 Task: Create reports for Purchase order object.
Action: Mouse moved to (27, 115)
Screenshot: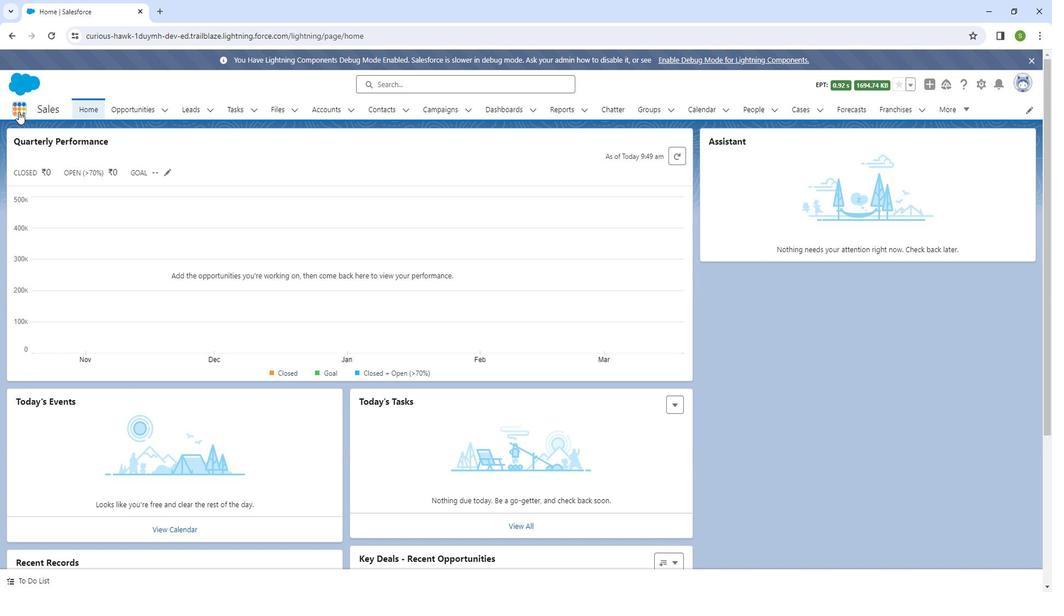 
Action: Mouse pressed left at (27, 115)
Screenshot: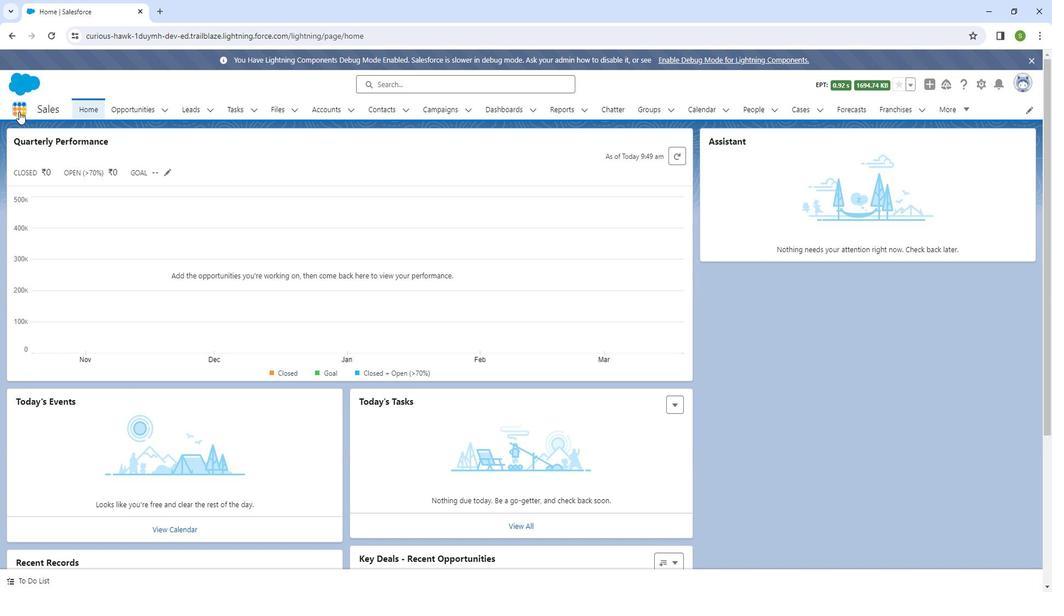 
Action: Mouse moved to (39, 307)
Screenshot: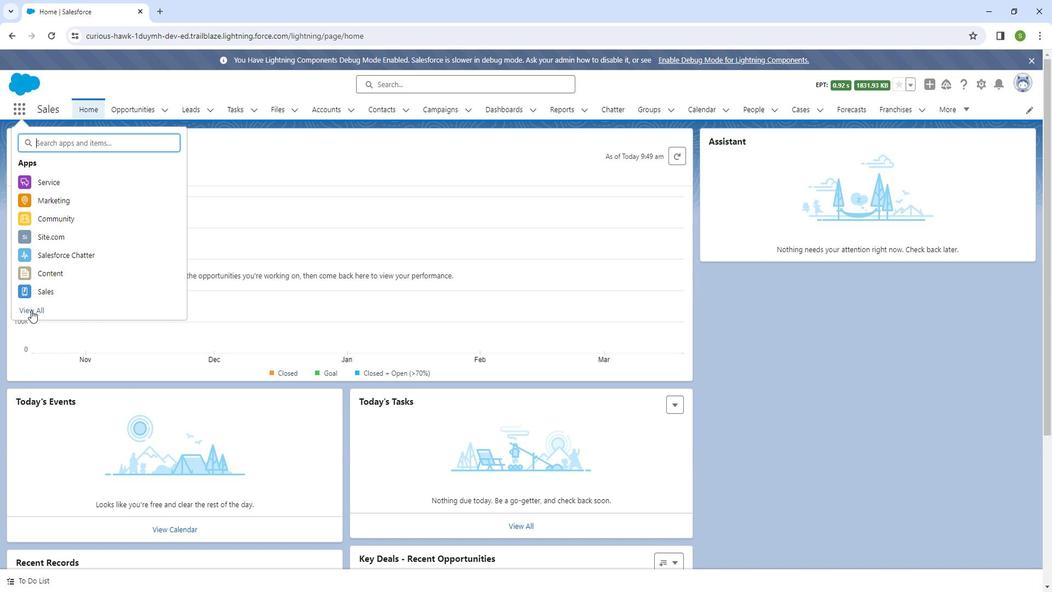 
Action: Mouse pressed left at (39, 307)
Screenshot: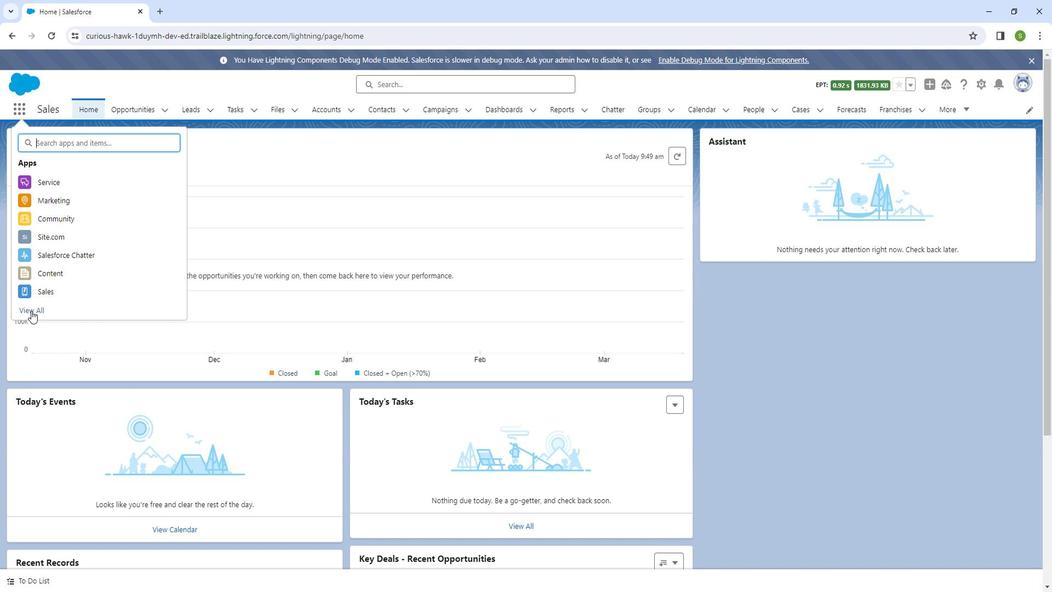 
Action: Mouse moved to (158, 462)
Screenshot: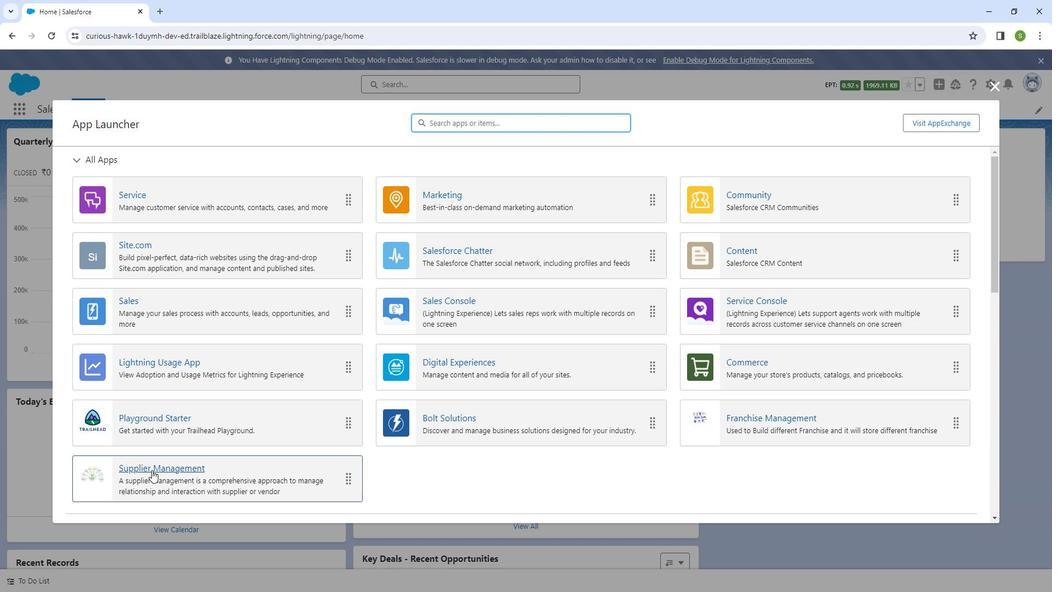 
Action: Mouse pressed left at (158, 462)
Screenshot: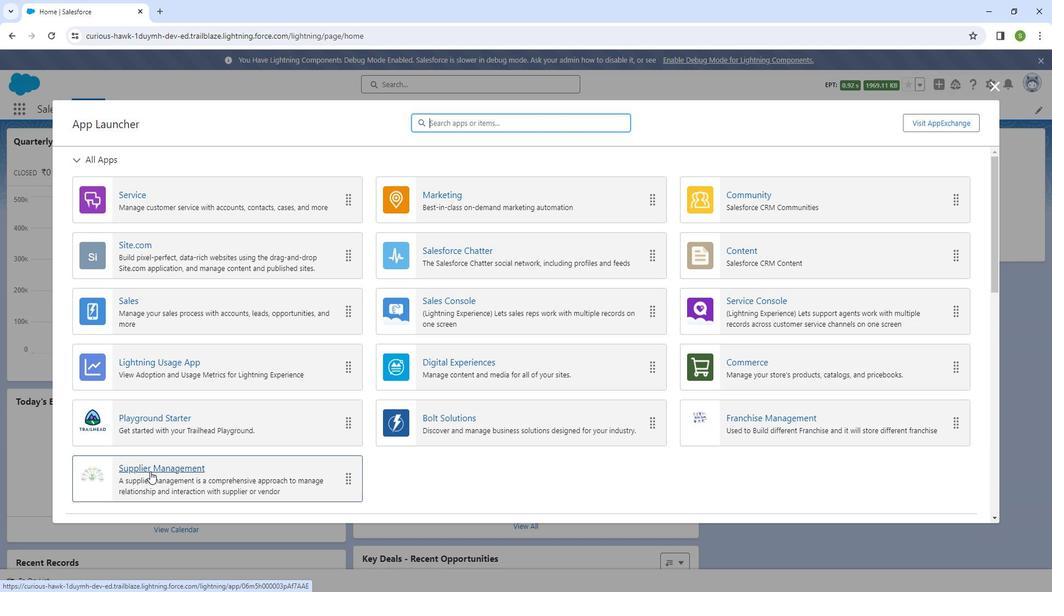 
Action: Mouse moved to (29, 115)
Screenshot: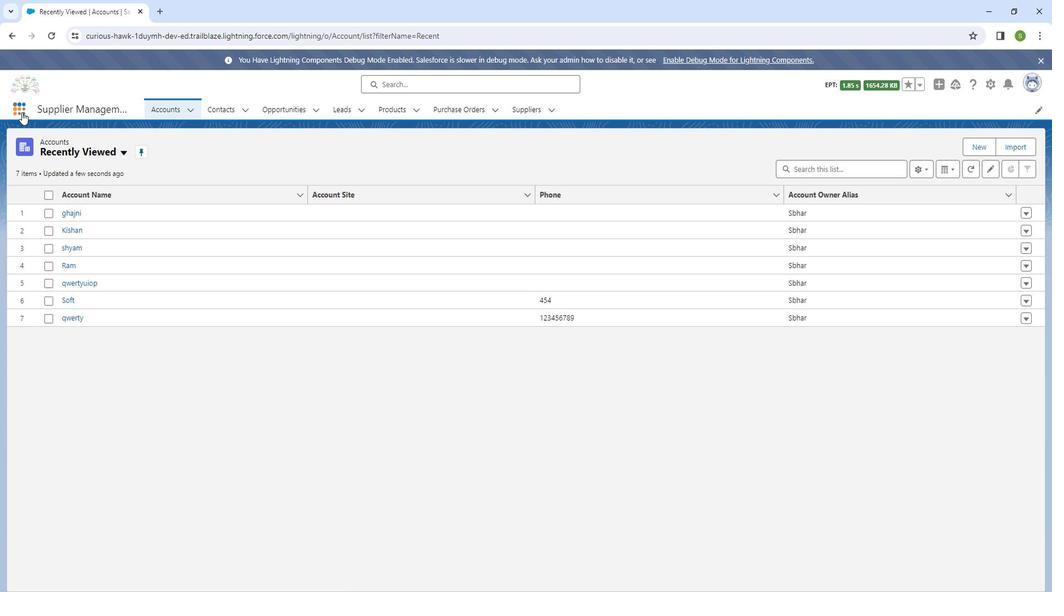 
Action: Mouse pressed left at (29, 115)
Screenshot: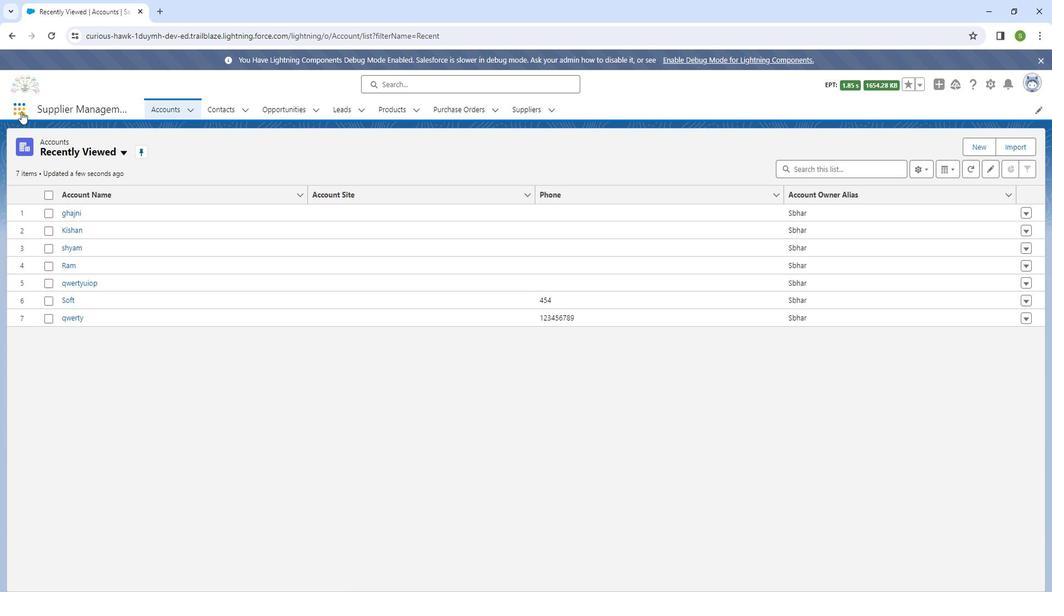 
Action: Mouse moved to (55, 146)
Screenshot: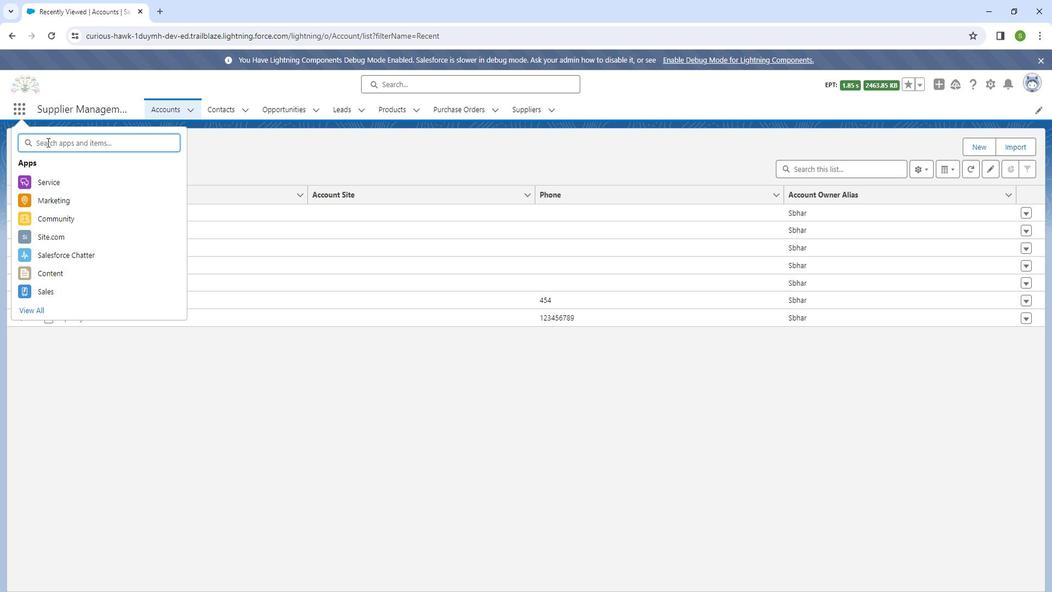 
Action: Mouse pressed left at (55, 146)
Screenshot: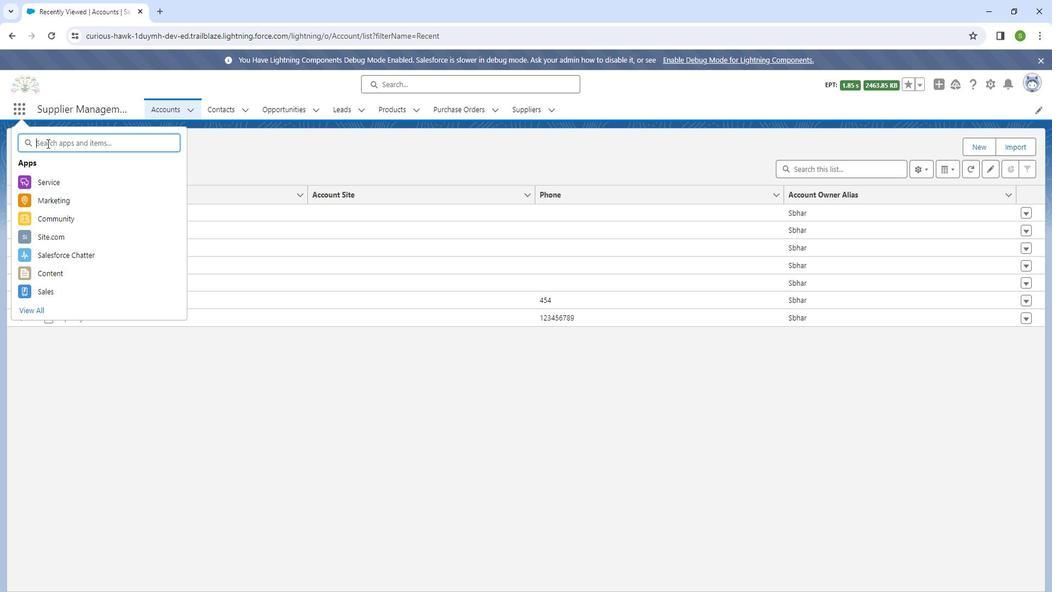 
Action: Mouse moved to (55, 146)
Screenshot: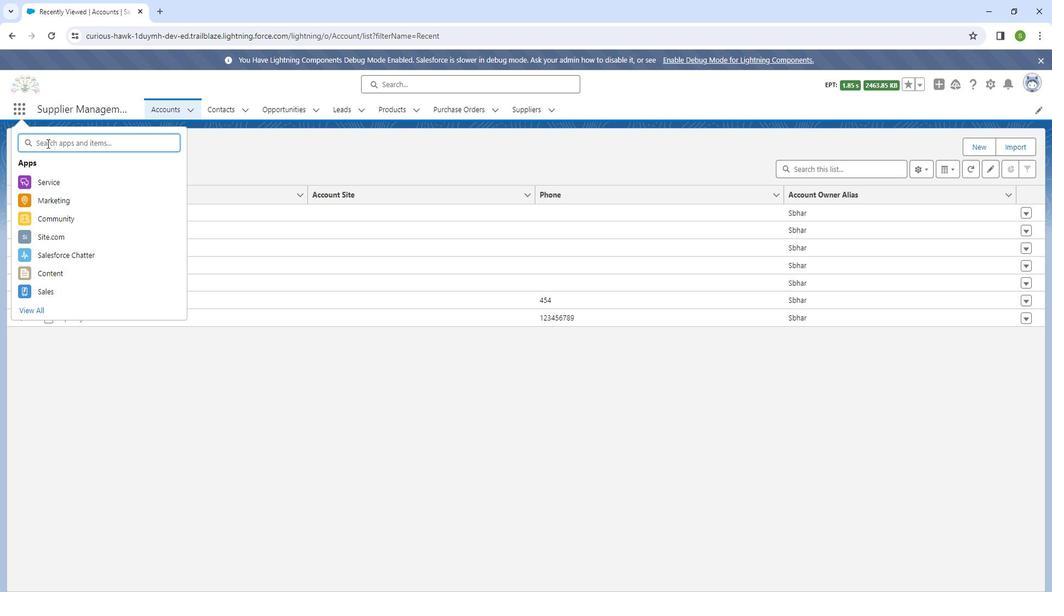 
Action: Key pressed repo
Screenshot: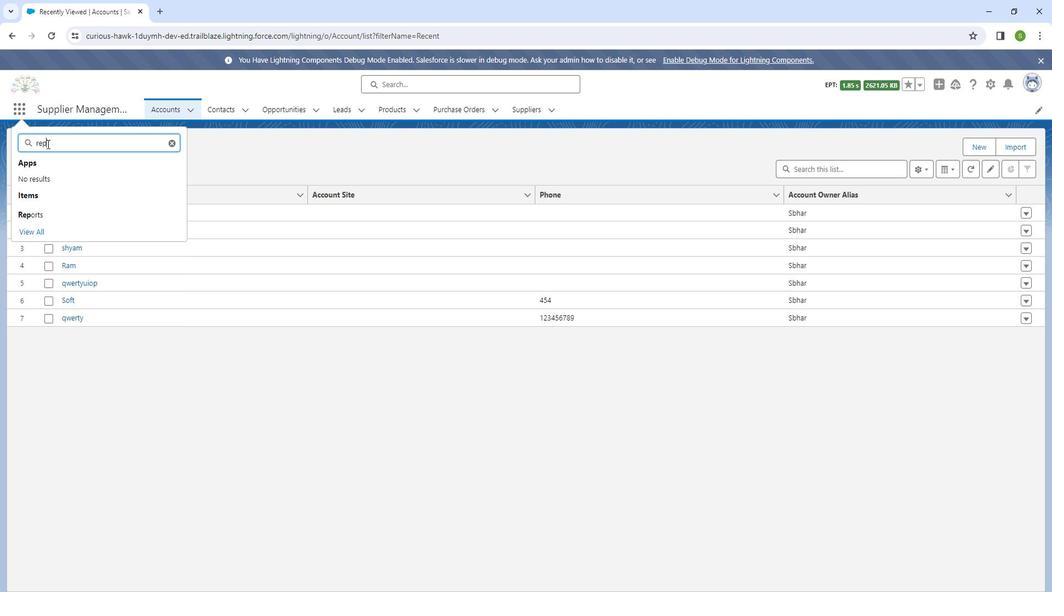 
Action: Mouse moved to (55, 149)
Screenshot: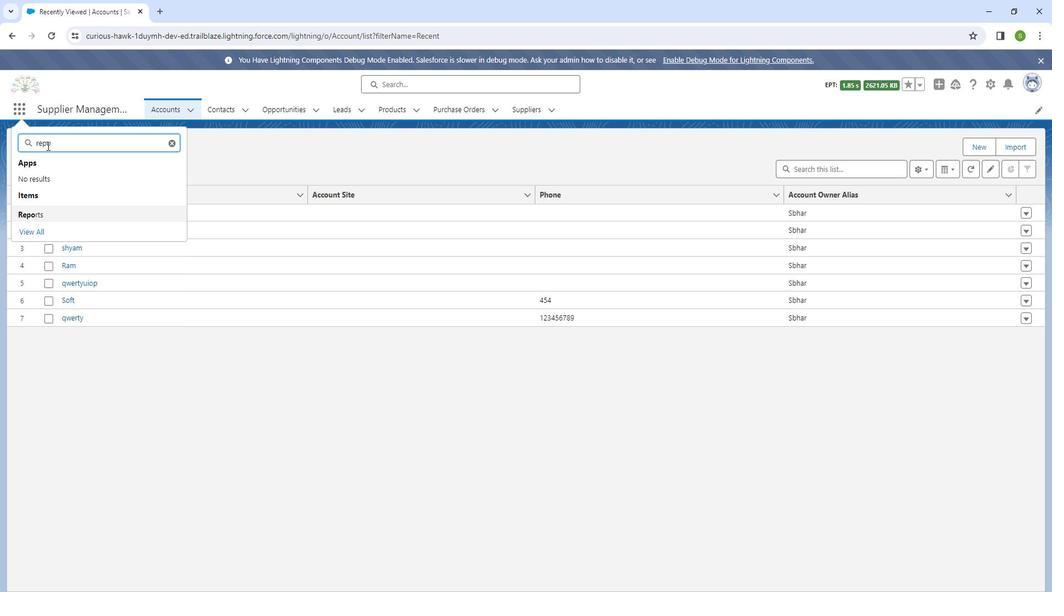 
Action: Key pressed rt
Screenshot: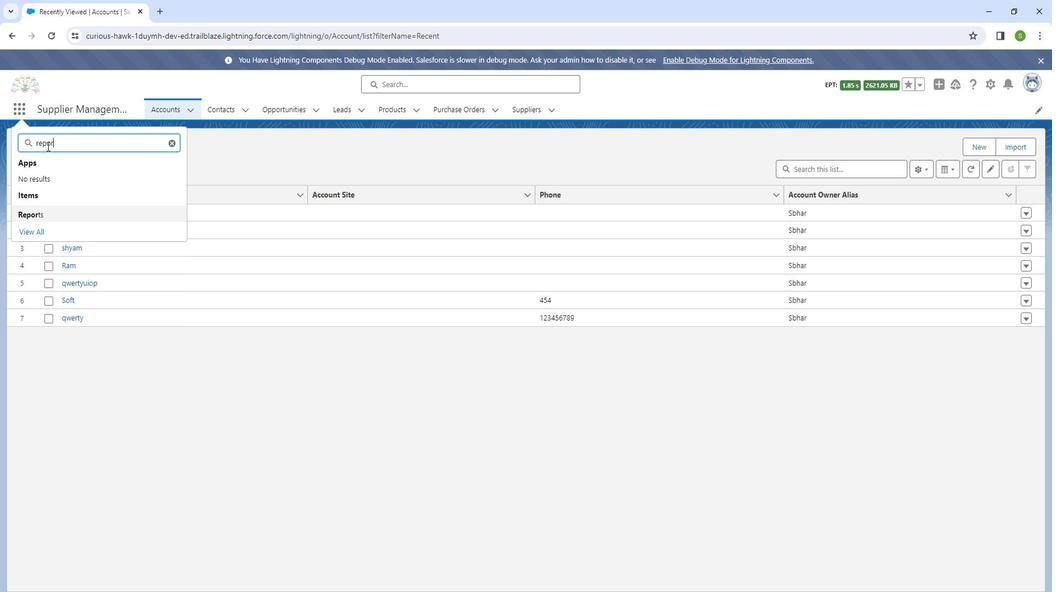 
Action: Mouse moved to (38, 215)
Screenshot: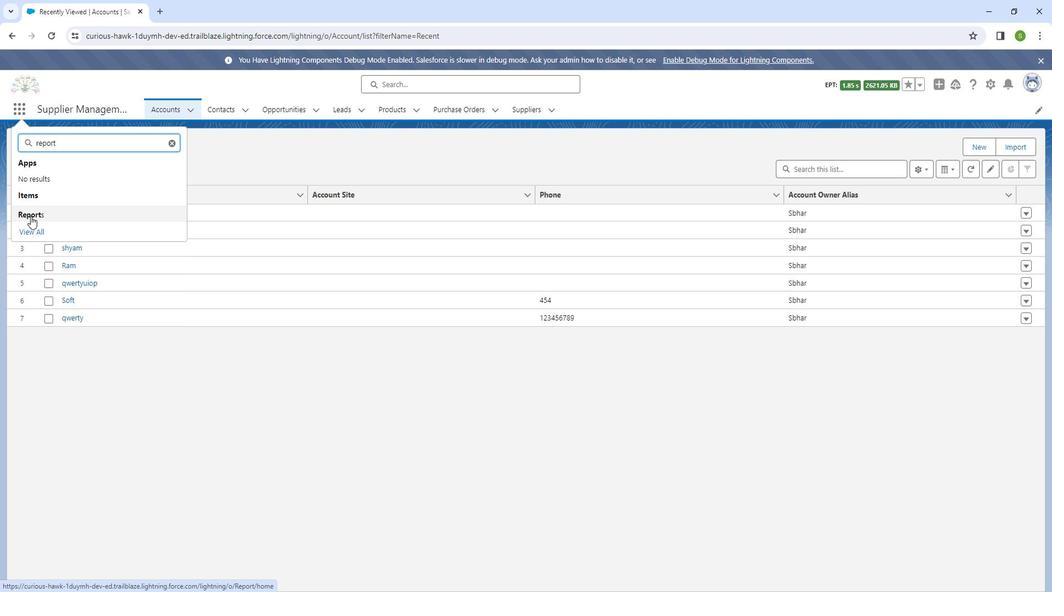
Action: Mouse pressed left at (38, 215)
Screenshot: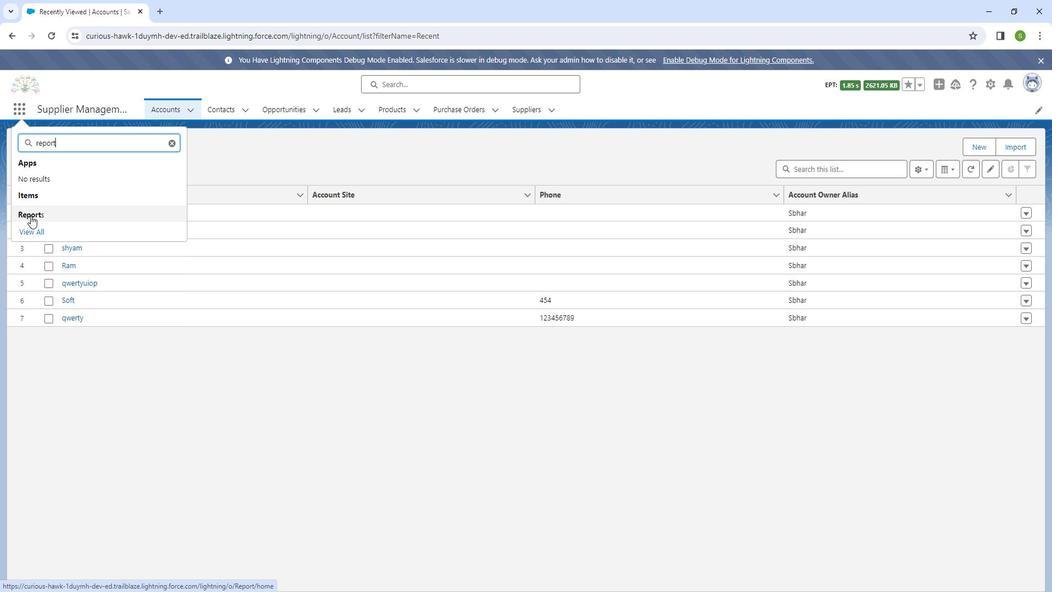 
Action: Mouse moved to (939, 157)
Screenshot: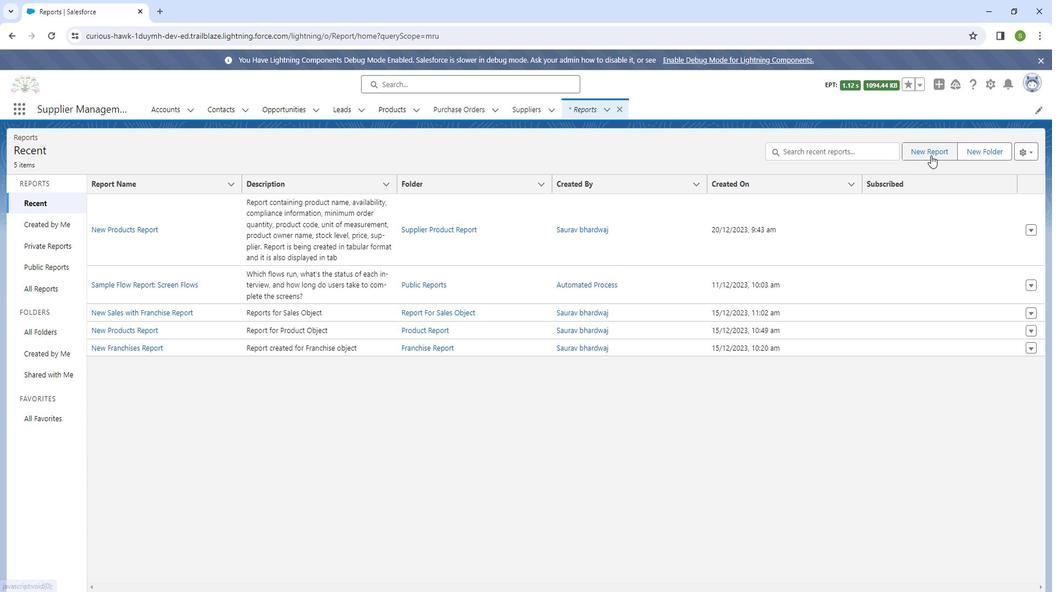 
Action: Mouse pressed left at (939, 157)
Screenshot: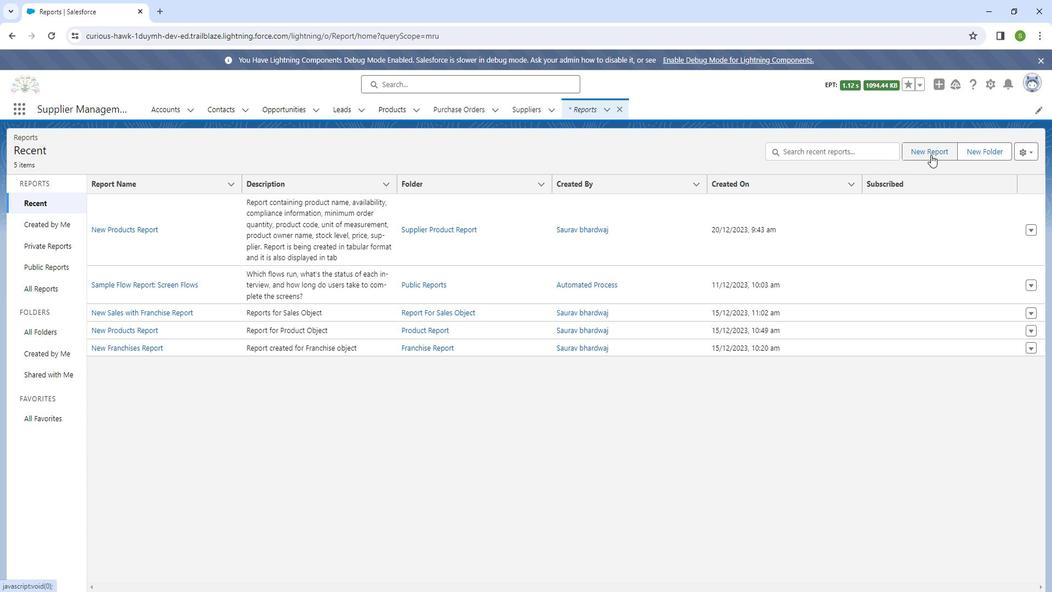 
Action: Mouse moved to (386, 217)
Screenshot: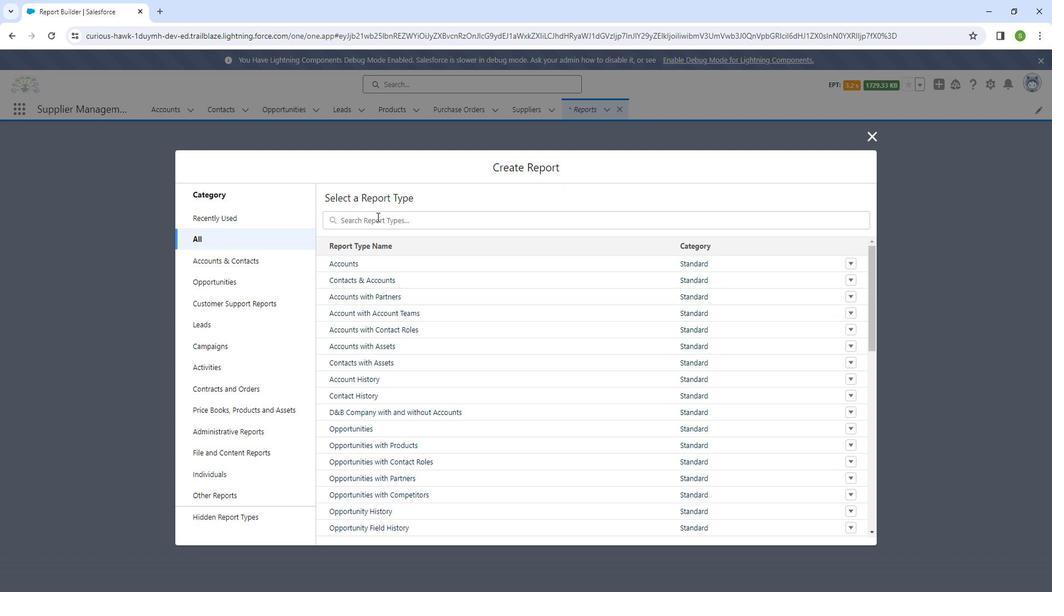 
Action: Mouse pressed left at (386, 217)
Screenshot: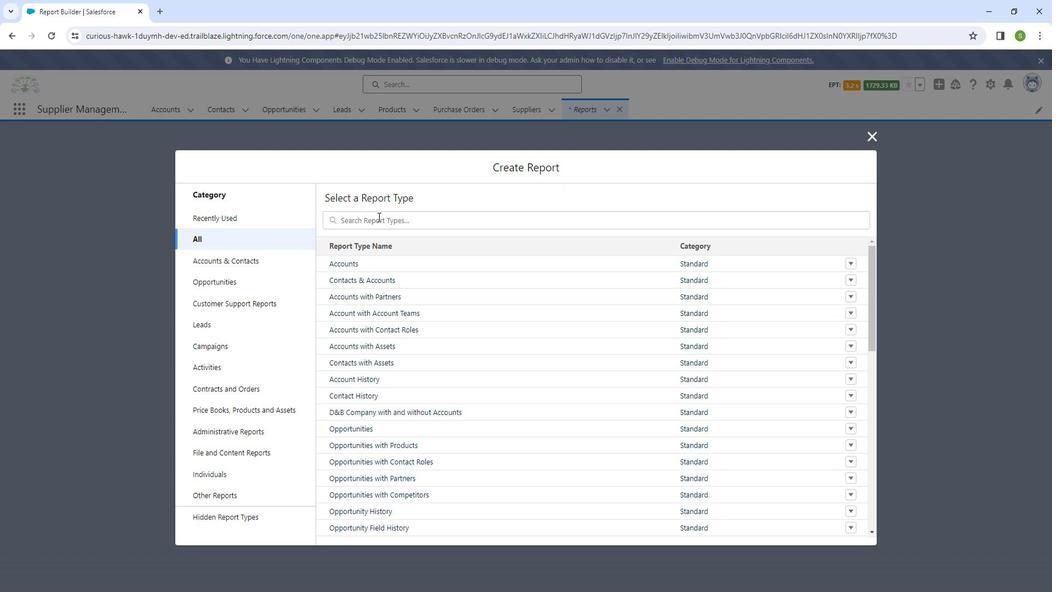 
Action: Key pressed p
Screenshot: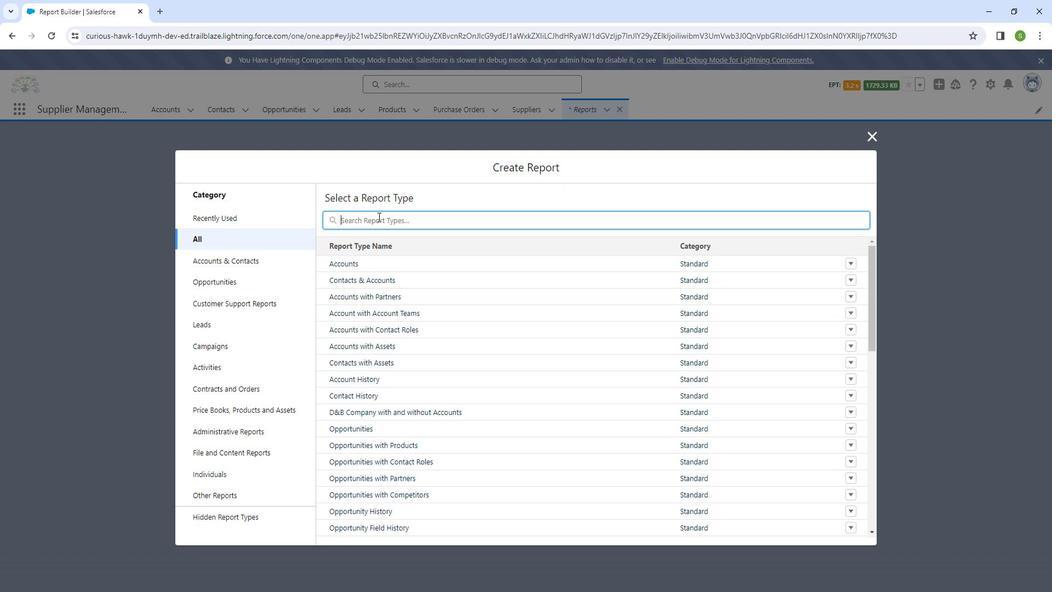 
Action: Mouse moved to (386, 215)
Screenshot: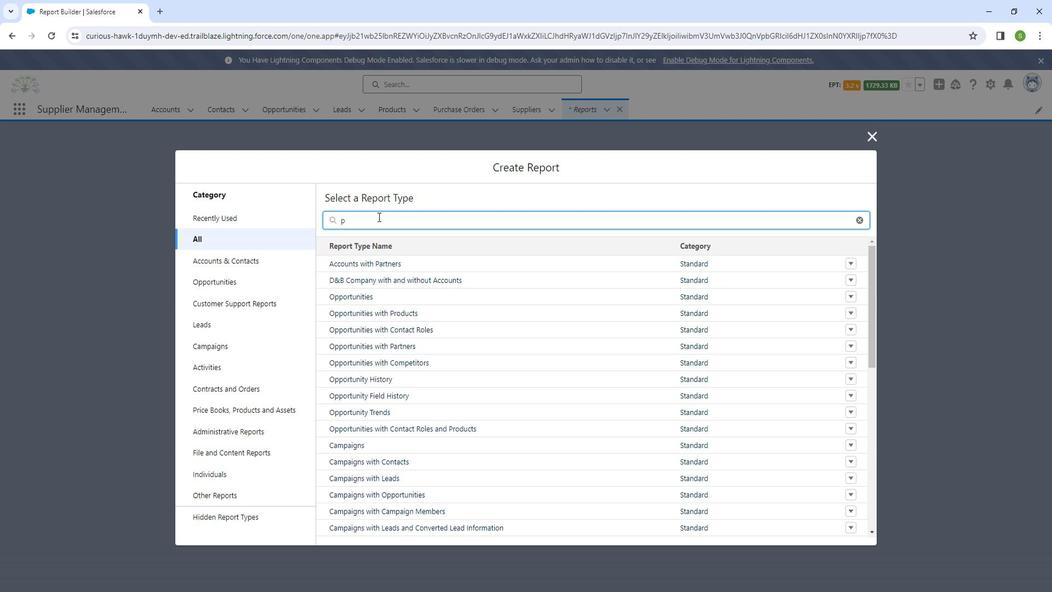 
Action: Key pressed u
Screenshot: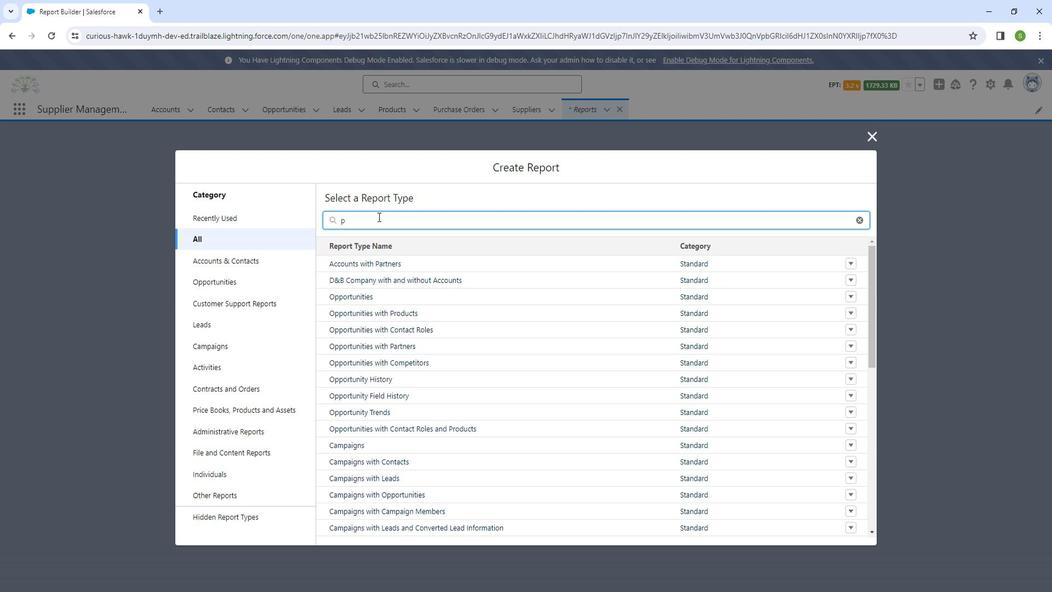 
Action: Mouse moved to (386, 214)
Screenshot: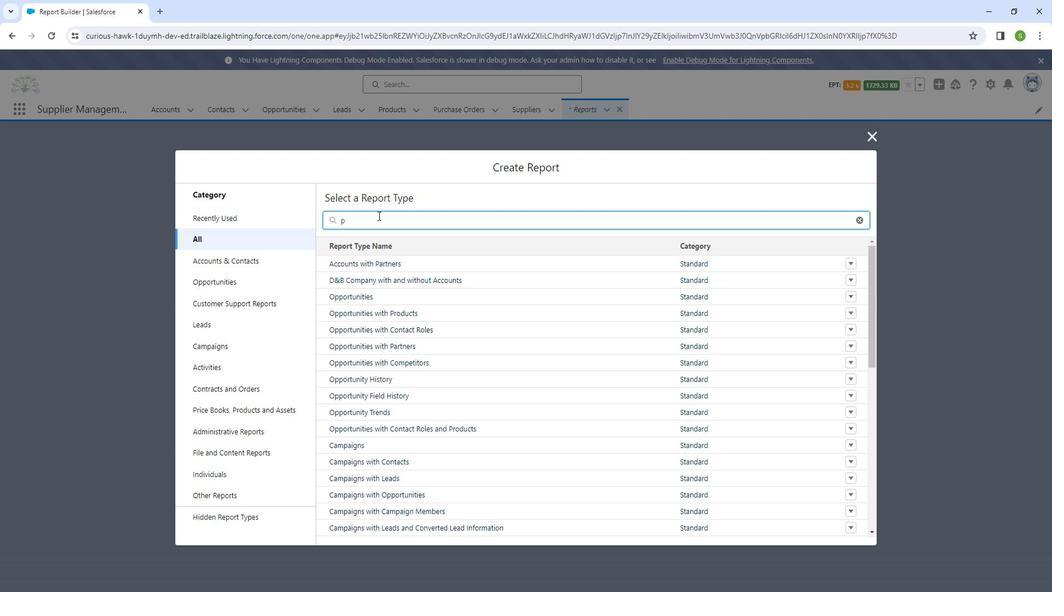 
Action: Key pressed rc
Screenshot: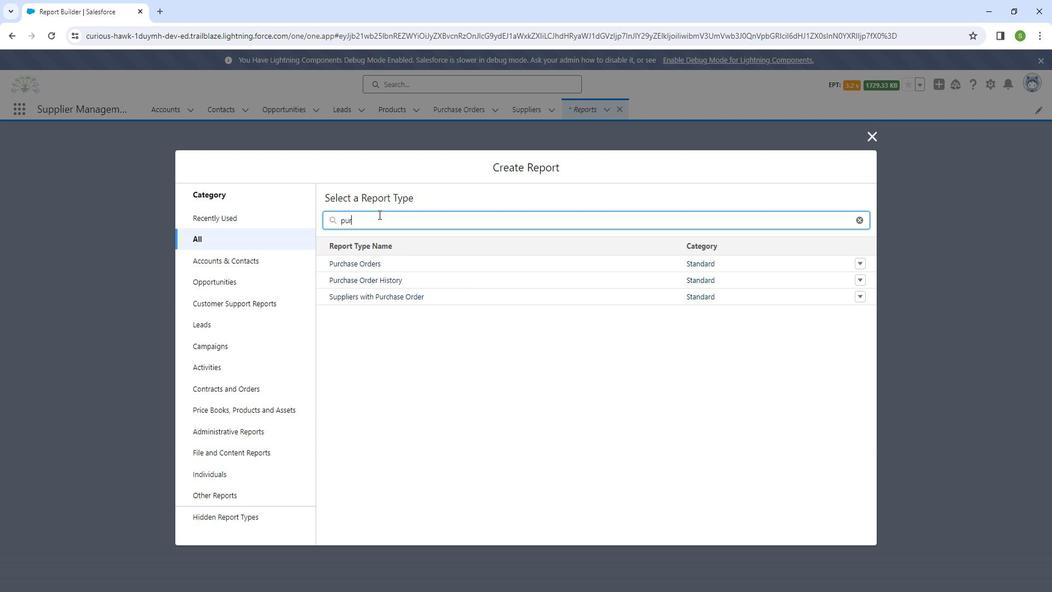 
Action: Mouse moved to (386, 214)
Screenshot: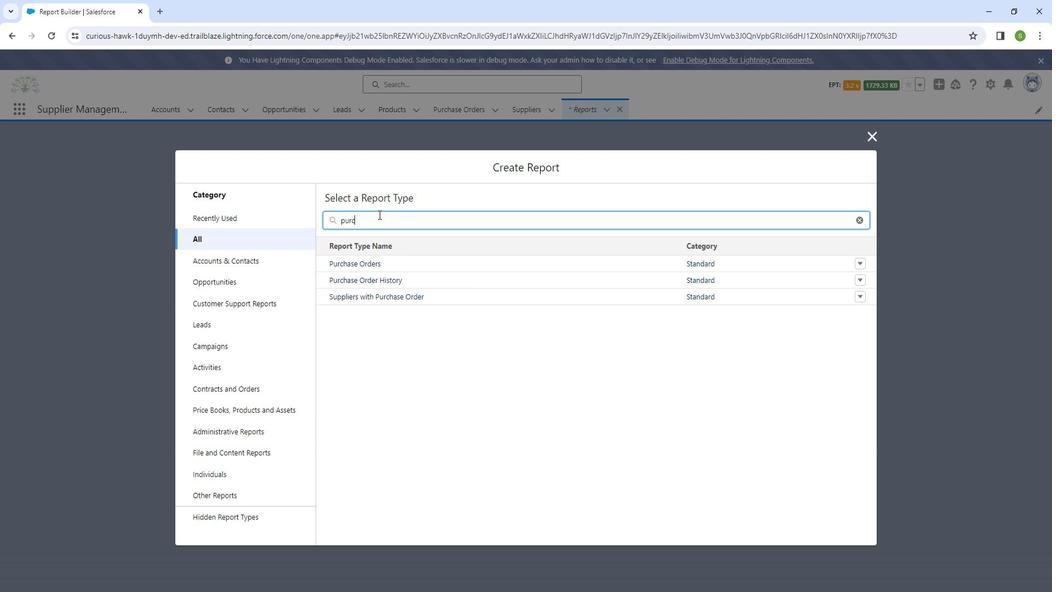 
Action: Key pressed h
Screenshot: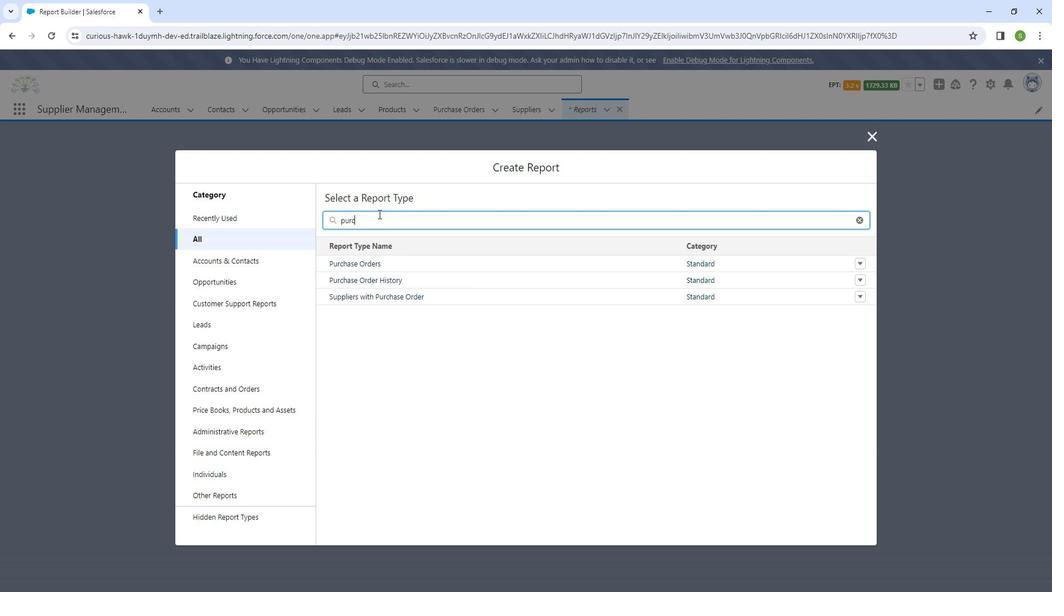 
Action: Mouse moved to (373, 260)
Screenshot: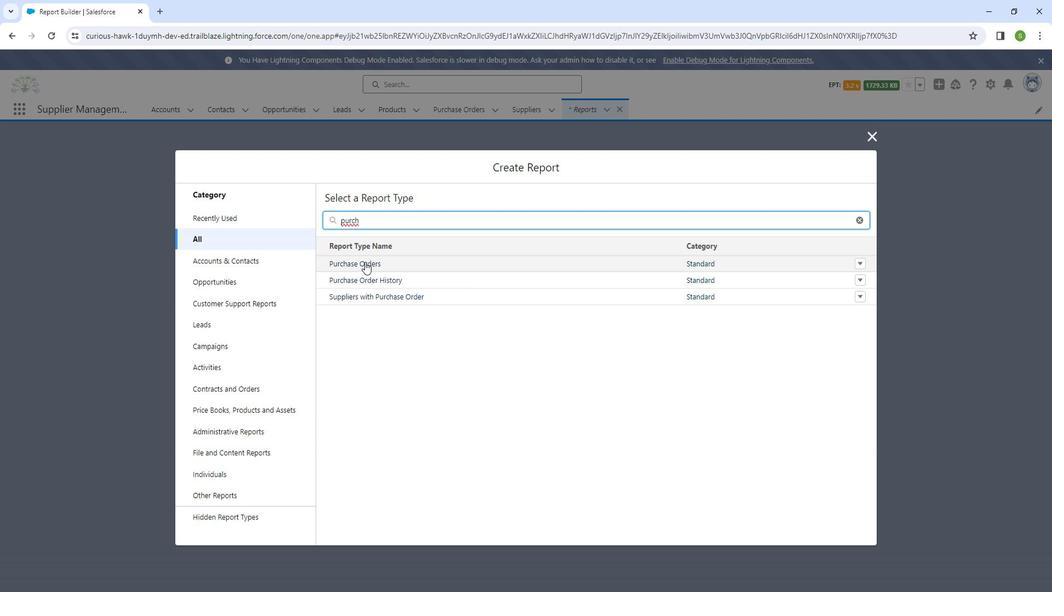 
Action: Mouse pressed left at (373, 260)
Screenshot: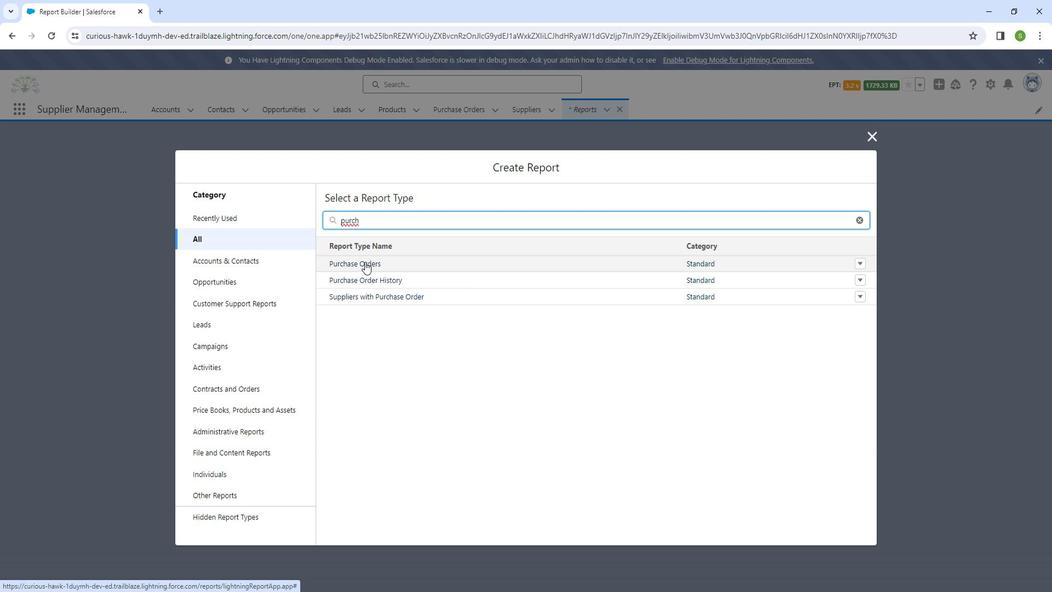 
Action: Mouse moved to (737, 260)
Screenshot: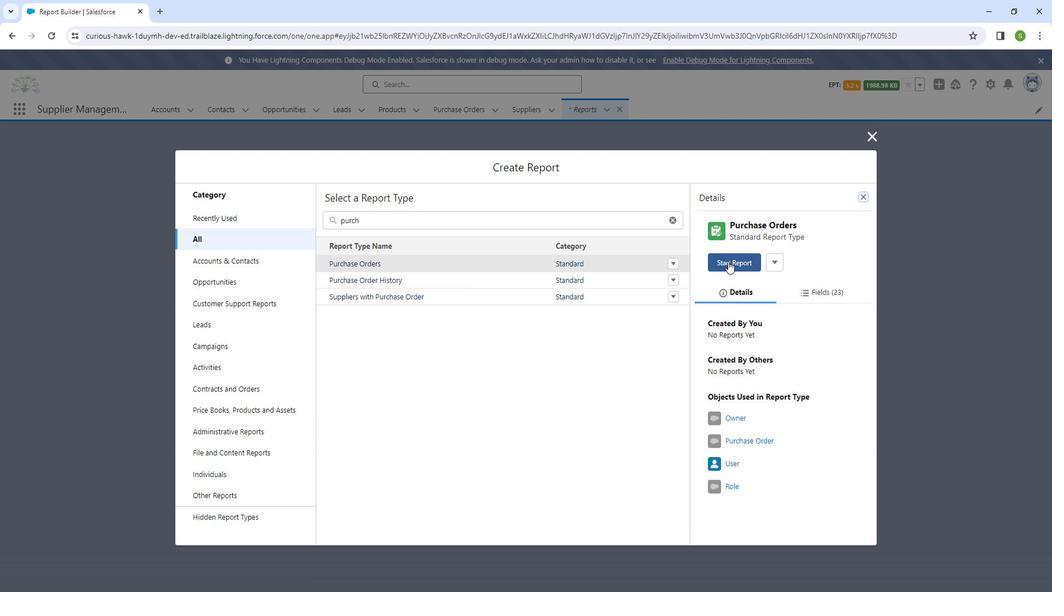 
Action: Mouse pressed left at (737, 260)
Screenshot: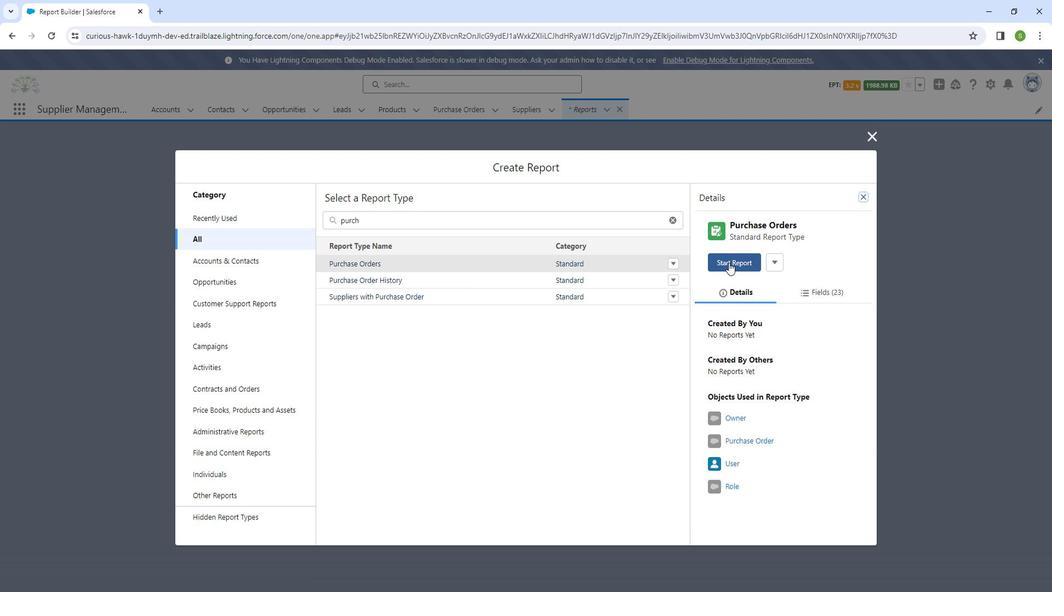 
Action: Mouse moved to (95, 292)
Screenshot: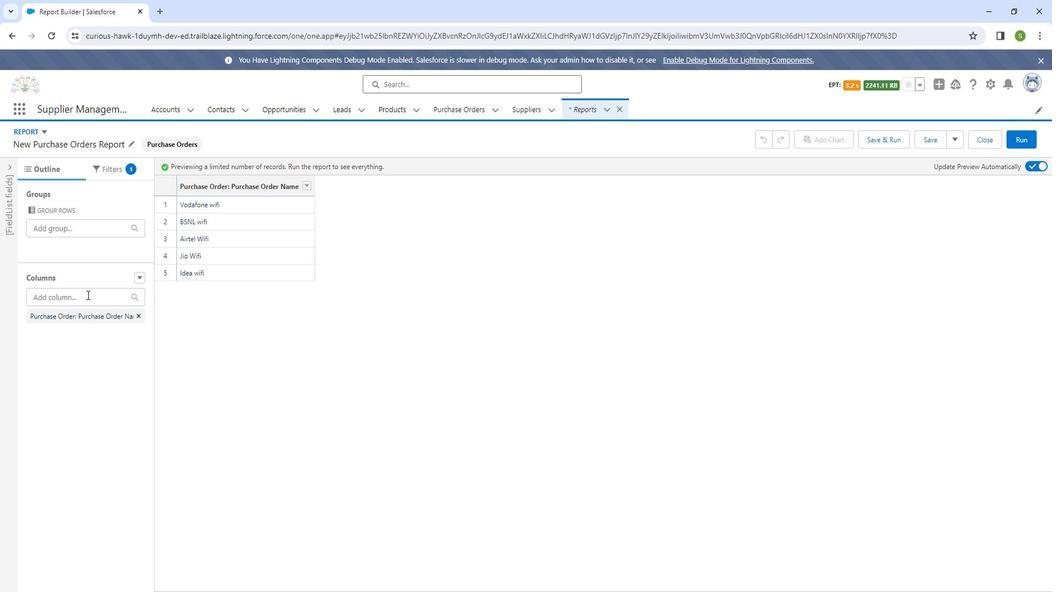 
Action: Mouse pressed left at (95, 292)
Screenshot: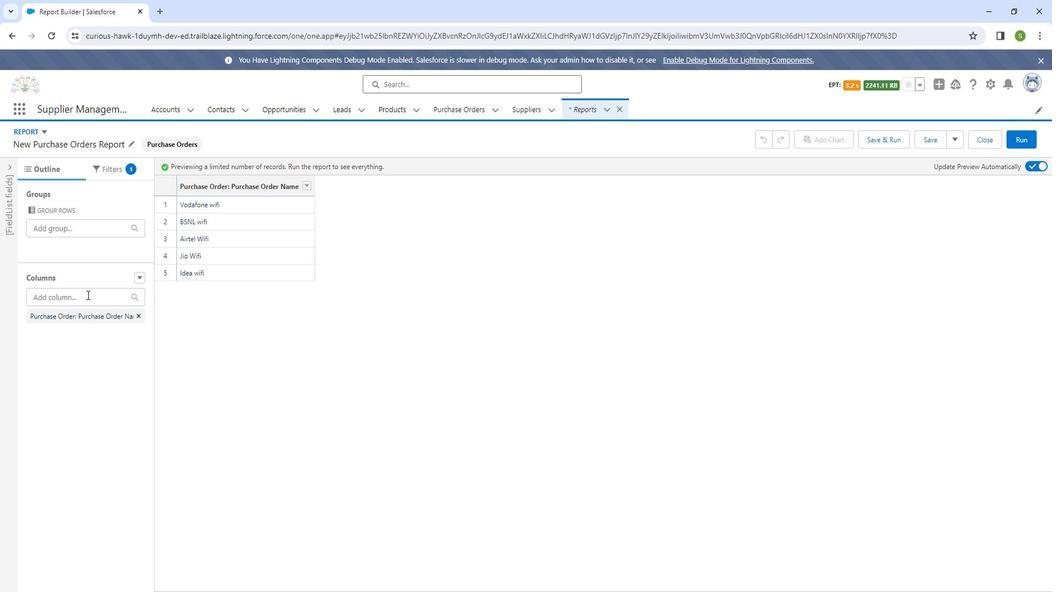 
Action: Mouse moved to (90, 371)
Screenshot: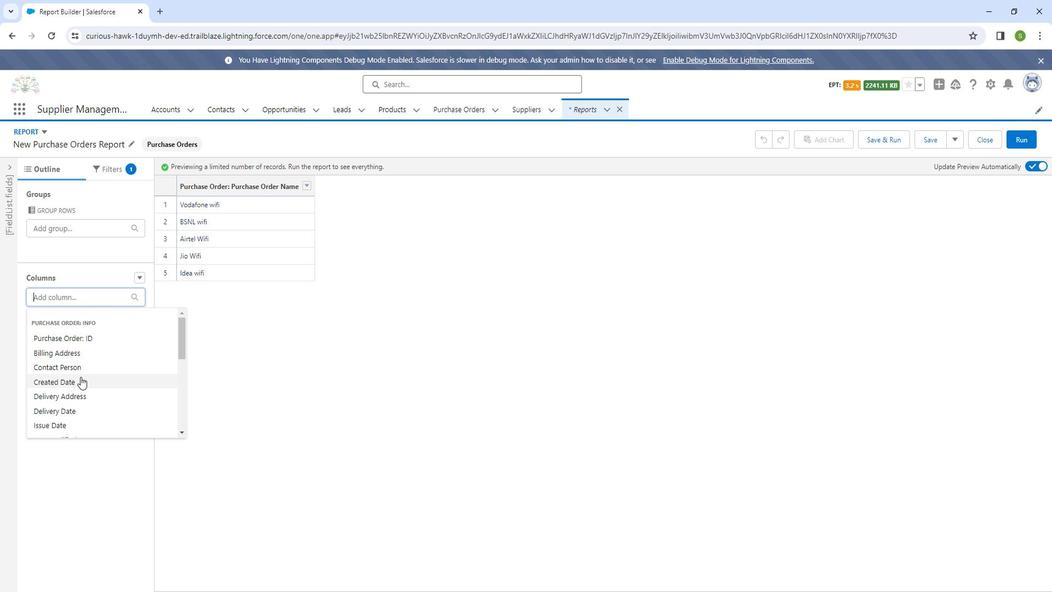 
Action: Mouse scrolled (90, 370) with delta (0, 0)
Screenshot: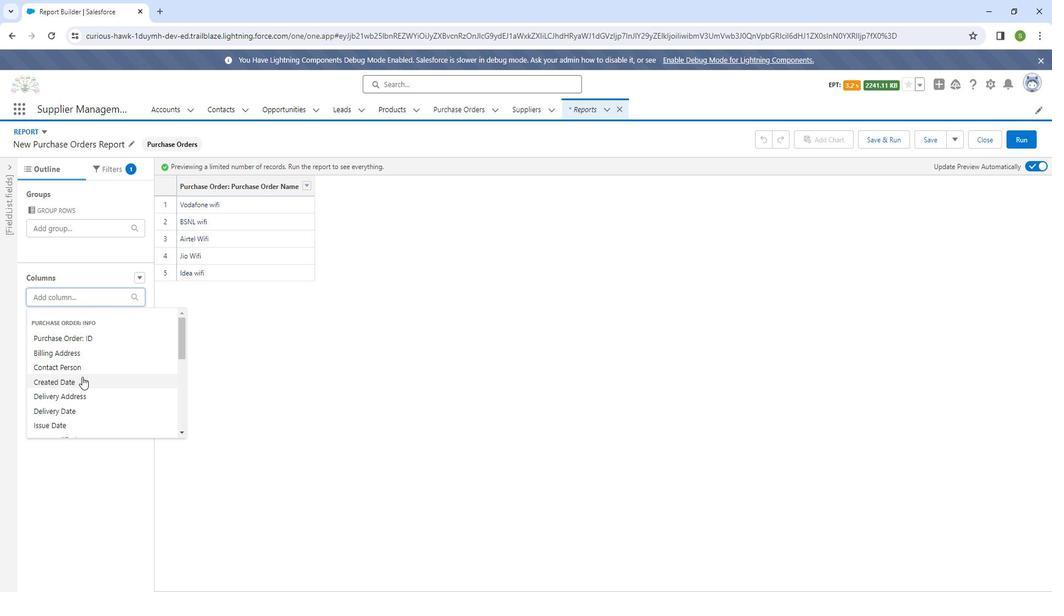 
Action: Mouse moved to (90, 371)
Screenshot: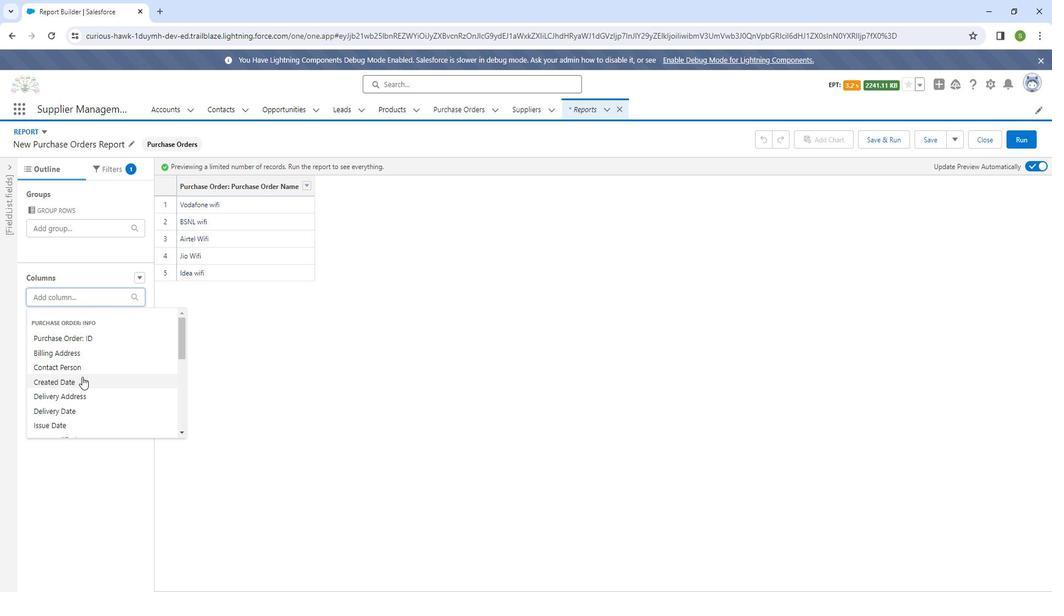 
Action: Mouse scrolled (90, 371) with delta (0, 0)
Screenshot: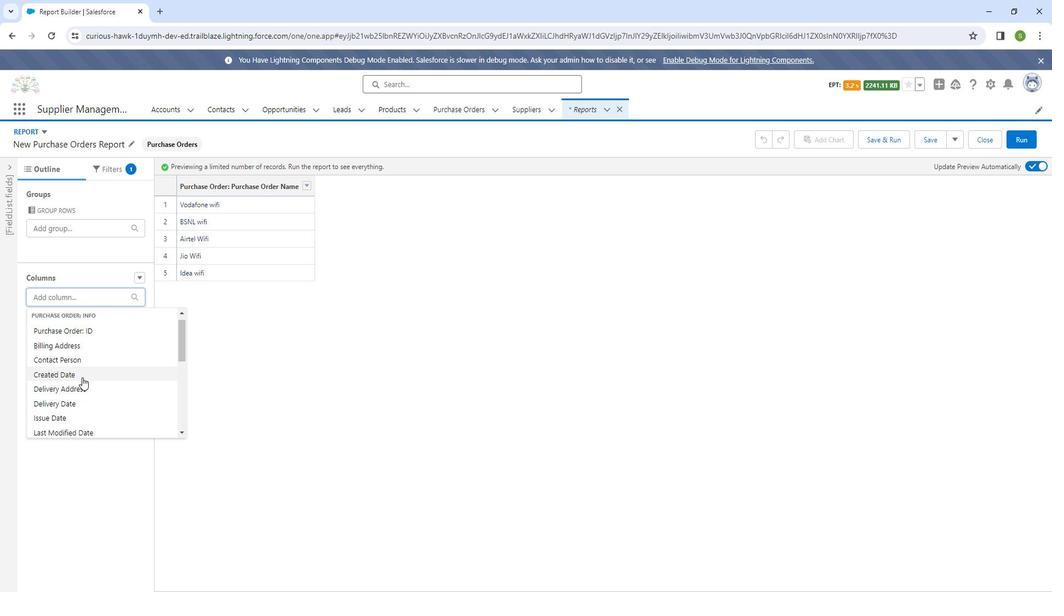 
Action: Mouse moved to (90, 372)
Screenshot: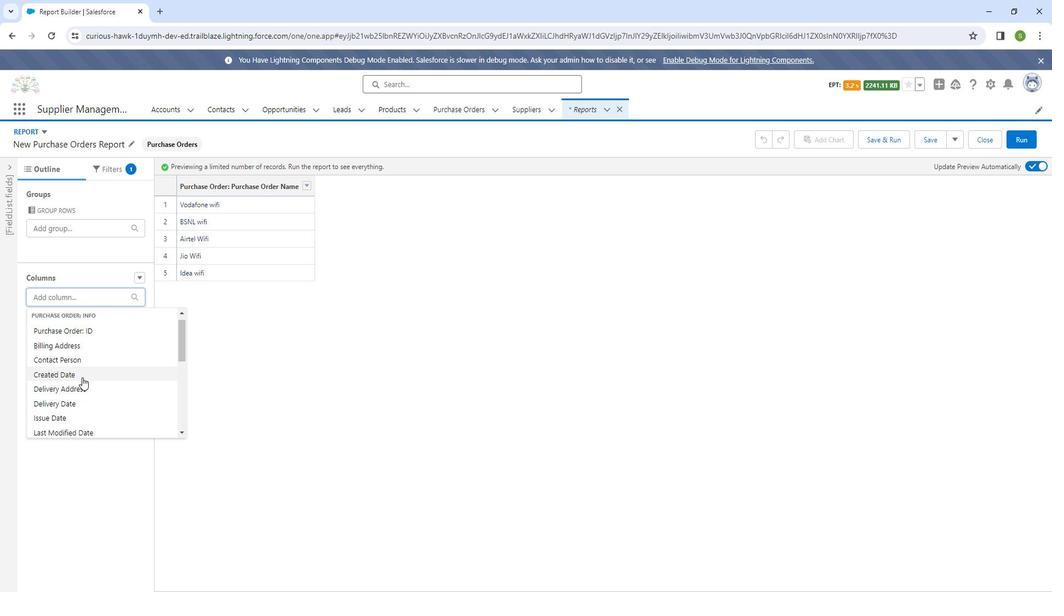 
Action: Mouse scrolled (90, 371) with delta (0, 0)
Screenshot: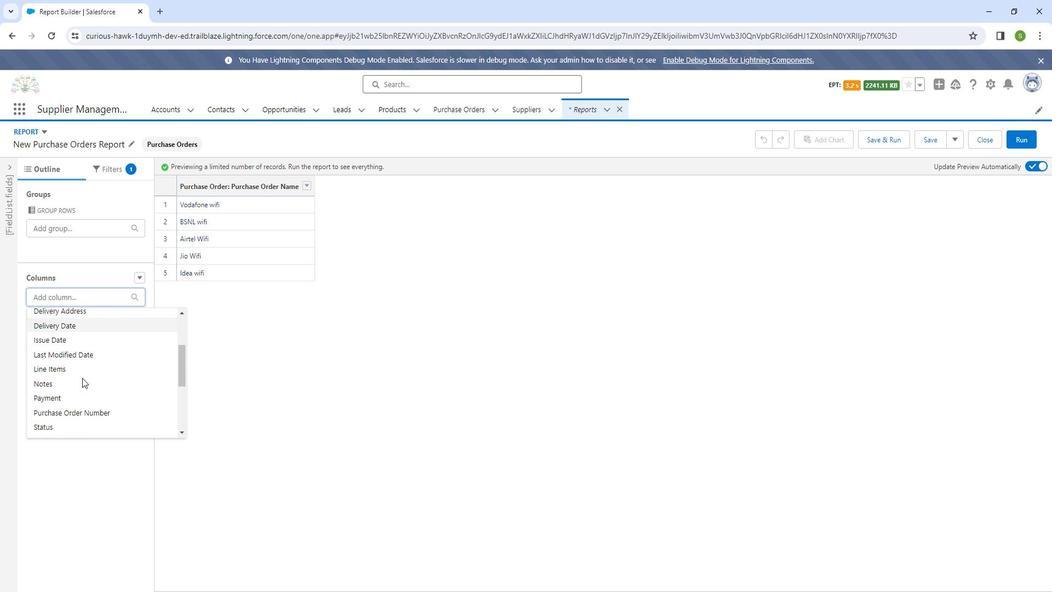 
Action: Mouse moved to (82, 338)
Screenshot: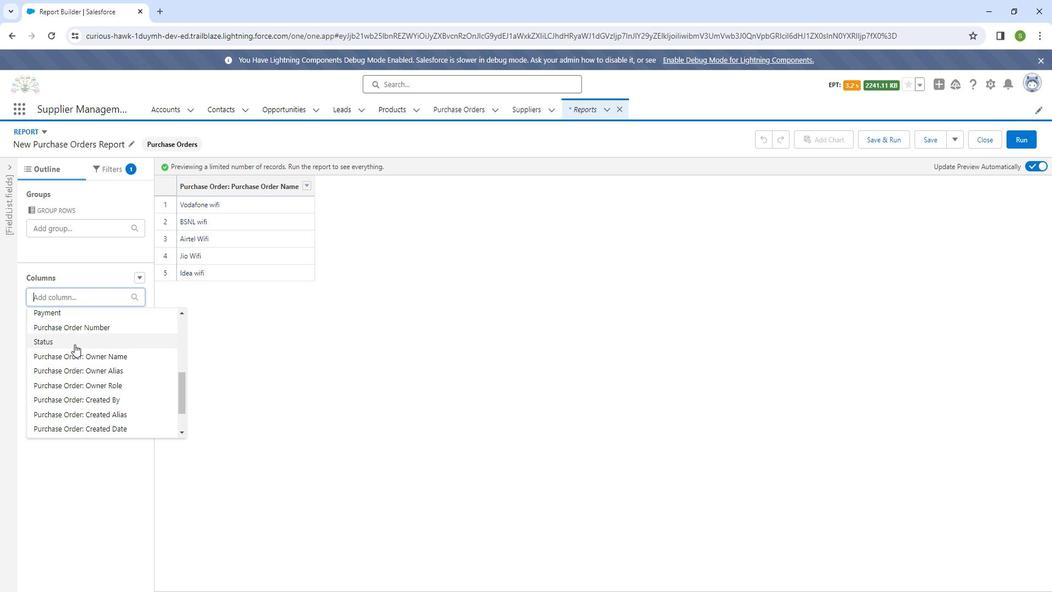 
Action: Mouse pressed left at (82, 338)
Screenshot: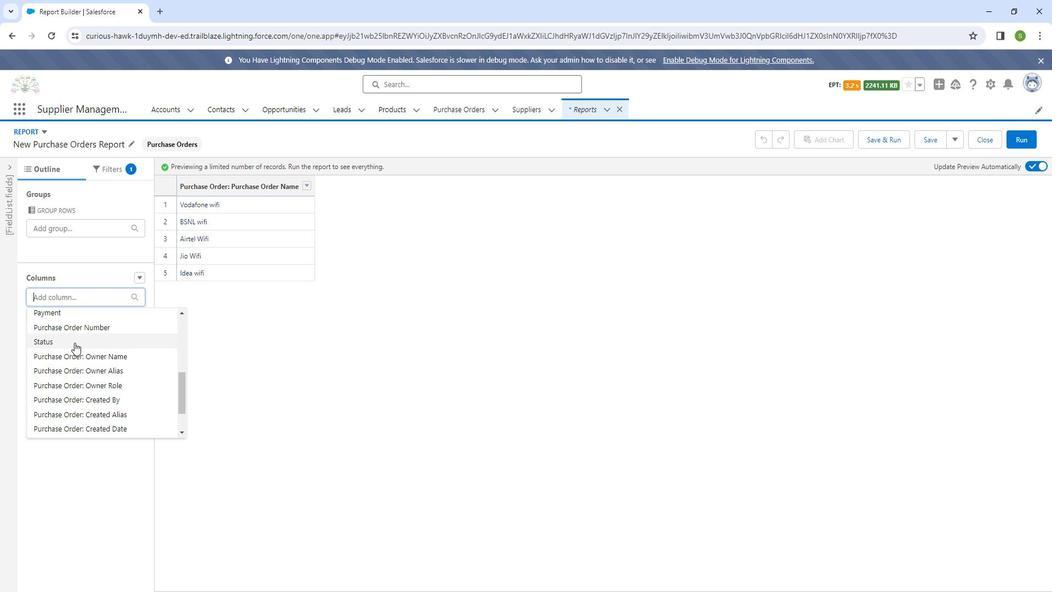 
Action: Mouse moved to (101, 289)
Screenshot: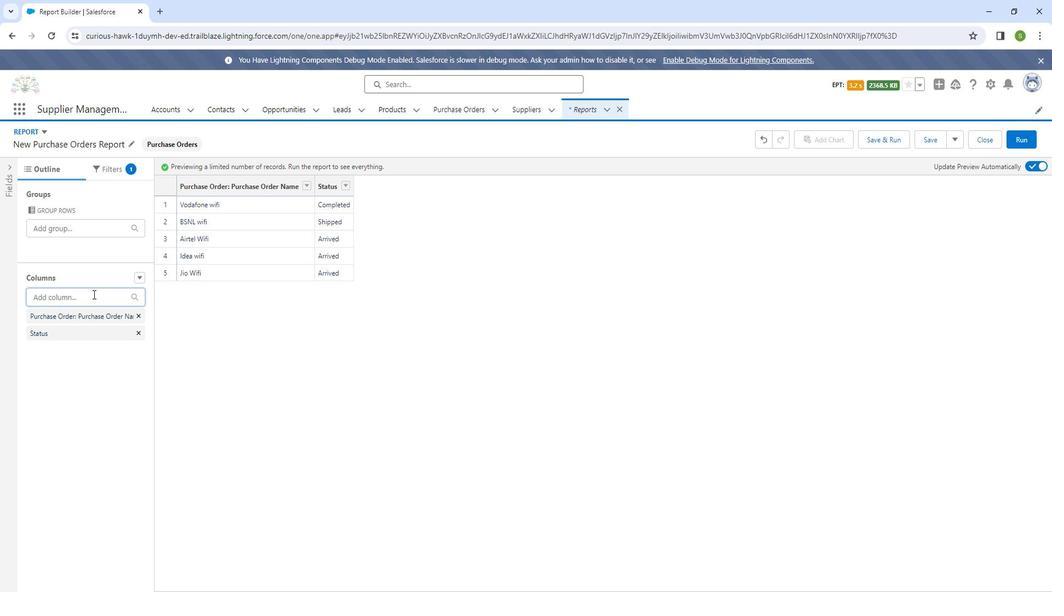 
Action: Mouse pressed left at (101, 289)
Screenshot: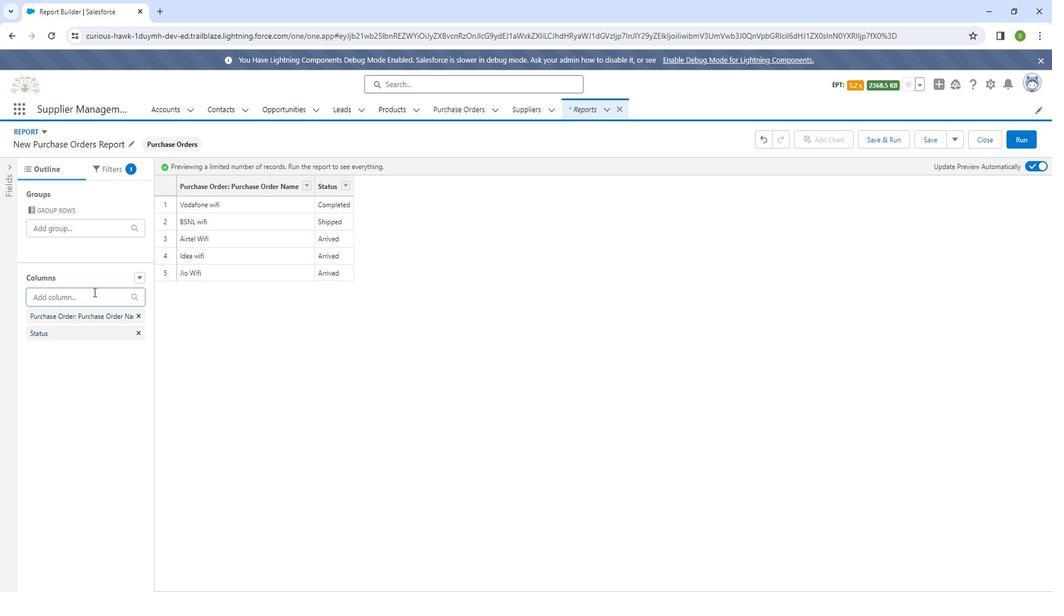 
Action: Mouse moved to (98, 338)
Screenshot: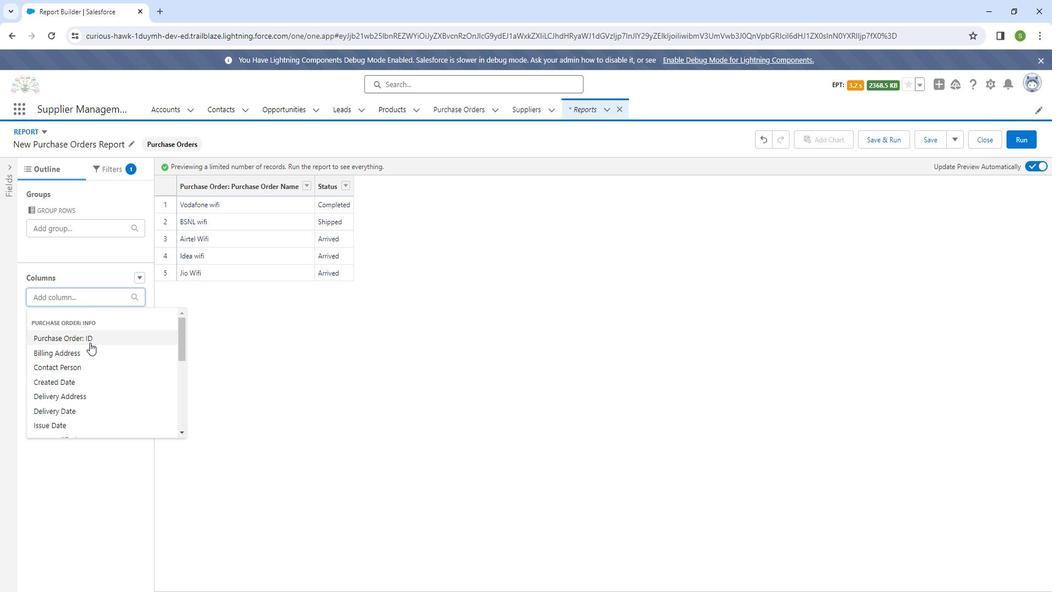 
Action: Mouse scrolled (98, 339) with delta (0, 0)
Screenshot: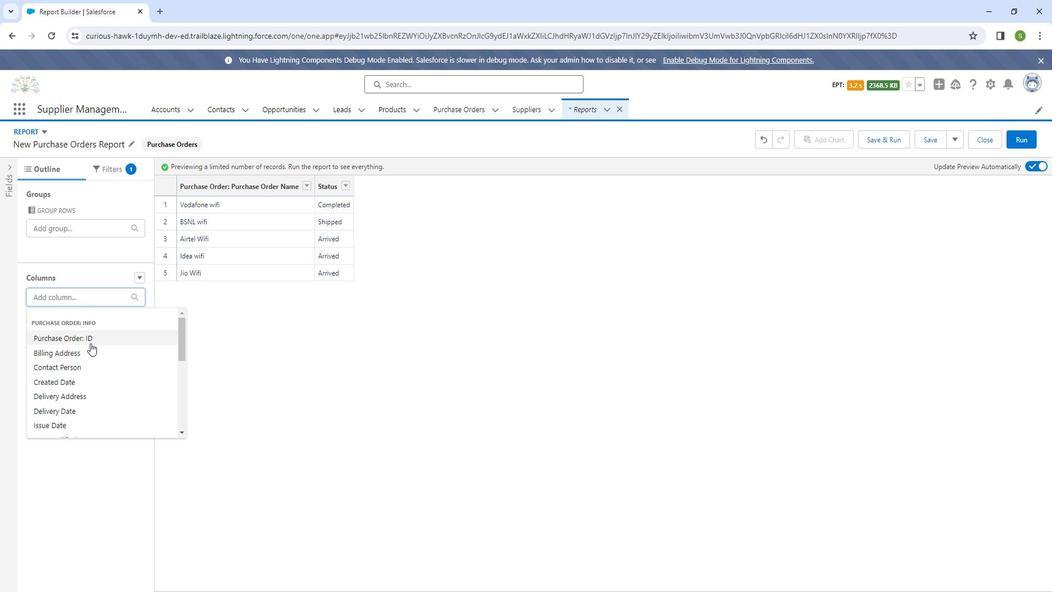 
Action: Mouse moved to (93, 361)
Screenshot: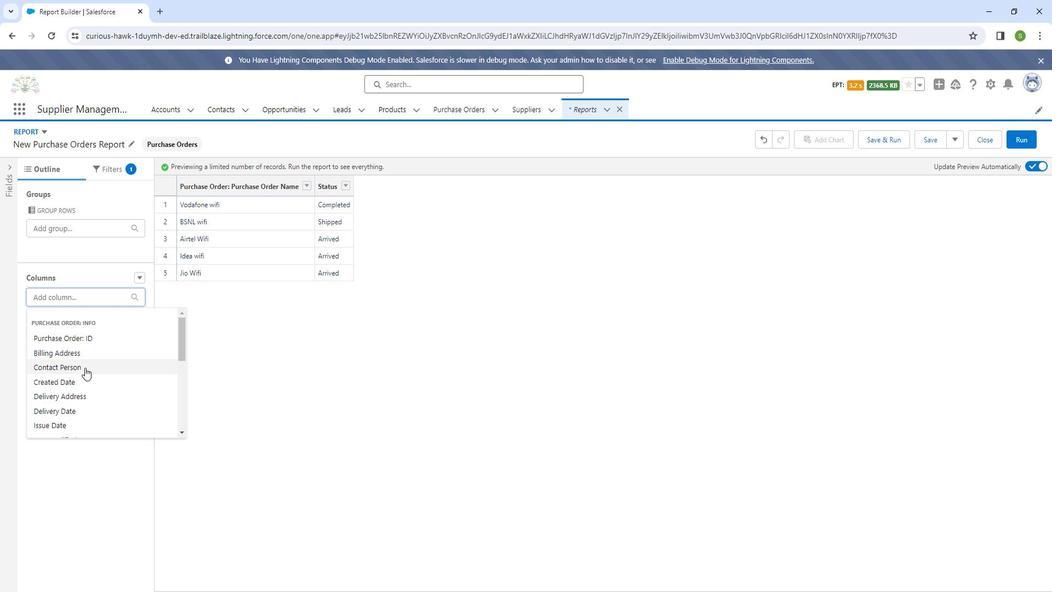
Action: Mouse pressed left at (93, 361)
Screenshot: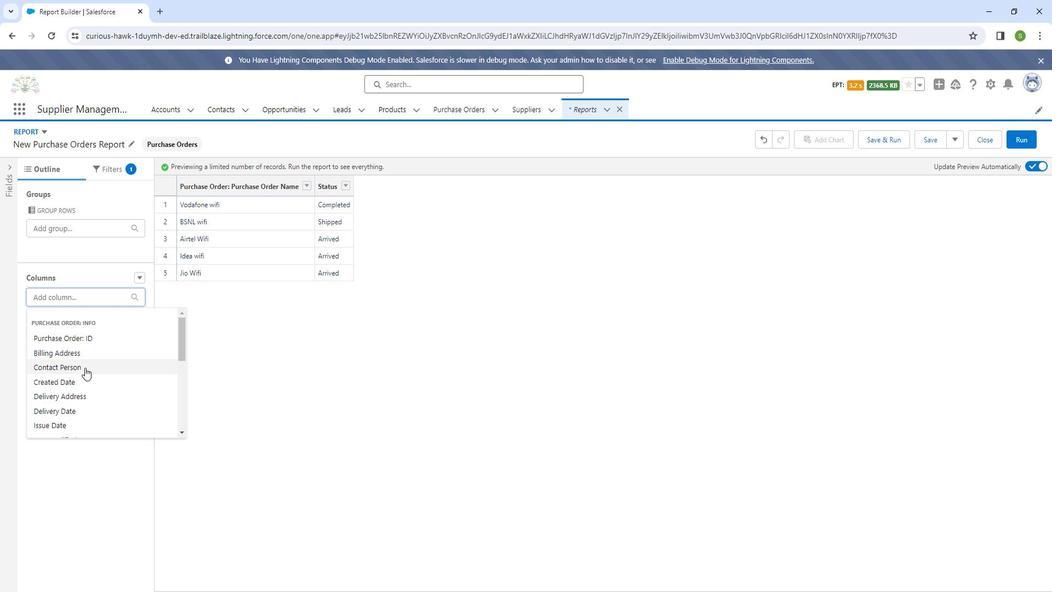 
Action: Mouse moved to (101, 293)
Screenshot: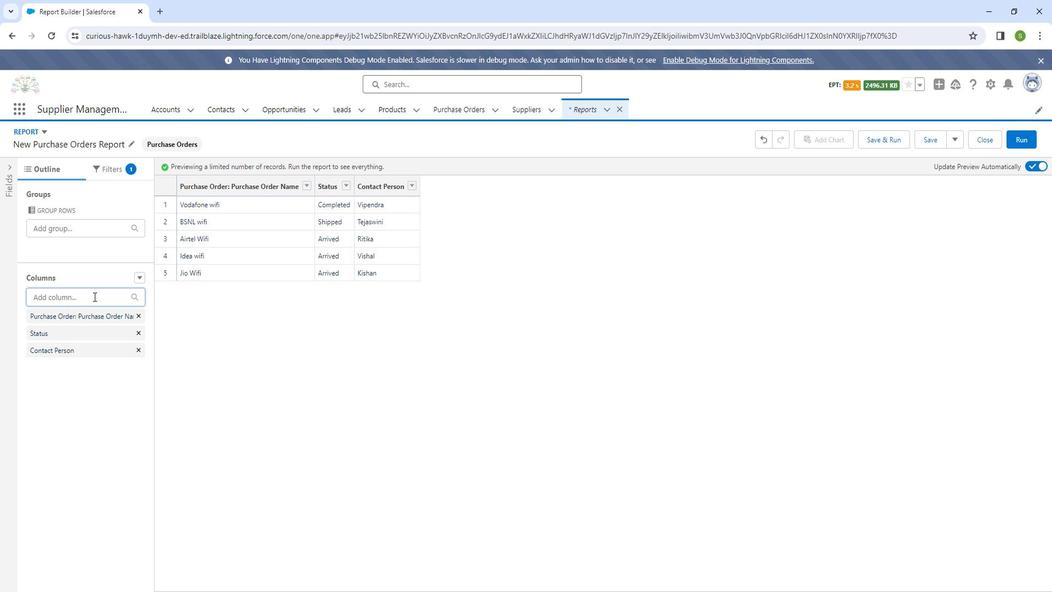 
Action: Mouse pressed left at (101, 293)
Screenshot: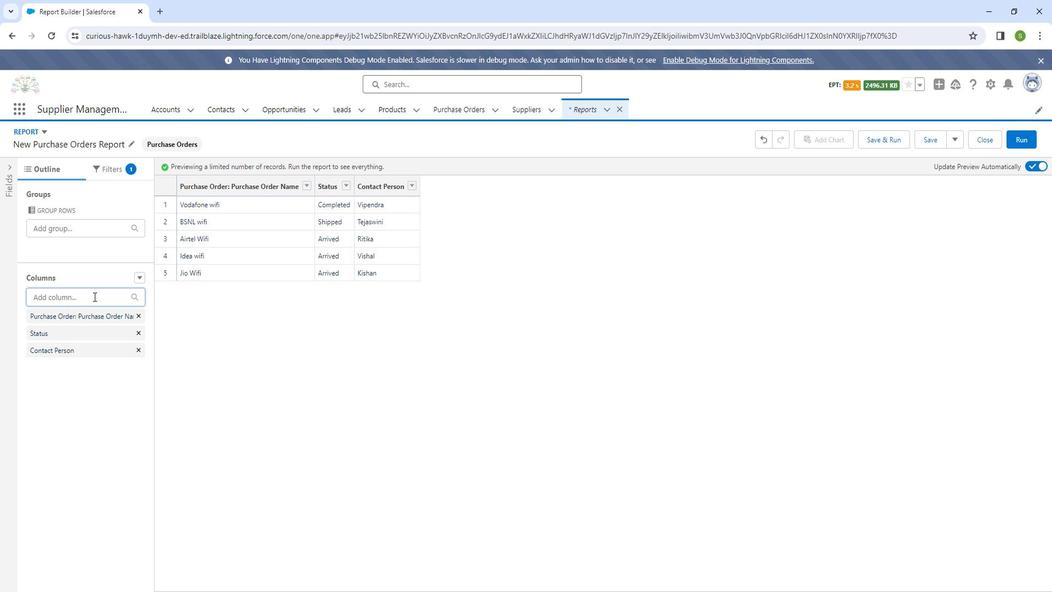 
Action: Mouse moved to (97, 335)
Screenshot: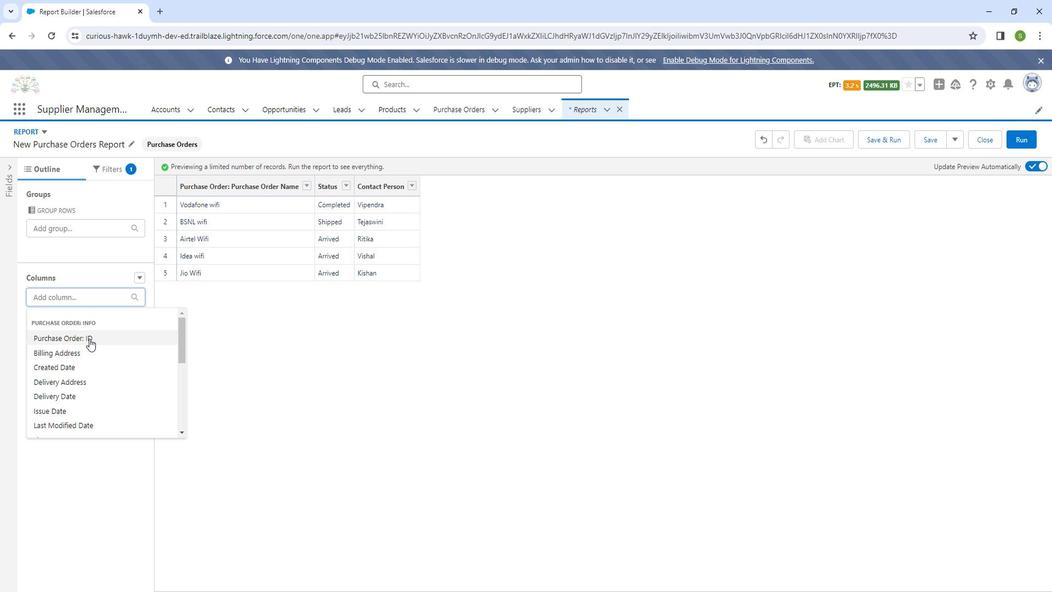 
Action: Mouse pressed left at (97, 335)
Screenshot: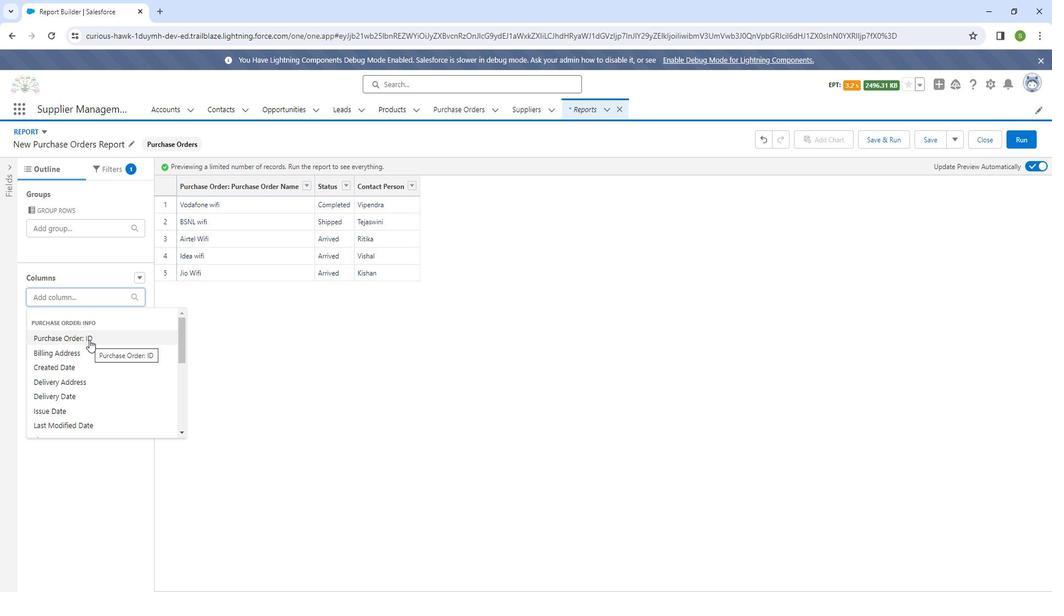 
Action: Mouse moved to (81, 294)
Screenshot: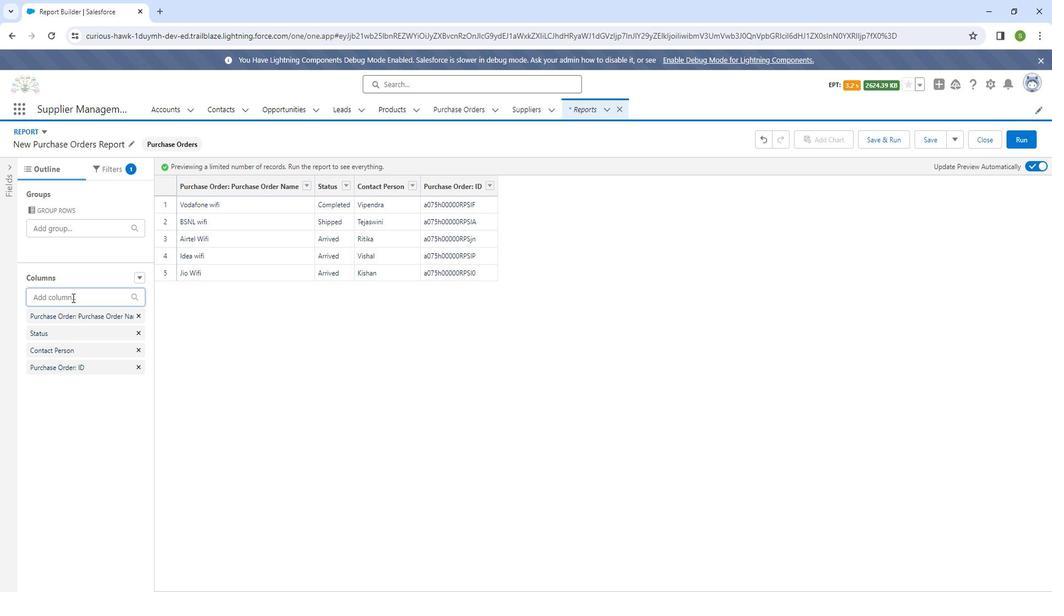
Action: Mouse pressed left at (81, 294)
Screenshot: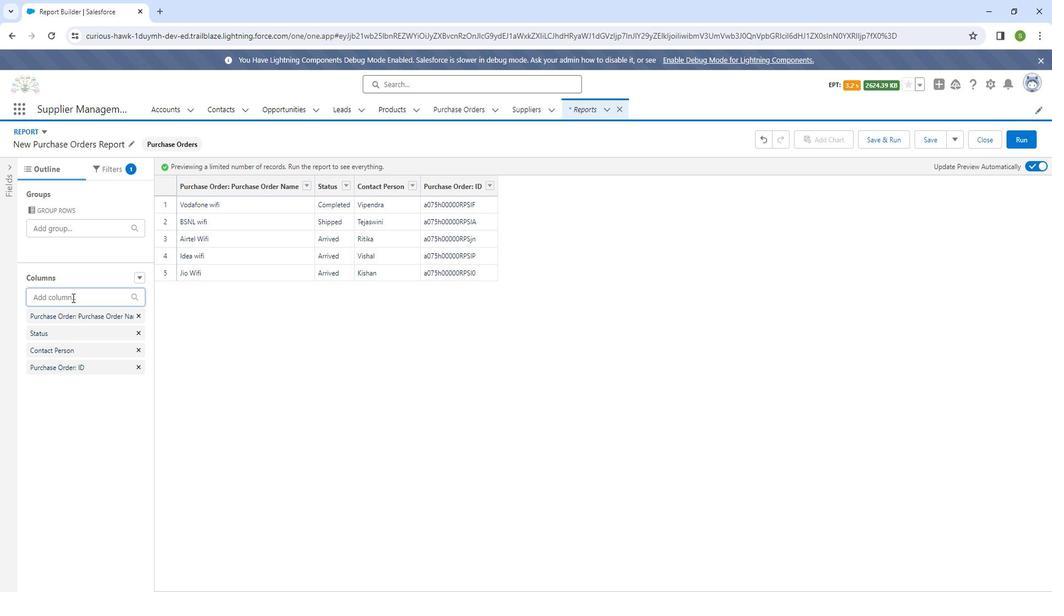 
Action: Mouse moved to (82, 344)
Screenshot: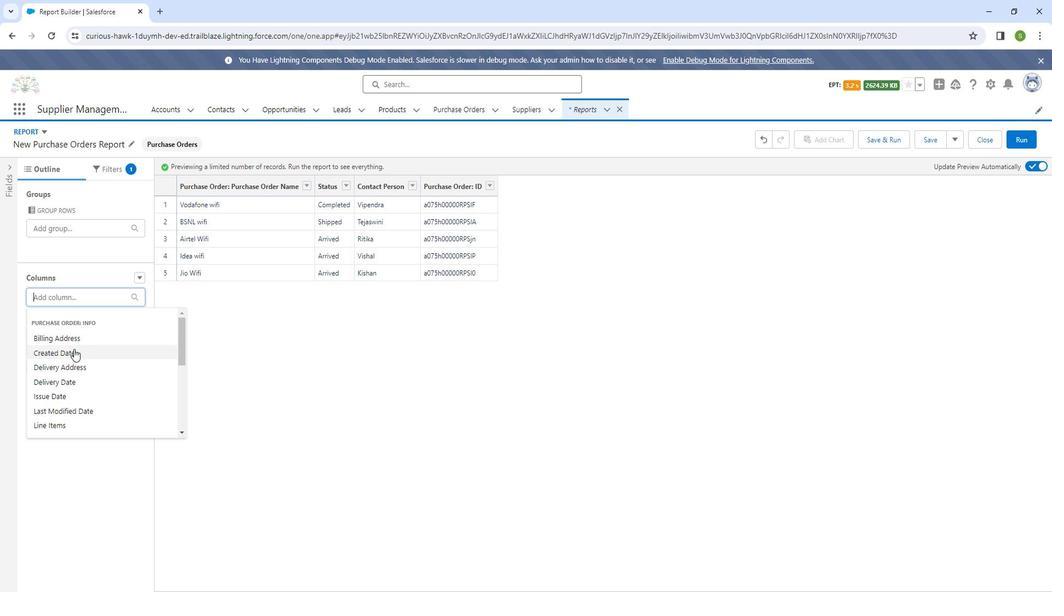 
Action: Mouse pressed left at (82, 344)
Screenshot: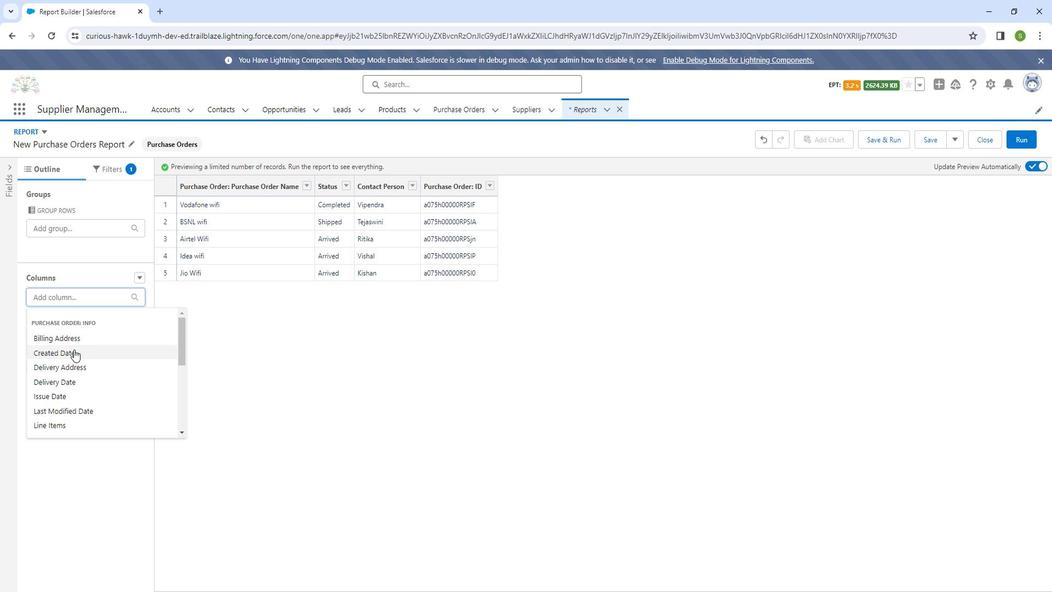 
Action: Mouse moved to (92, 296)
Screenshot: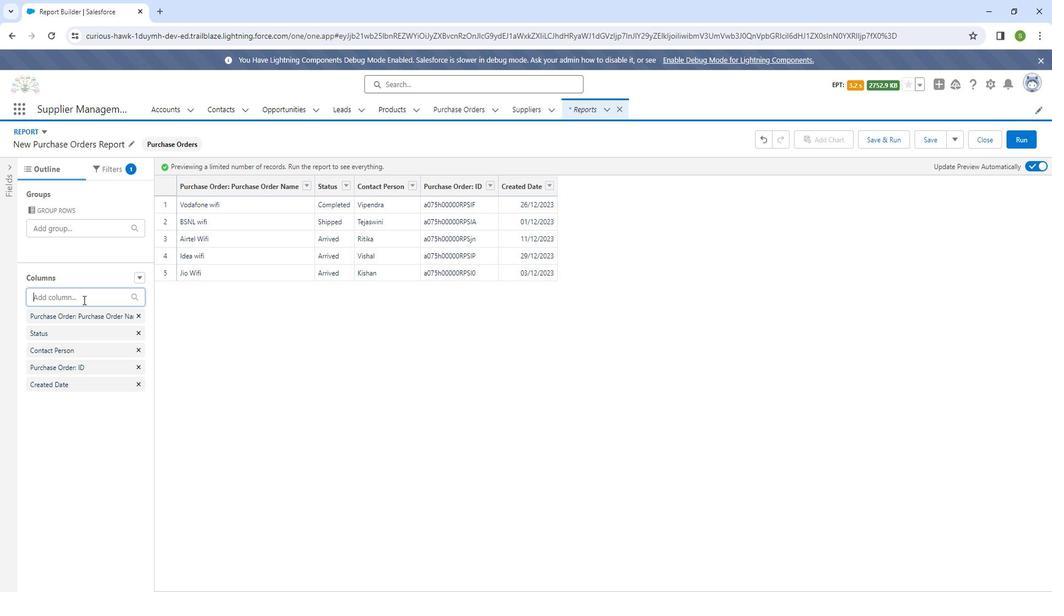 
Action: Mouse pressed left at (92, 296)
Screenshot: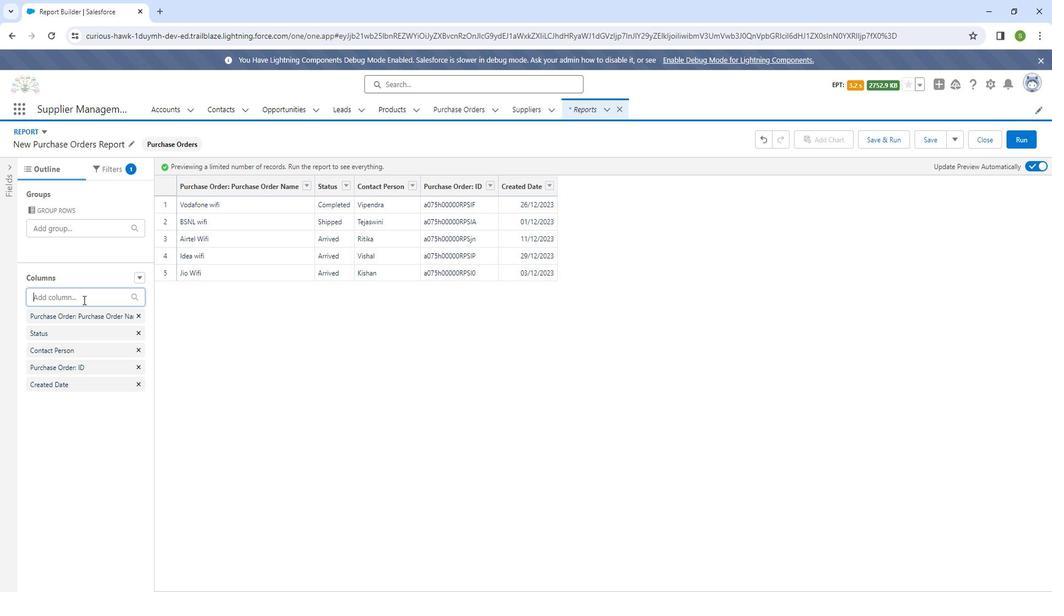 
Action: Mouse moved to (80, 358)
Screenshot: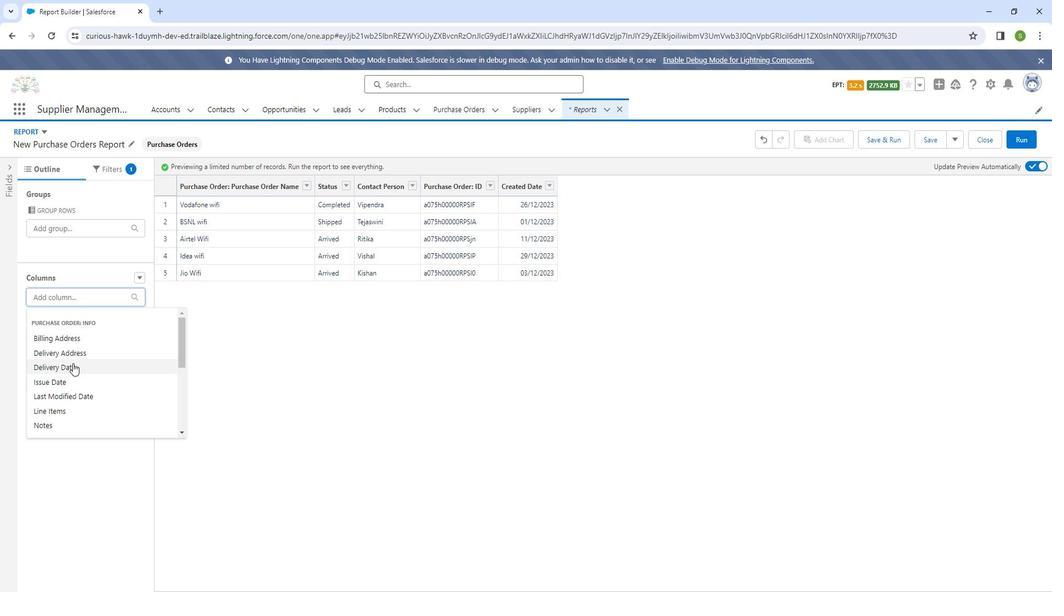 
Action: Mouse pressed left at (80, 358)
Screenshot: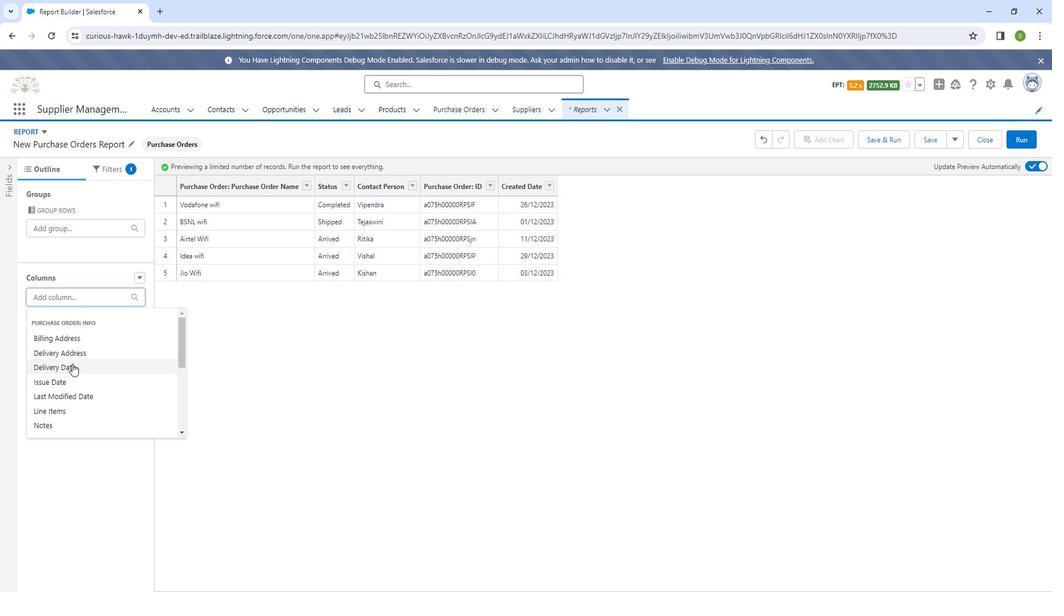 
Action: Mouse moved to (88, 299)
Screenshot: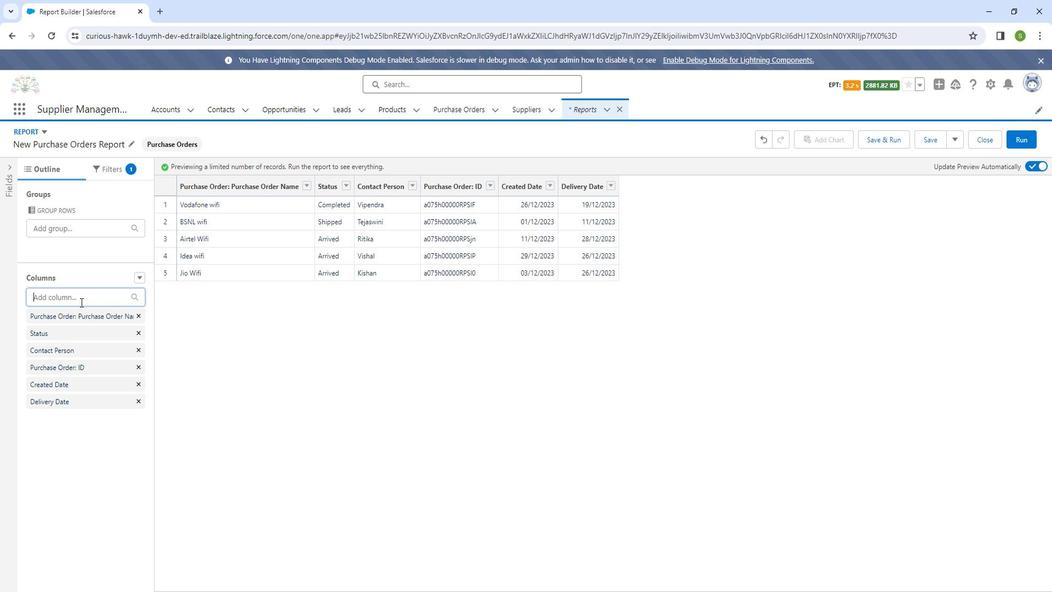 
Action: Mouse pressed left at (88, 299)
Screenshot: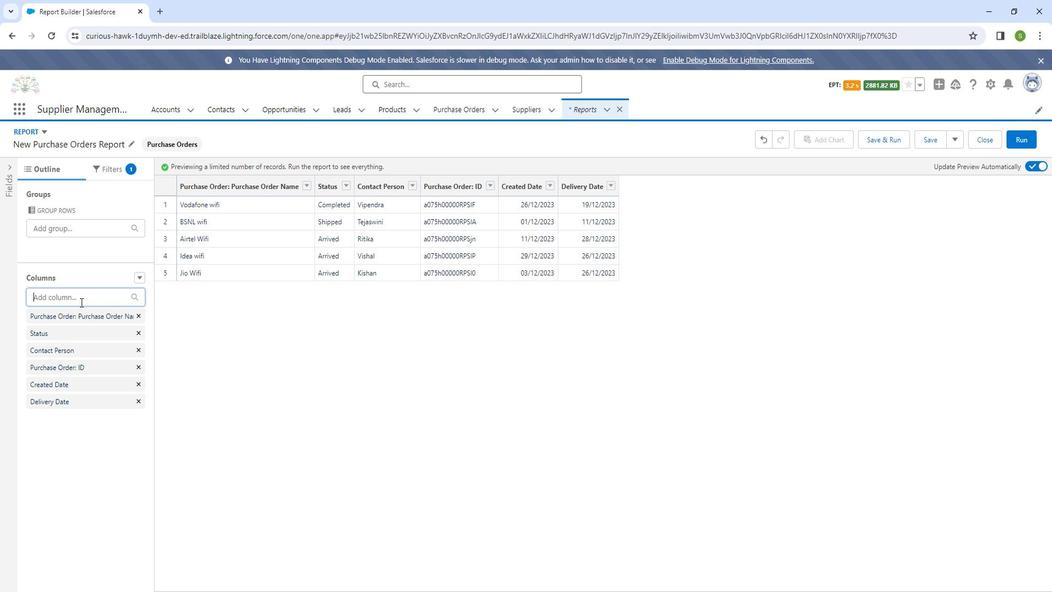 
Action: Mouse moved to (86, 334)
Screenshot: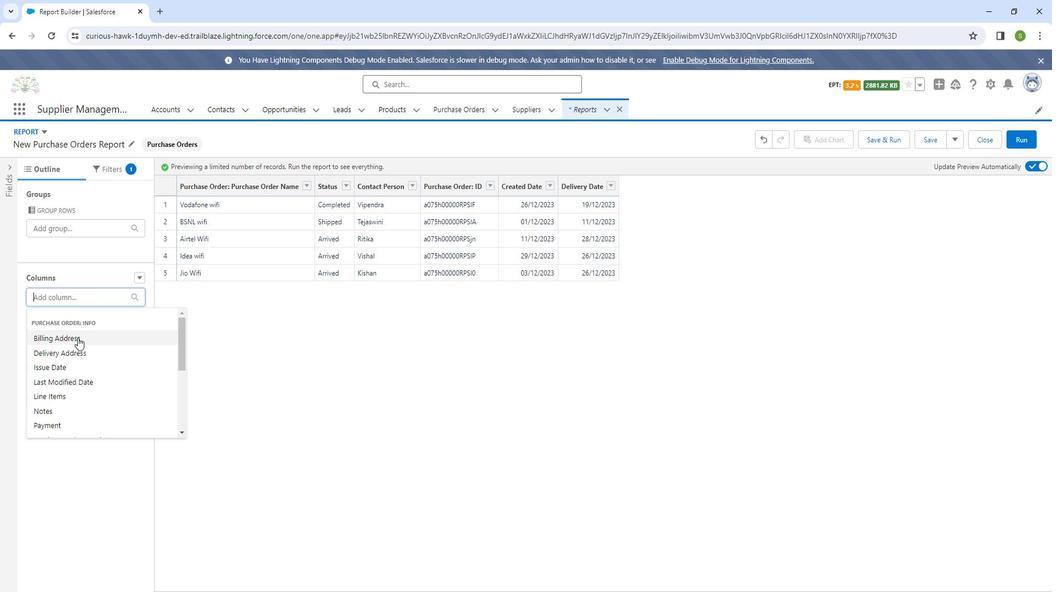 
Action: Mouse pressed left at (86, 334)
Screenshot: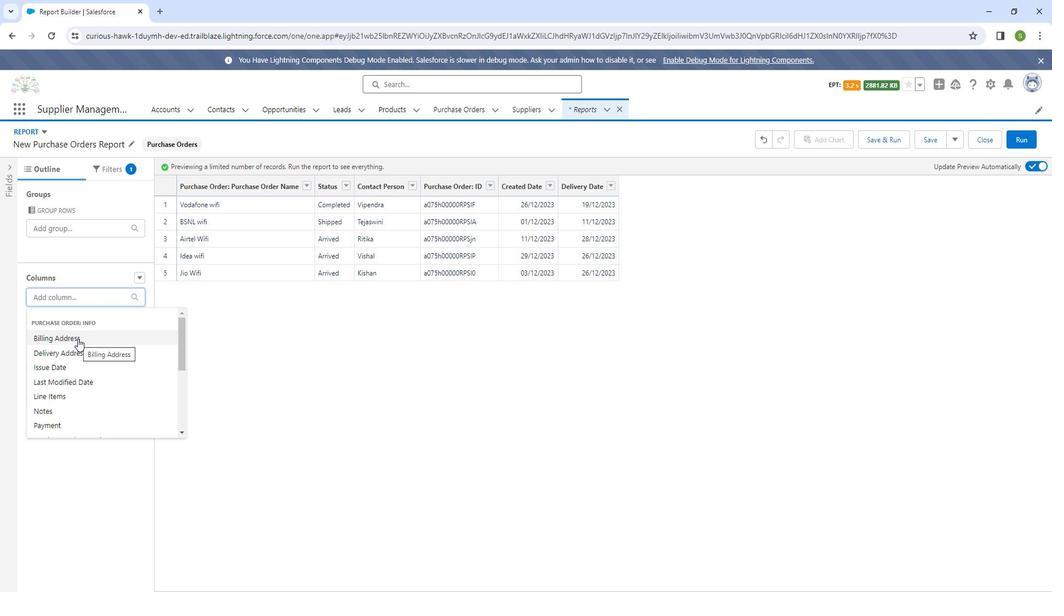 
Action: Mouse moved to (99, 292)
Screenshot: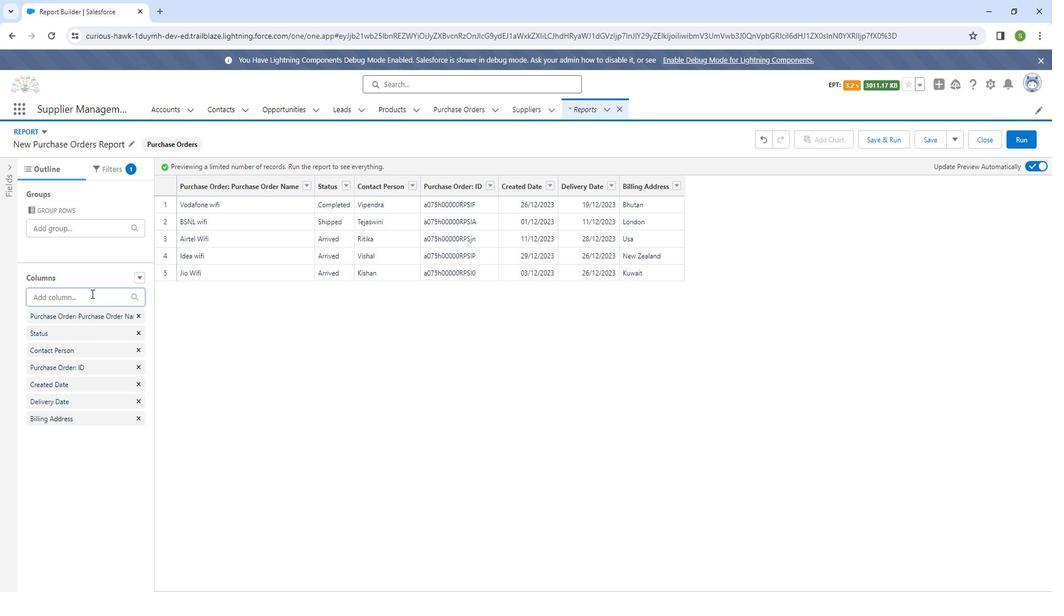 
Action: Mouse pressed left at (99, 291)
Screenshot: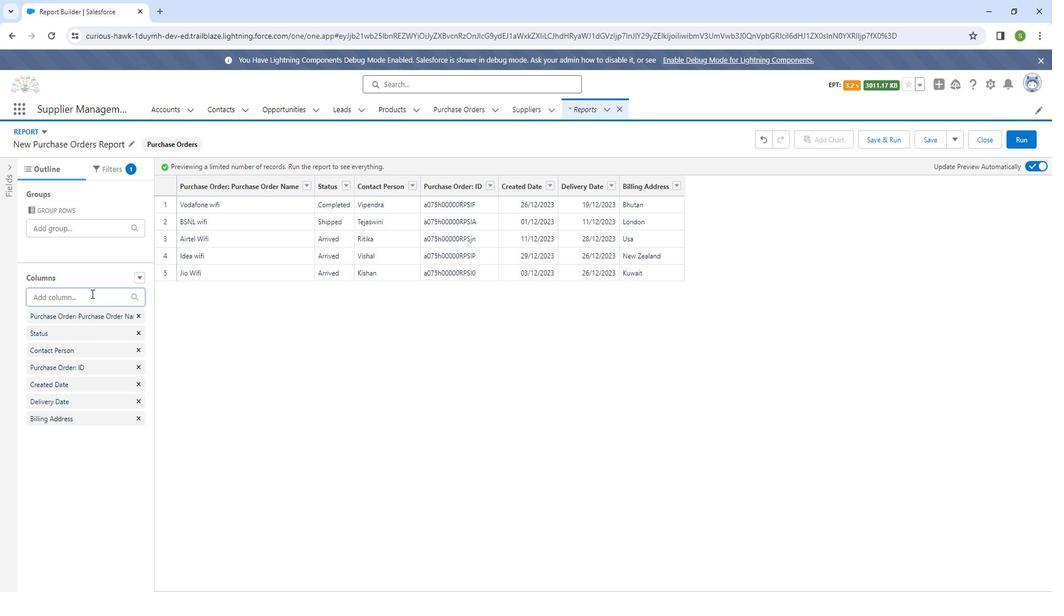
Action: Mouse moved to (84, 373)
Screenshot: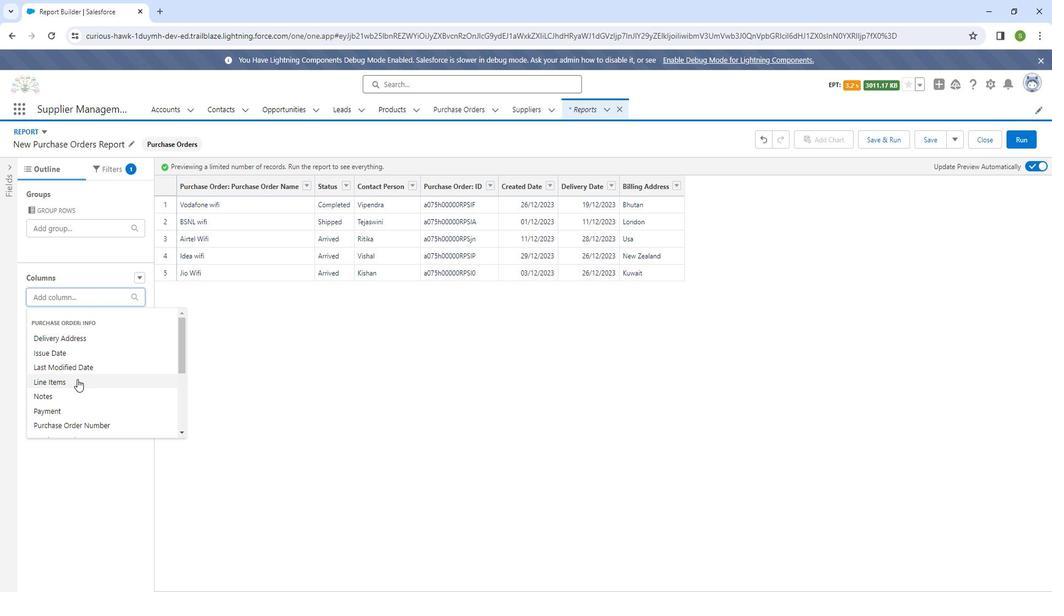 
Action: Mouse pressed left at (84, 373)
Screenshot: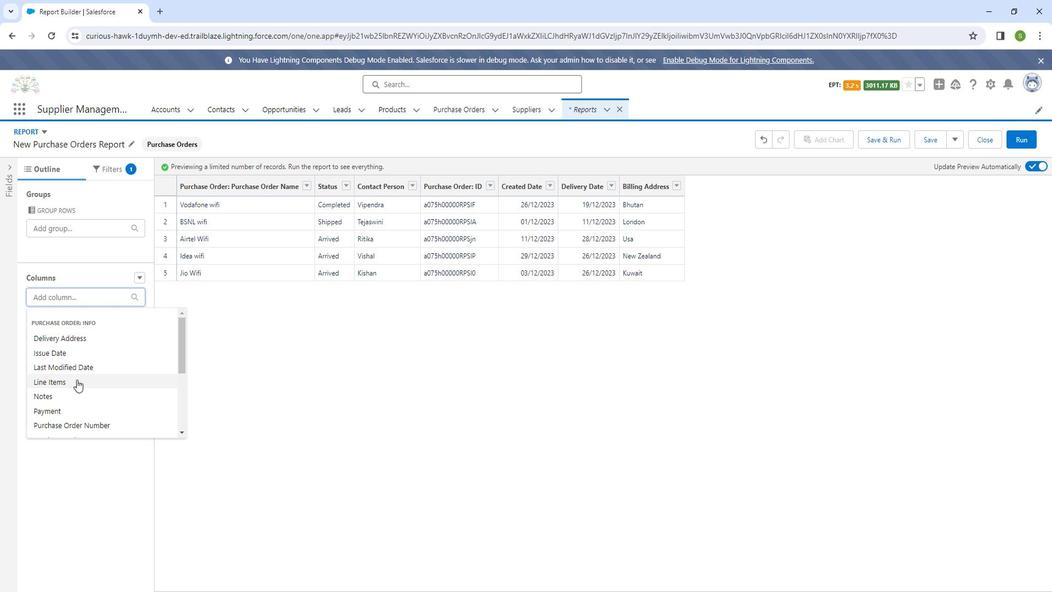 
Action: Mouse moved to (95, 297)
Screenshot: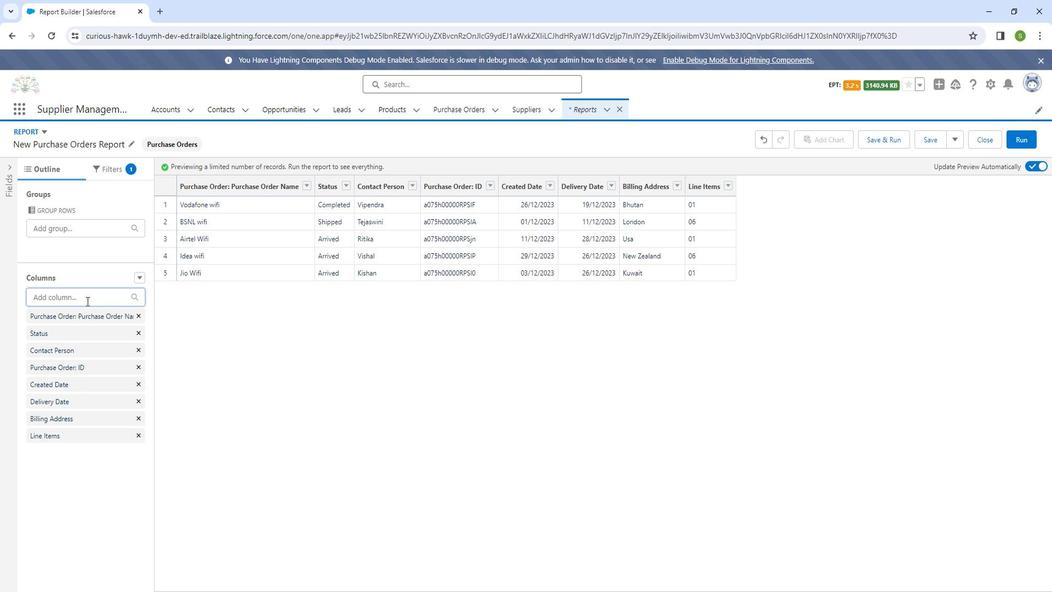 
Action: Mouse pressed left at (95, 297)
Screenshot: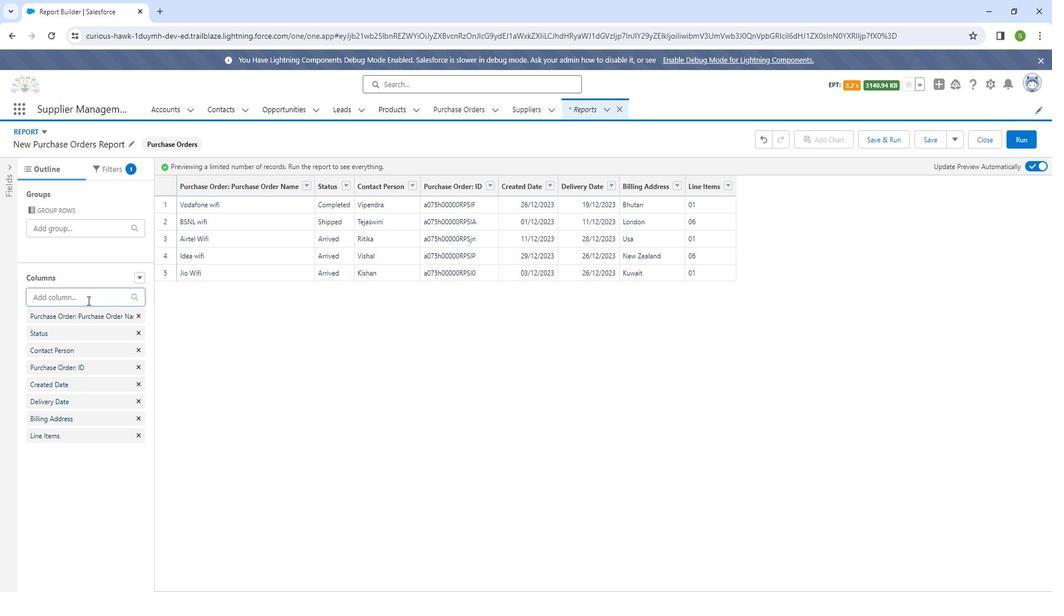 
Action: Mouse moved to (85, 337)
Screenshot: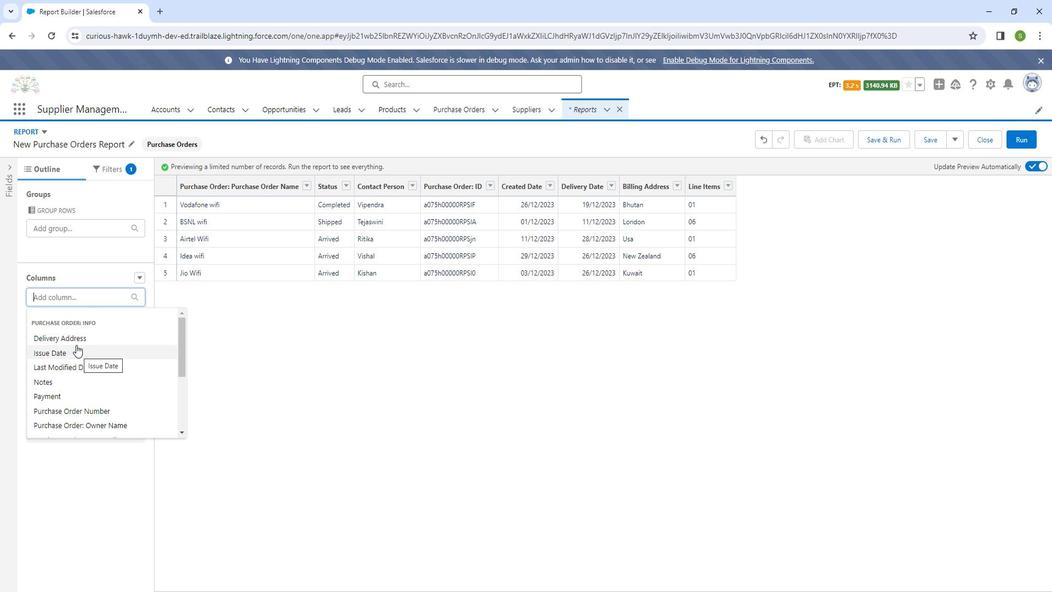 
Action: Mouse pressed left at (85, 337)
Screenshot: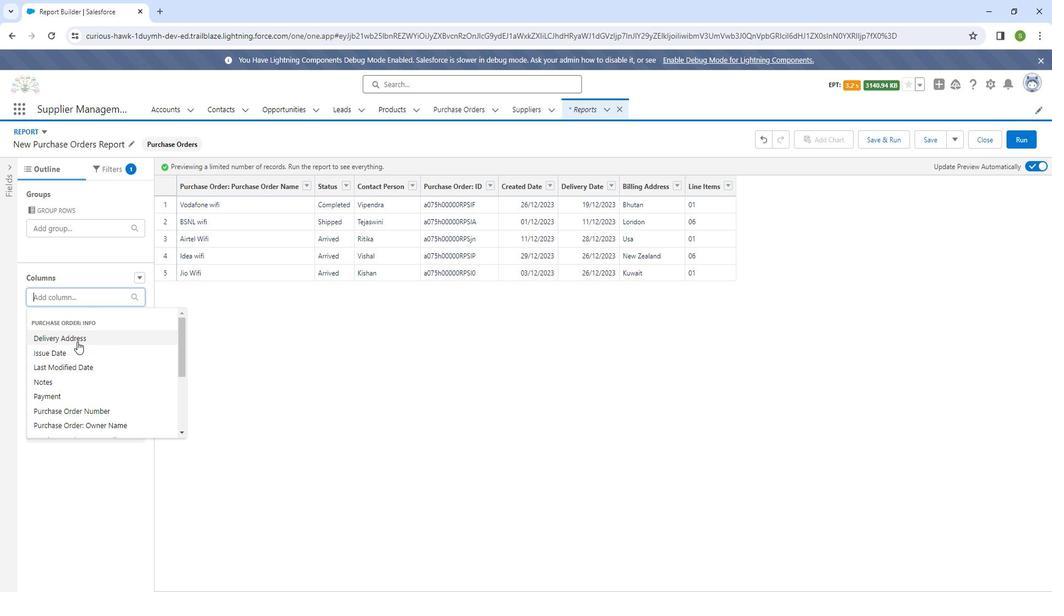 
Action: Mouse moved to (93, 299)
Screenshot: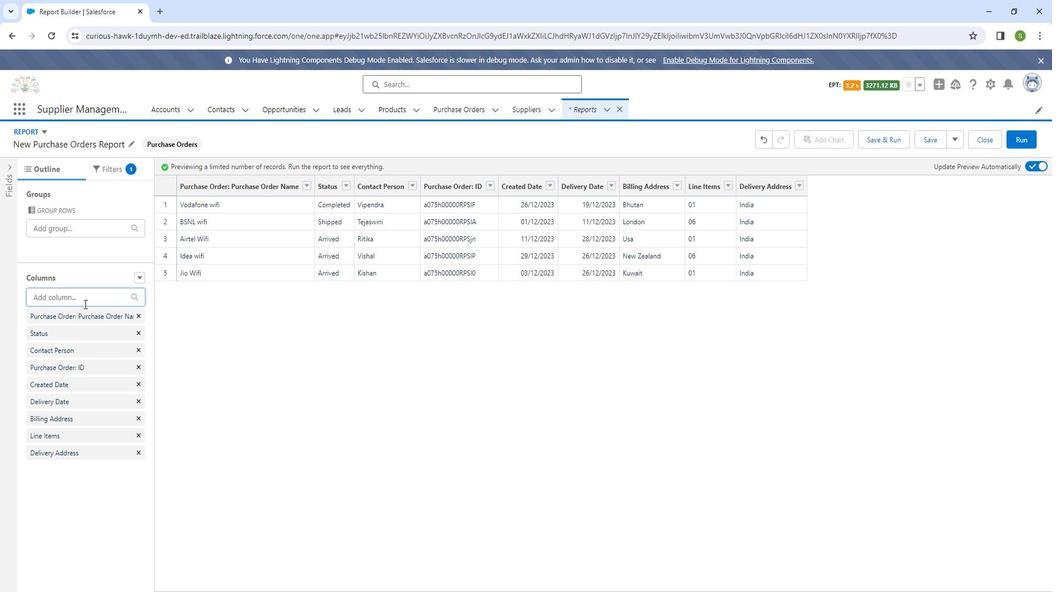 
Action: Mouse pressed left at (93, 299)
Screenshot: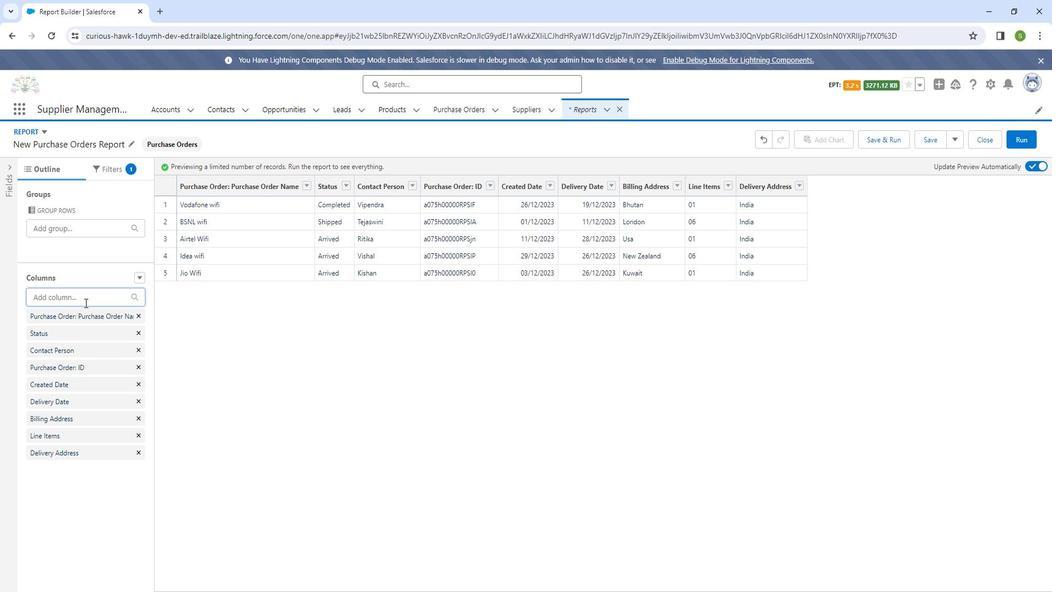 
Action: Mouse moved to (93, 389)
Screenshot: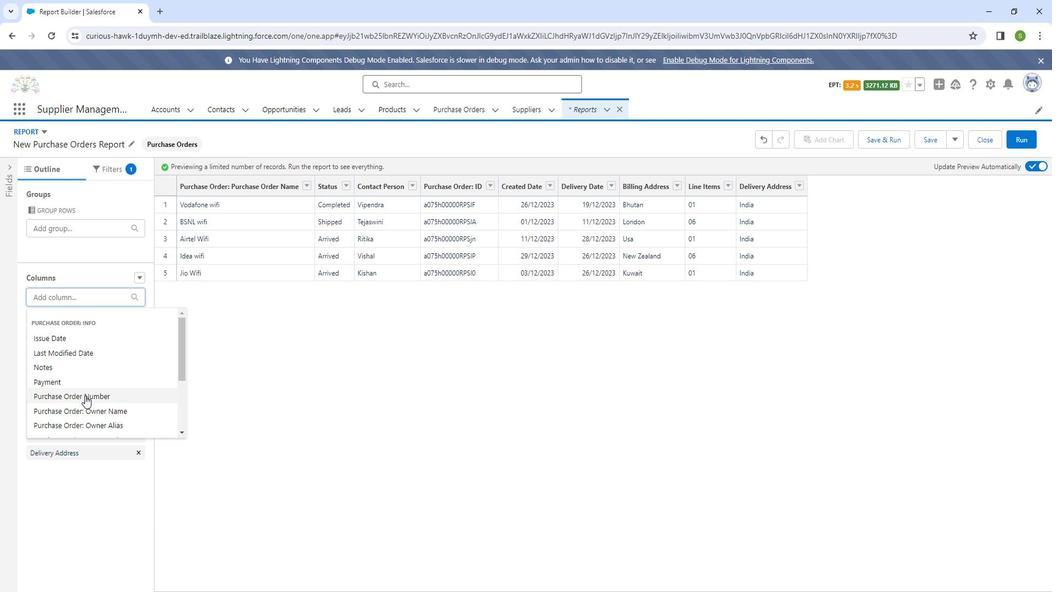 
Action: Mouse pressed left at (93, 389)
Screenshot: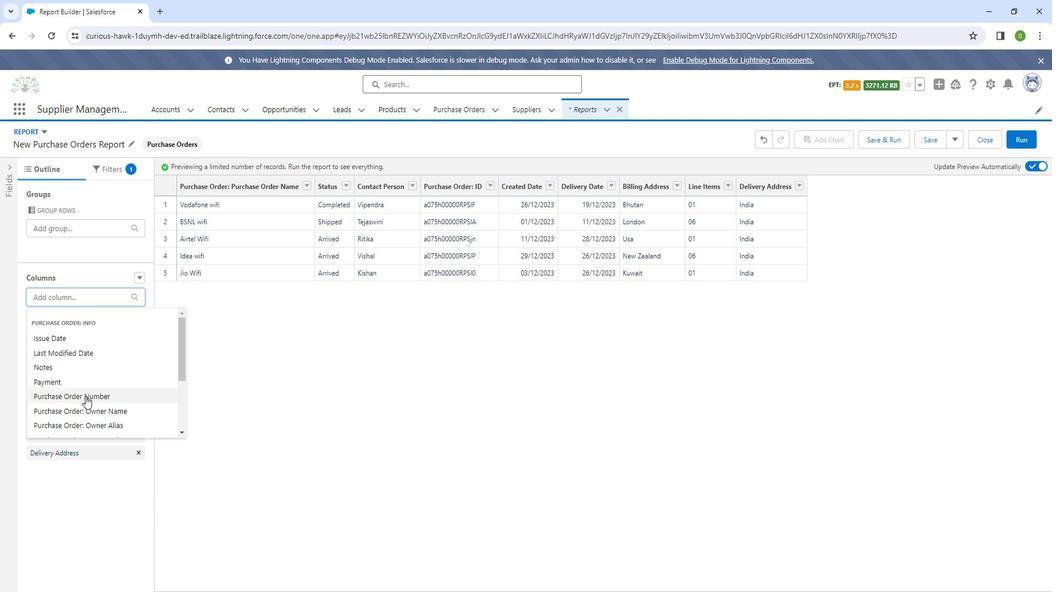 
Action: Mouse moved to (110, 293)
Screenshot: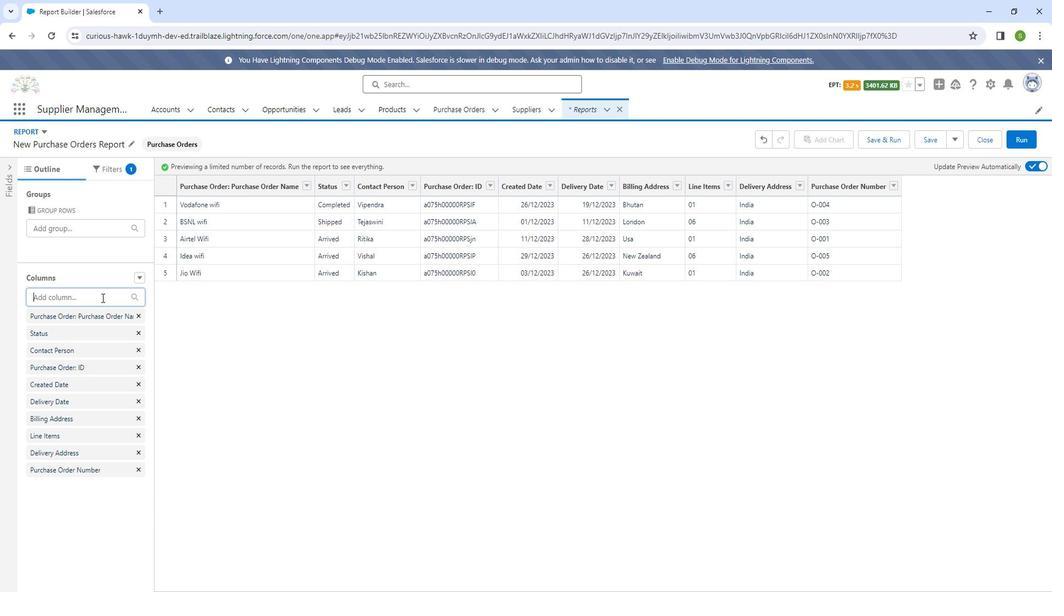 
Action: Mouse pressed left at (110, 293)
Screenshot: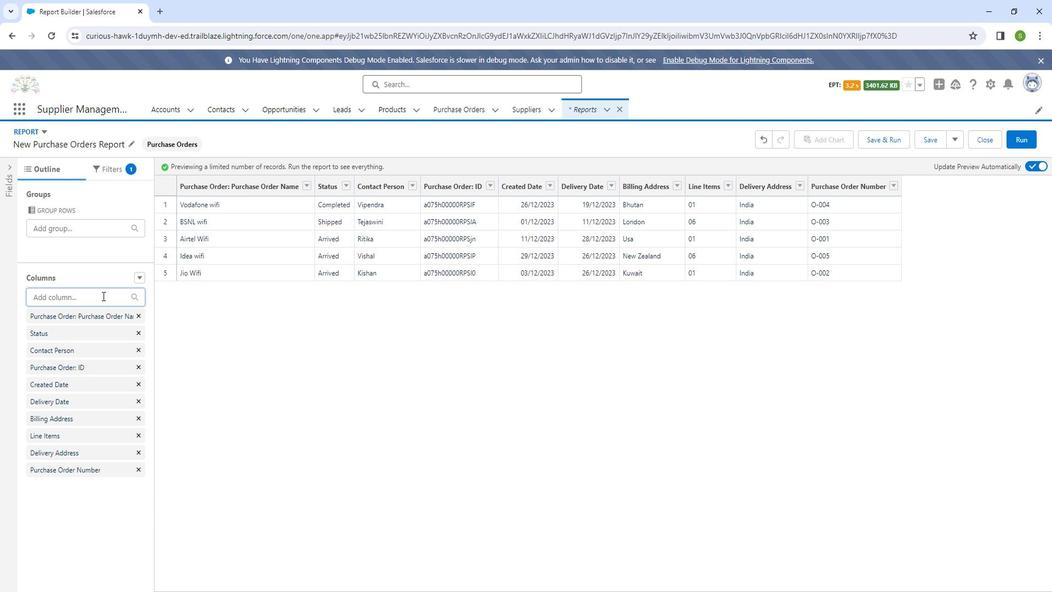 
Action: Mouse moved to (81, 375)
Screenshot: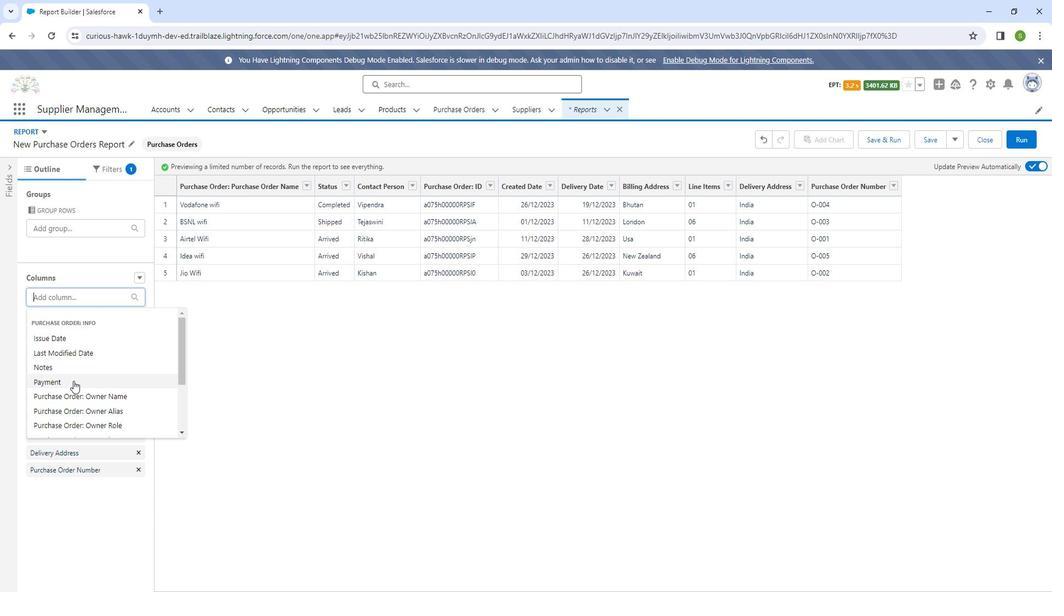 
Action: Mouse pressed left at (81, 375)
Screenshot: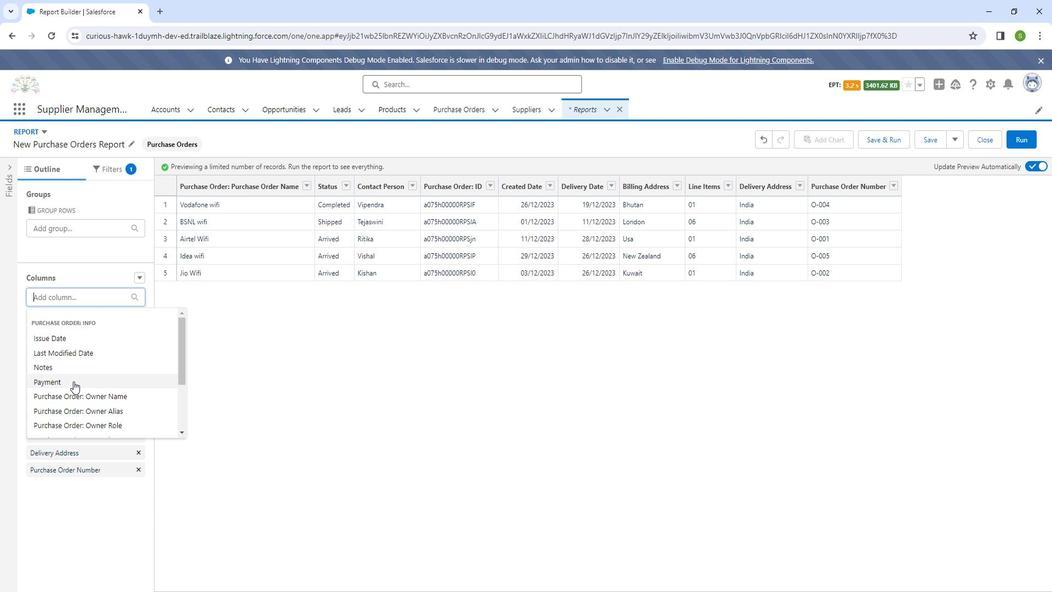 
Action: Mouse moved to (105, 293)
Screenshot: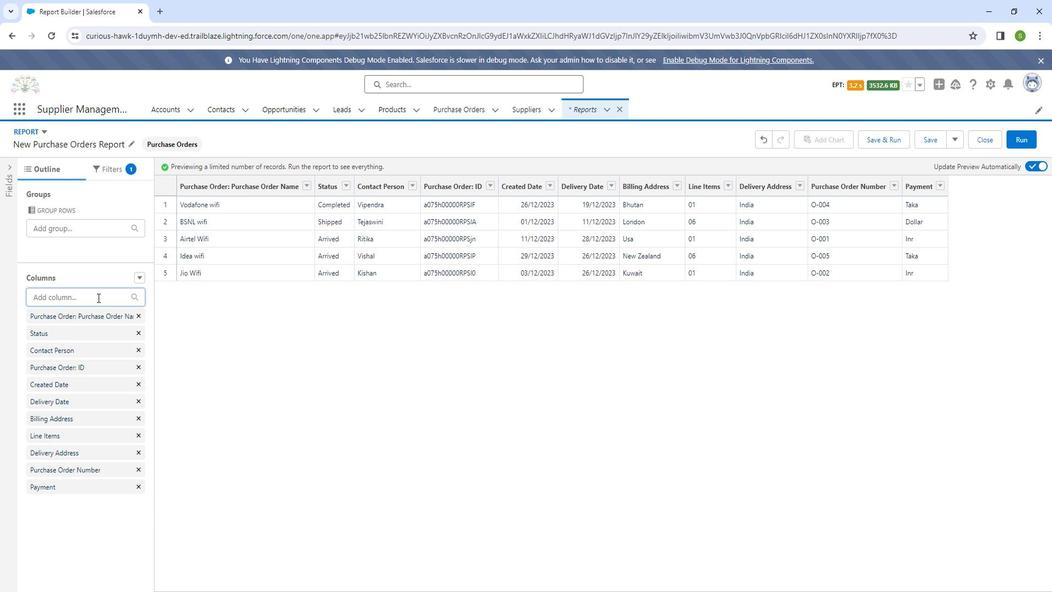 
Action: Mouse pressed left at (105, 293)
Screenshot: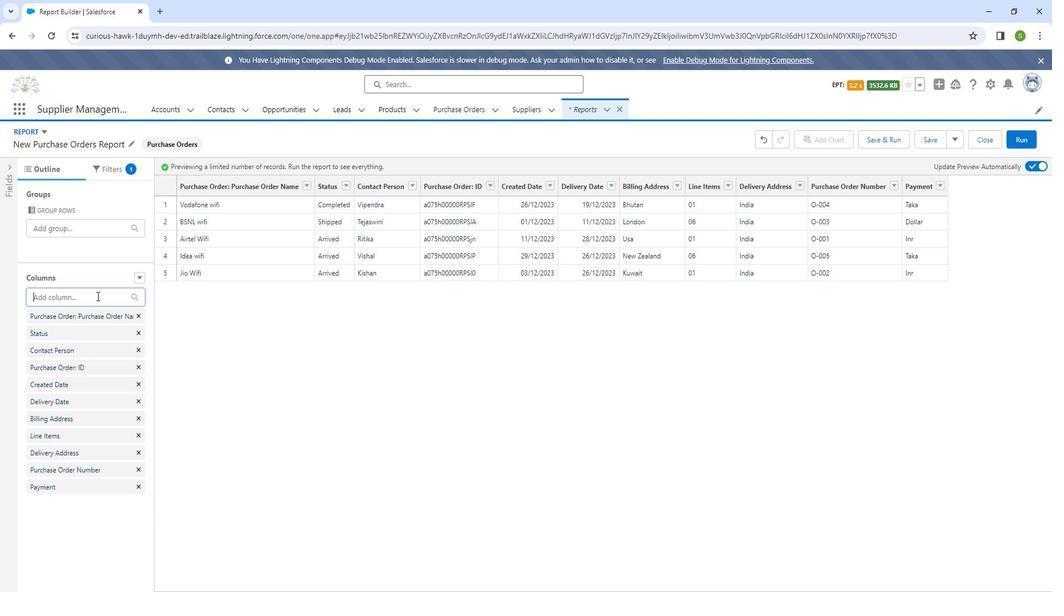
Action: Mouse moved to (77, 333)
Screenshot: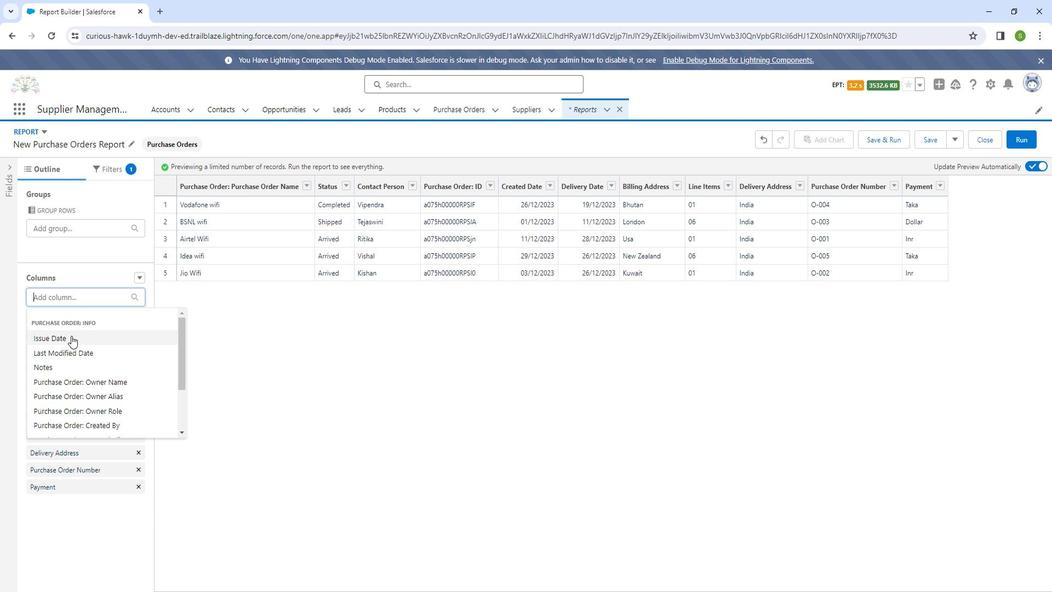 
Action: Mouse pressed left at (77, 333)
Screenshot: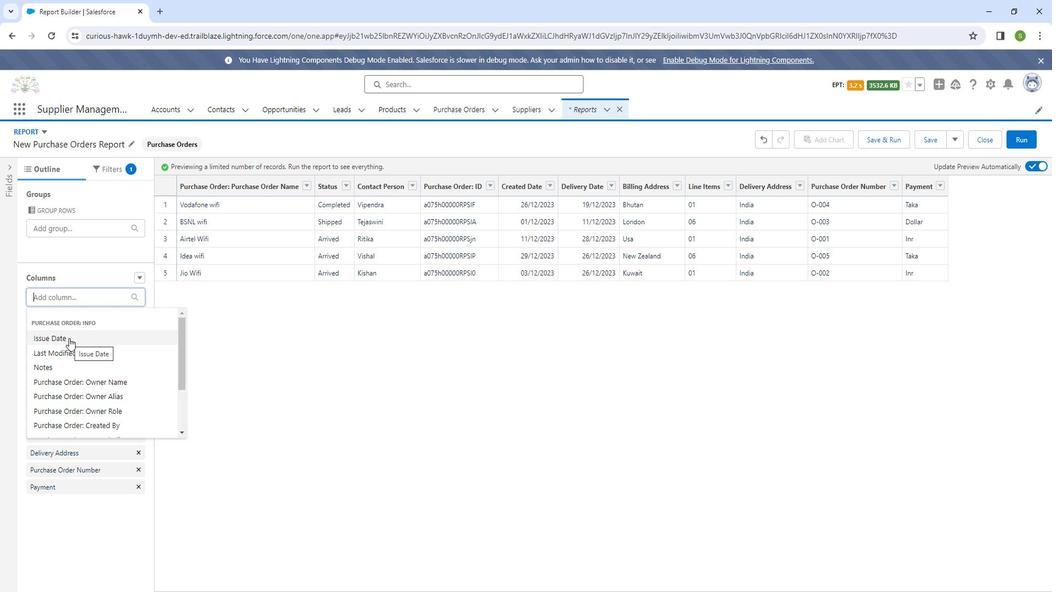 
Action: Mouse moved to (122, 171)
Screenshot: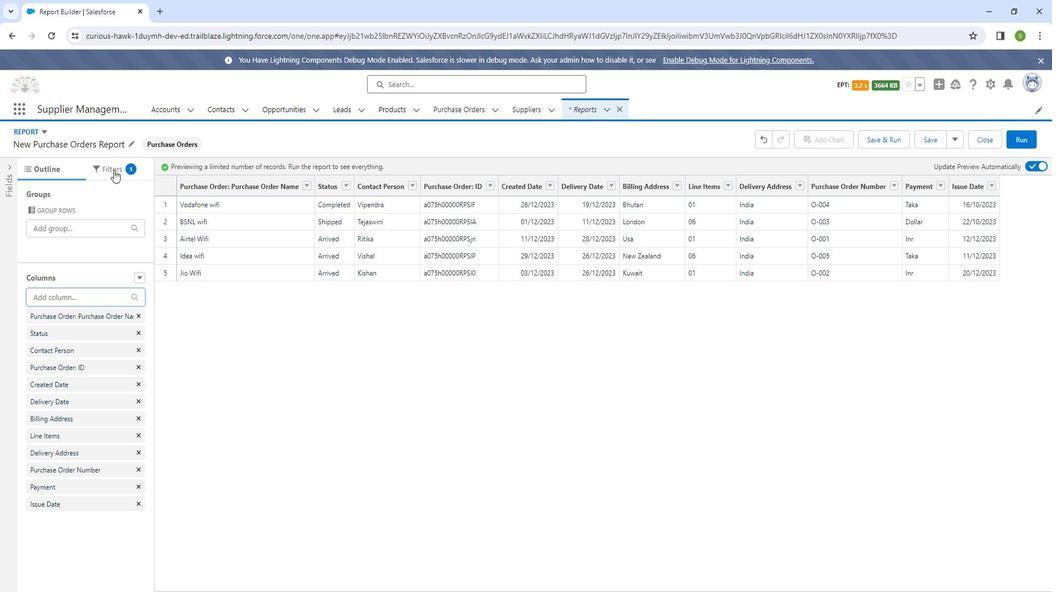 
Action: Mouse pressed left at (122, 171)
Screenshot: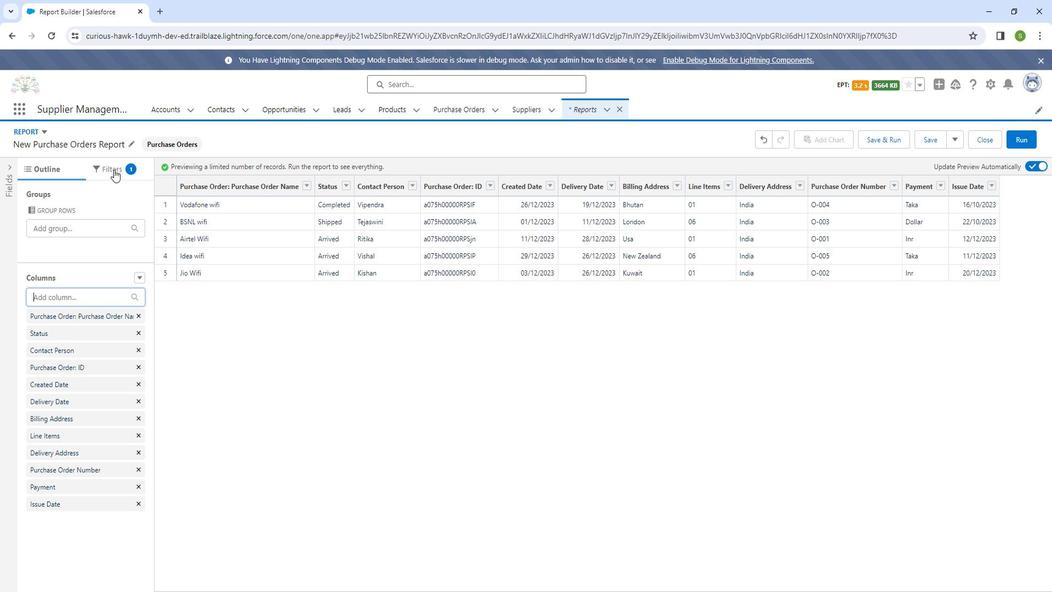 
Action: Mouse moved to (97, 238)
Screenshot: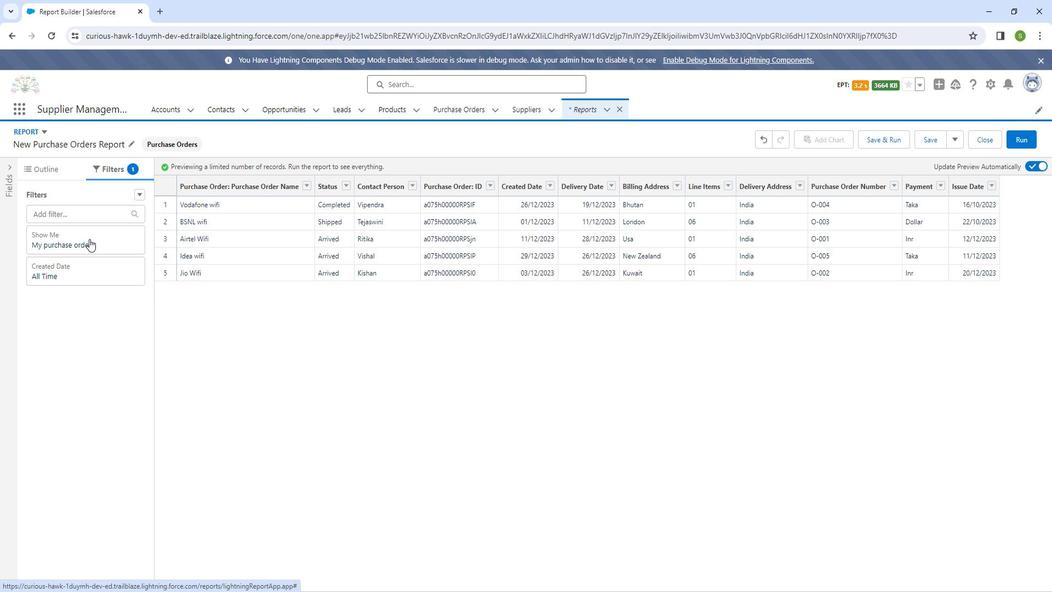
Action: Mouse pressed left at (97, 238)
Screenshot: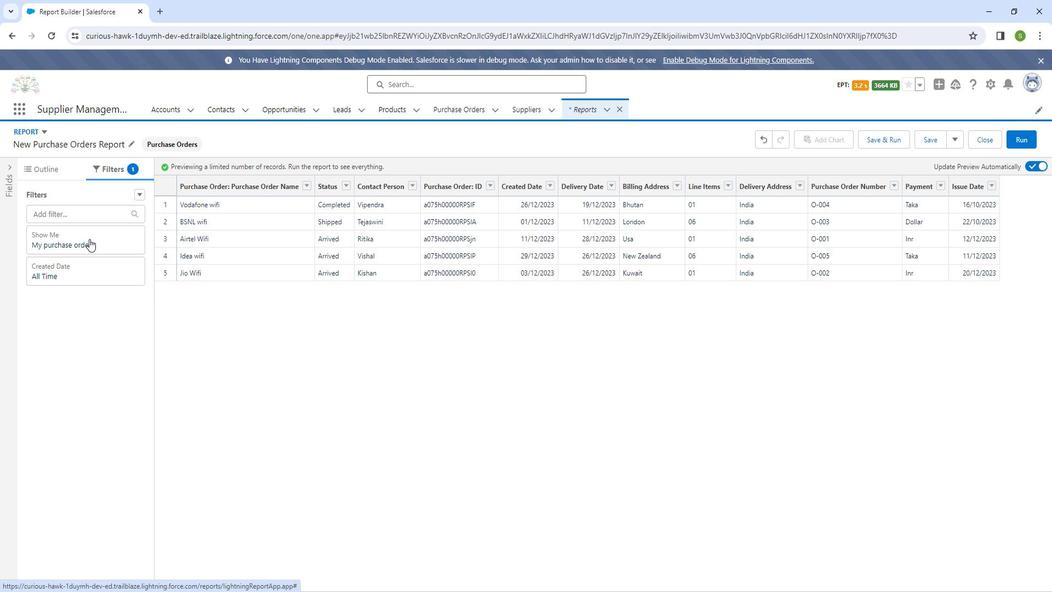 
Action: Mouse moved to (209, 249)
Screenshot: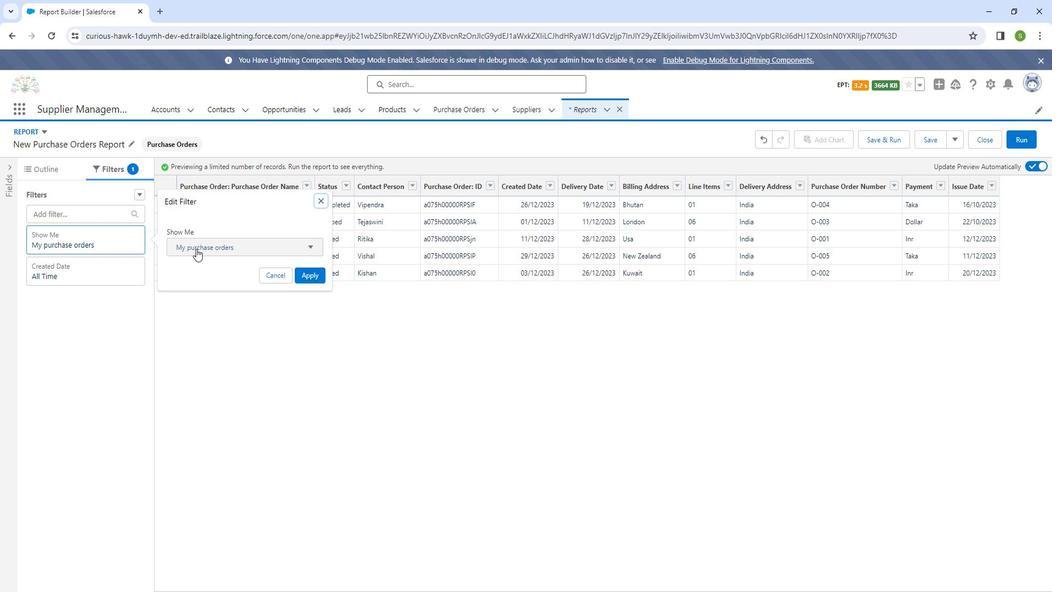 
Action: Mouse pressed left at (209, 249)
Screenshot: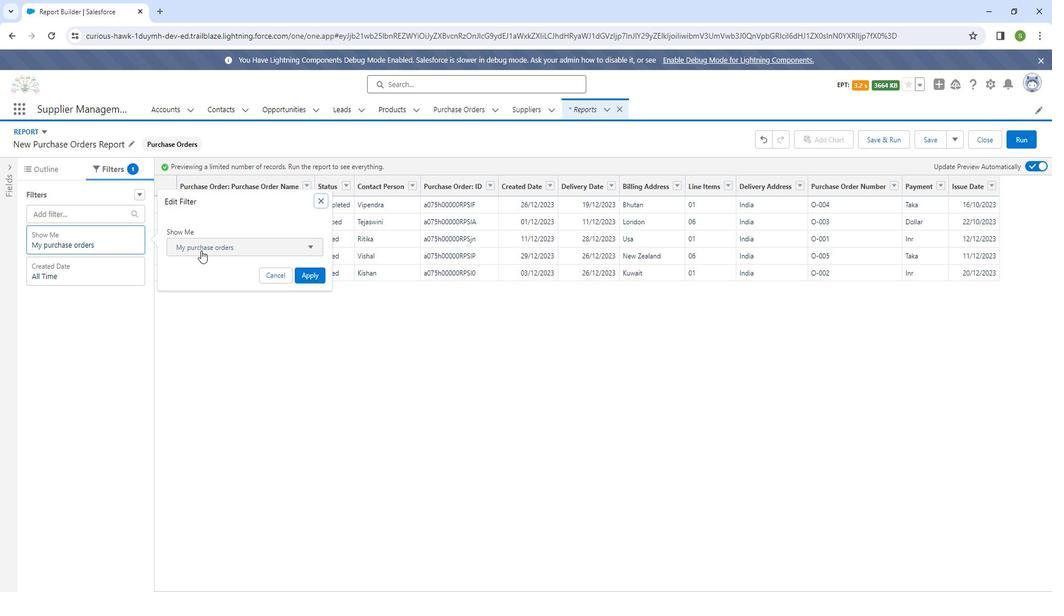 
Action: Mouse pressed left at (209, 249)
Screenshot: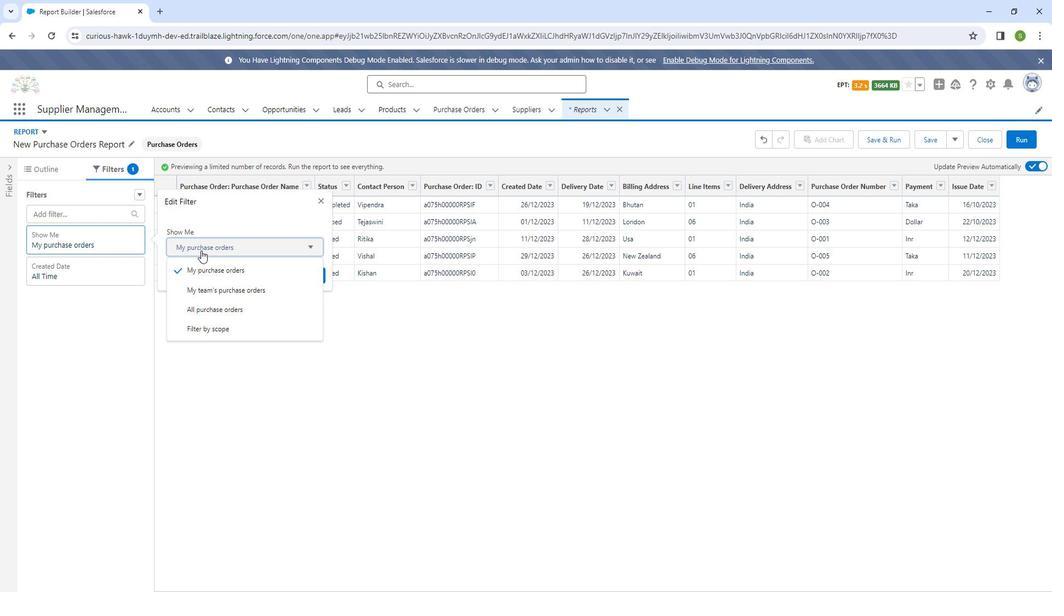 
Action: Mouse moved to (209, 249)
Screenshot: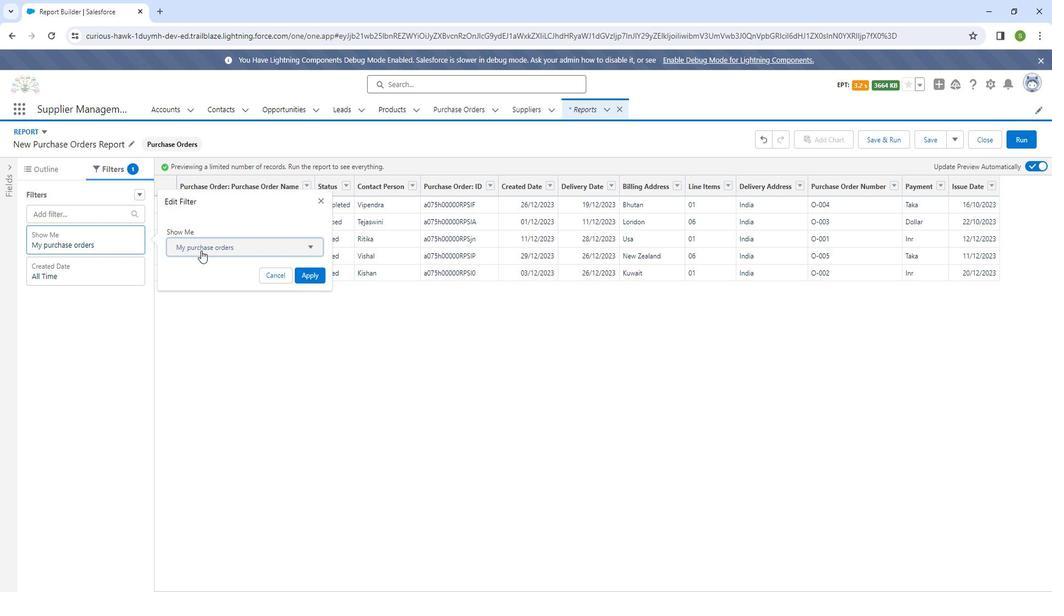 
Action: Mouse pressed left at (209, 249)
Screenshot: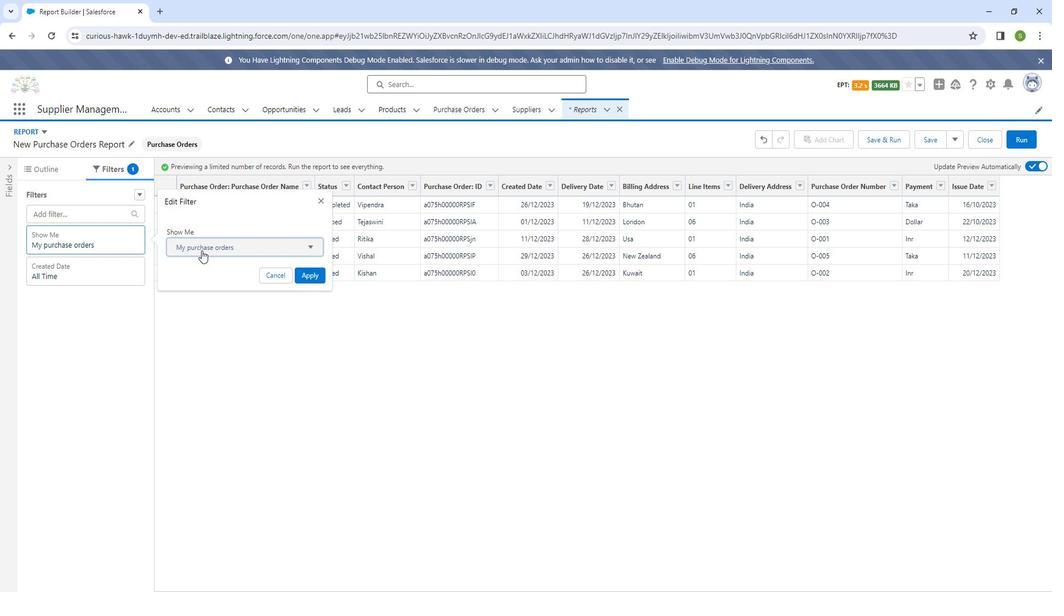 
Action: Mouse pressed left at (209, 249)
Screenshot: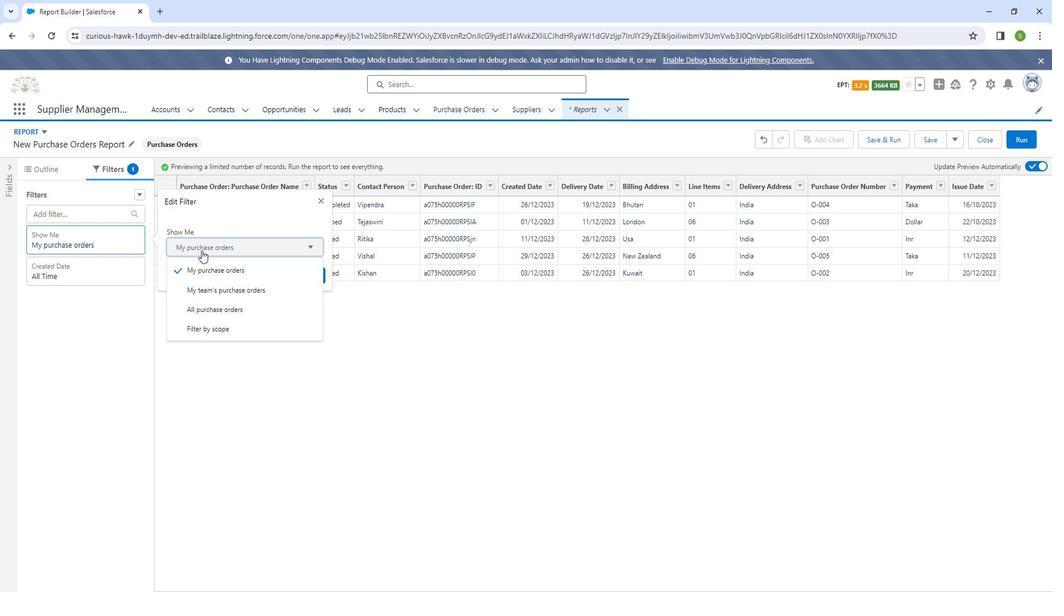 
Action: Mouse moved to (112, 216)
Screenshot: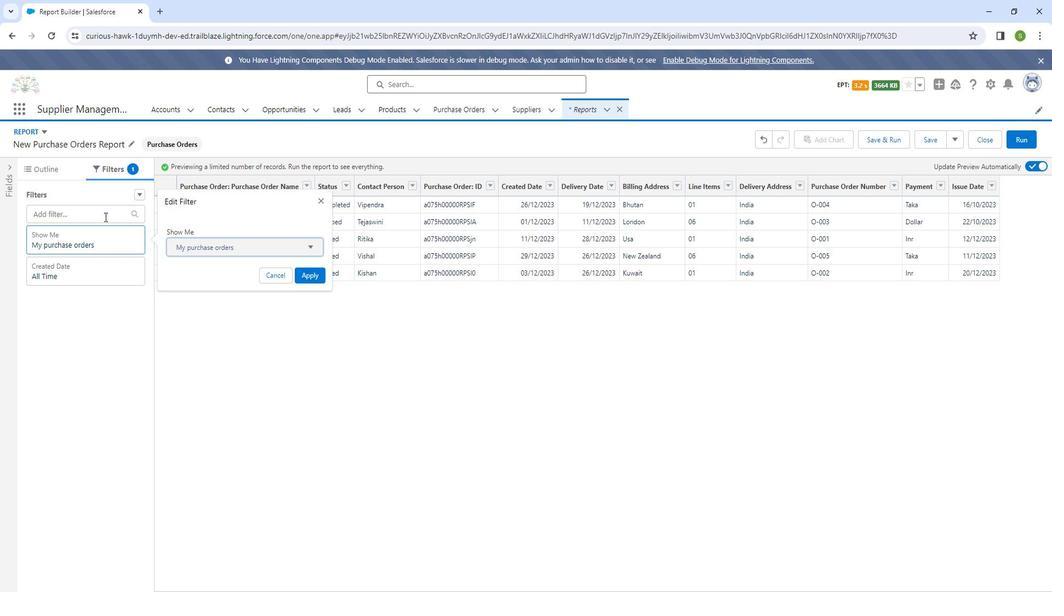 
Action: Mouse pressed left at (112, 216)
Screenshot: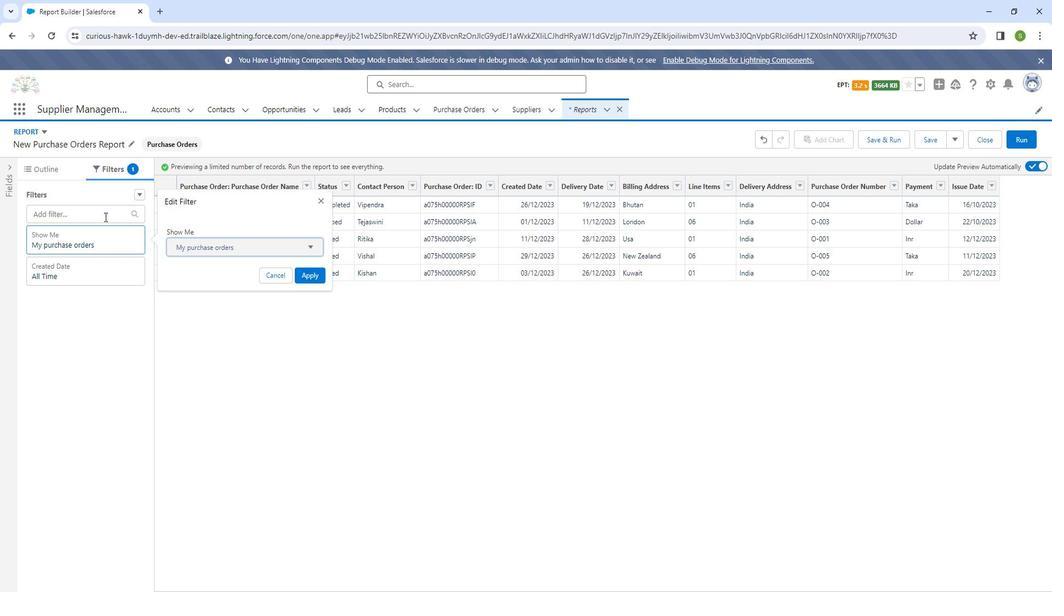 
Action: Mouse moved to (96, 288)
Screenshot: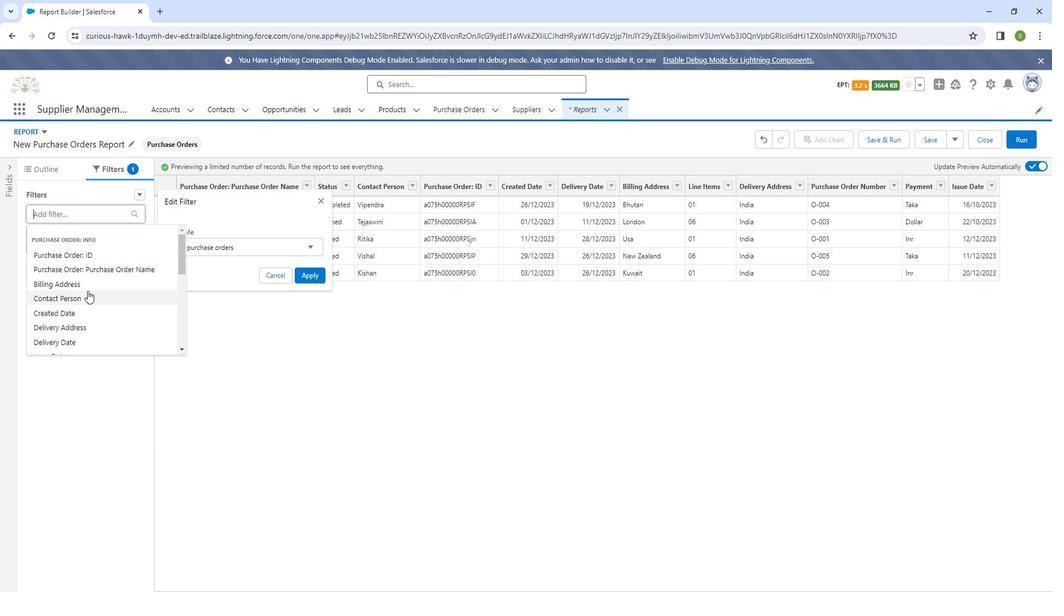 
Action: Mouse scrolled (96, 287) with delta (0, 0)
Screenshot: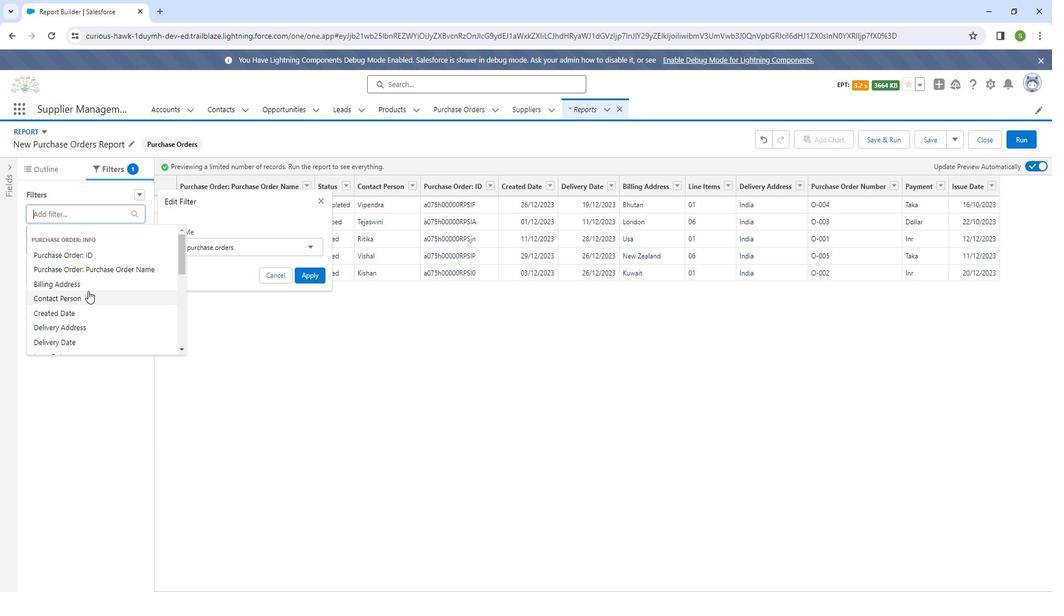 
Action: Mouse moved to (94, 287)
Screenshot: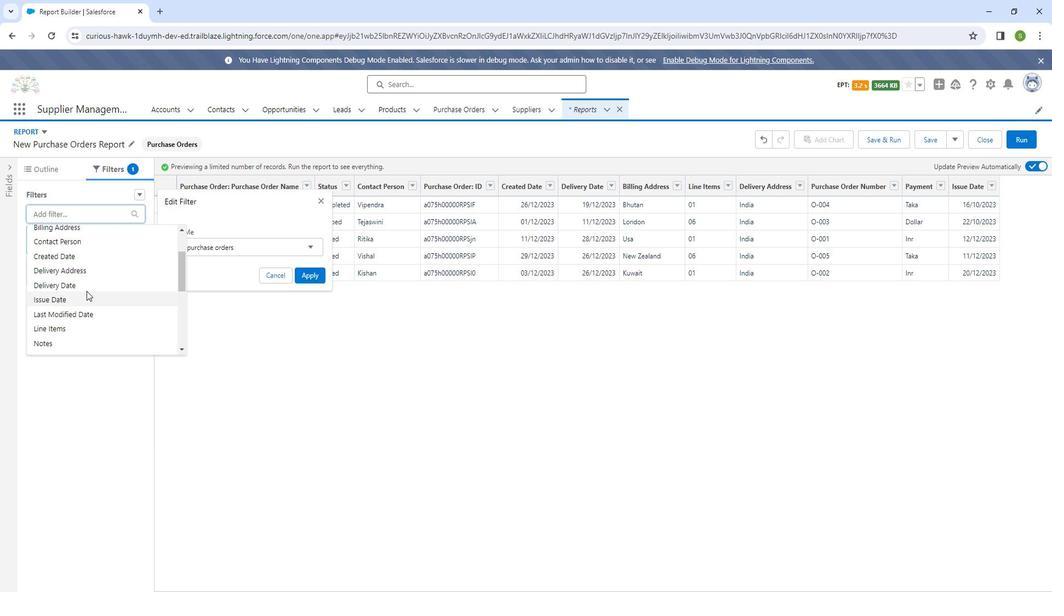 
Action: Mouse scrolled (94, 287) with delta (0, 0)
Screenshot: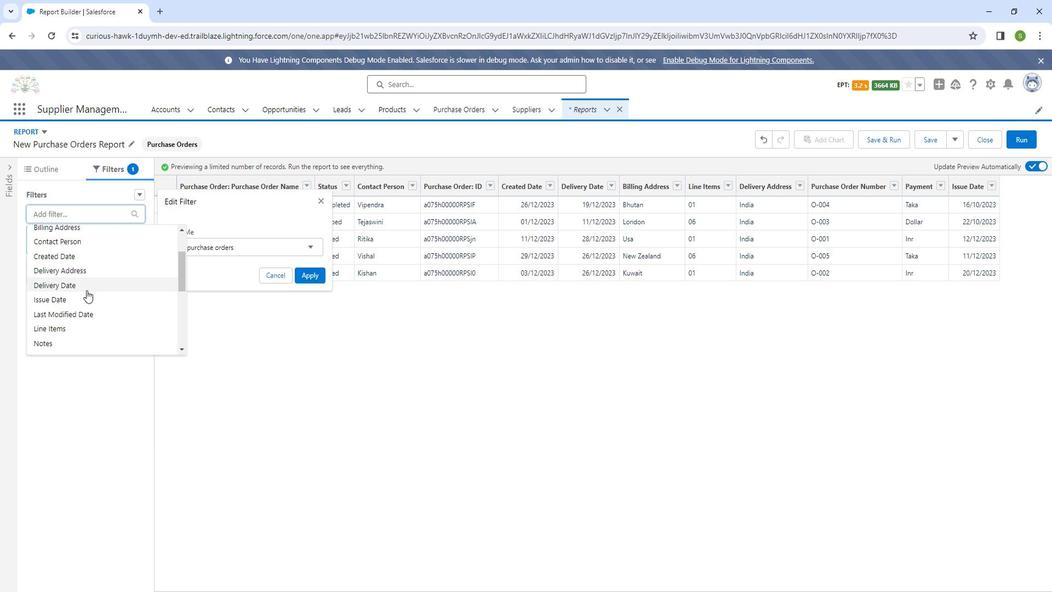 
Action: Mouse scrolled (94, 287) with delta (0, 0)
Screenshot: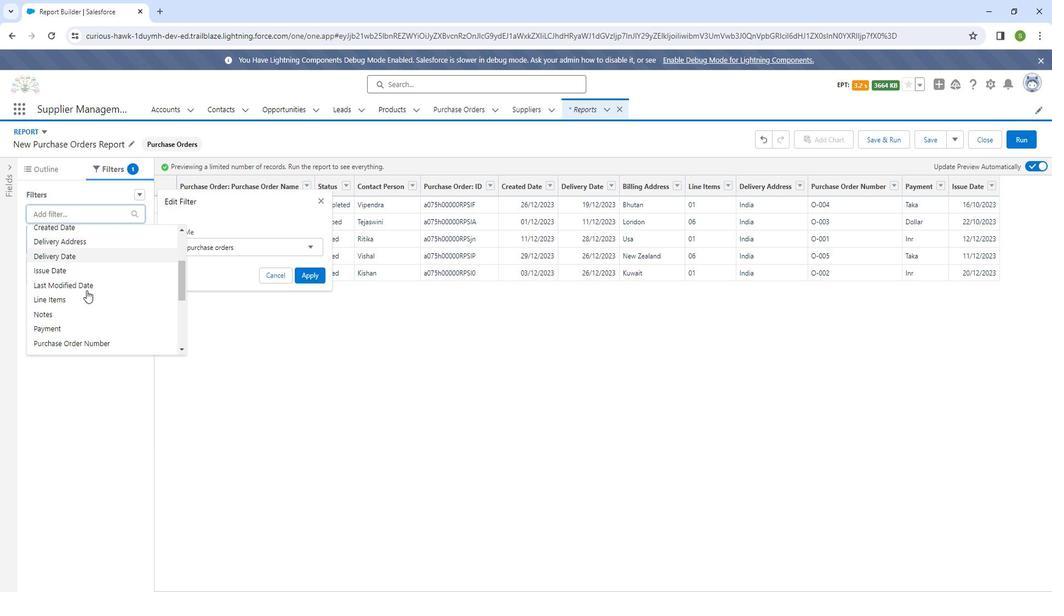 
Action: Mouse moved to (97, 244)
Screenshot: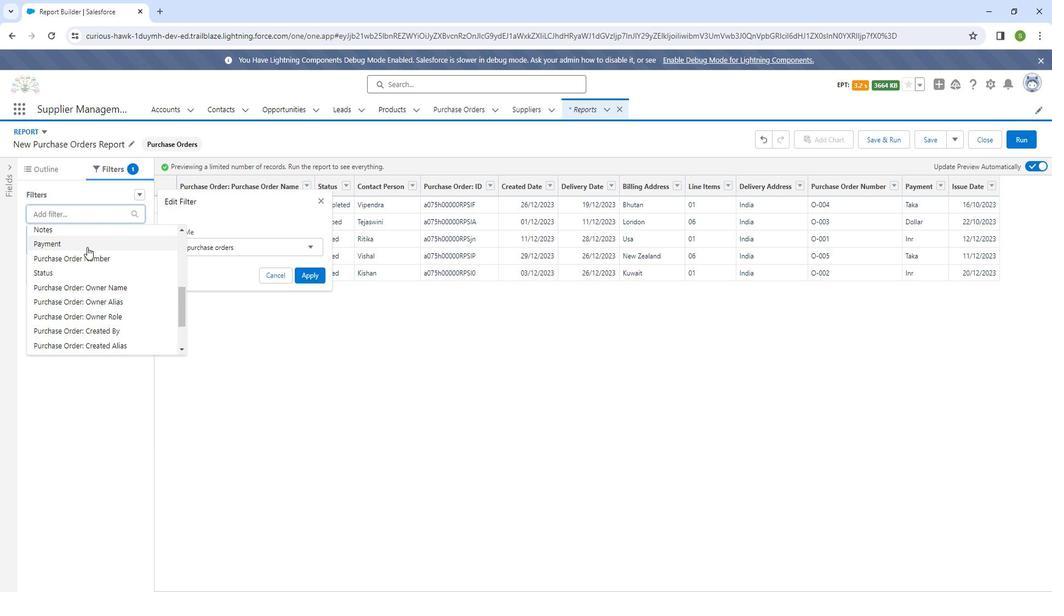 
Action: Mouse pressed left at (97, 244)
Screenshot: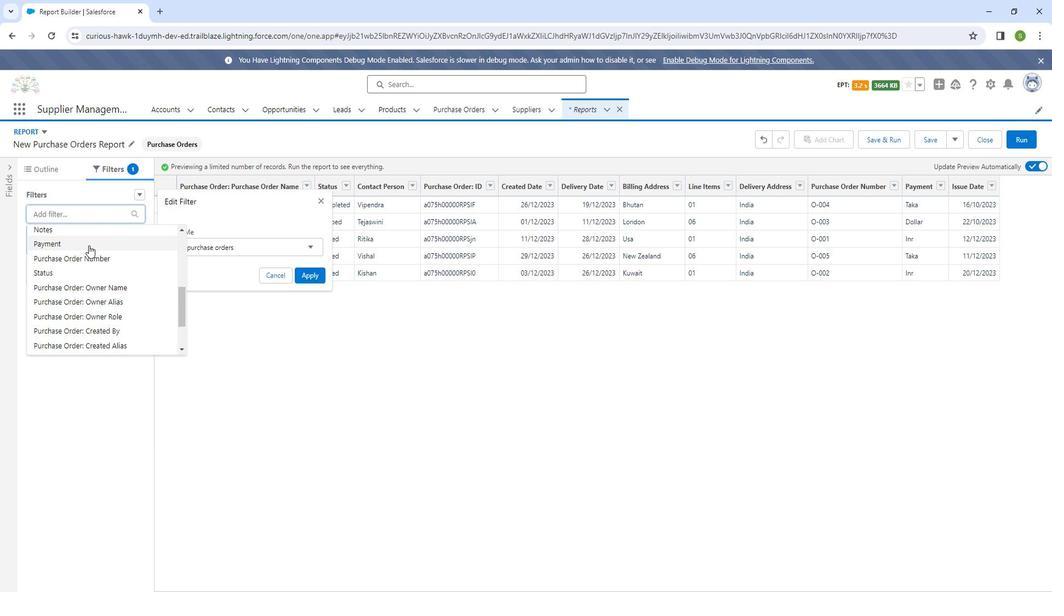 
Action: Mouse moved to (213, 272)
Screenshot: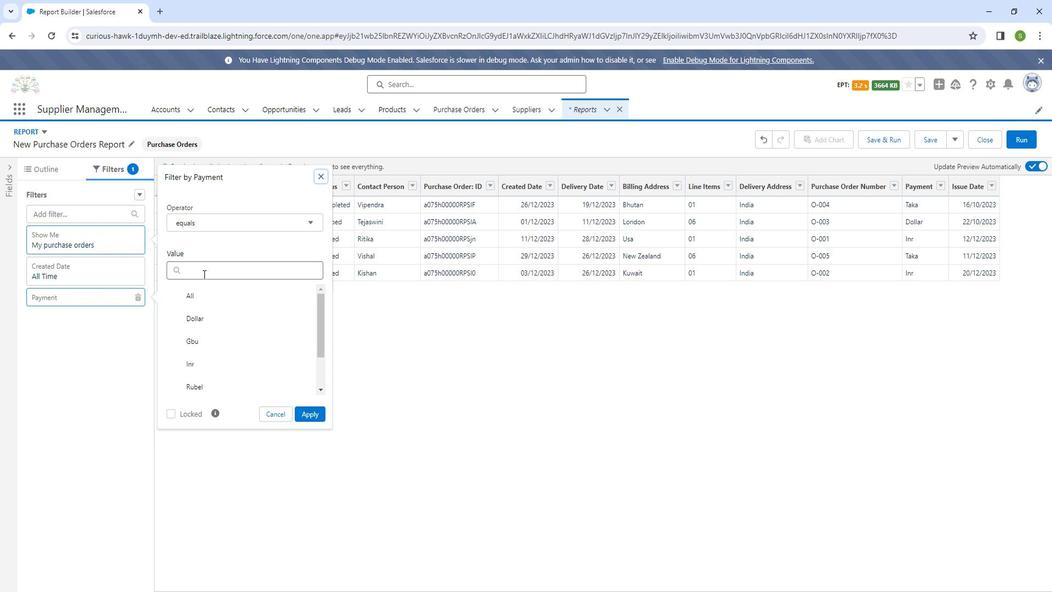 
Action: Mouse pressed left at (213, 272)
Screenshot: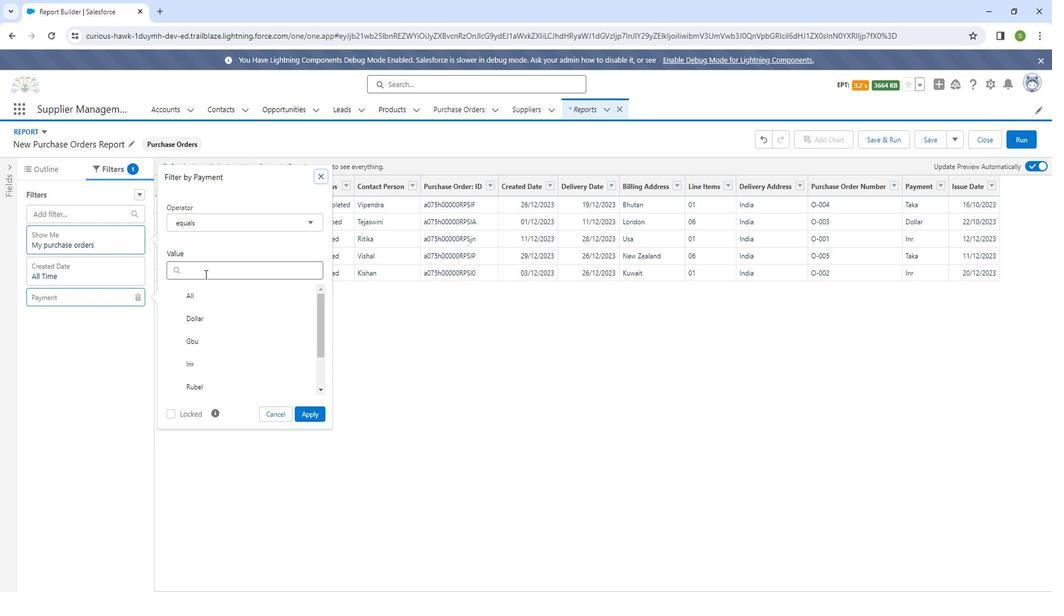 
Action: Mouse moved to (213, 272)
Screenshot: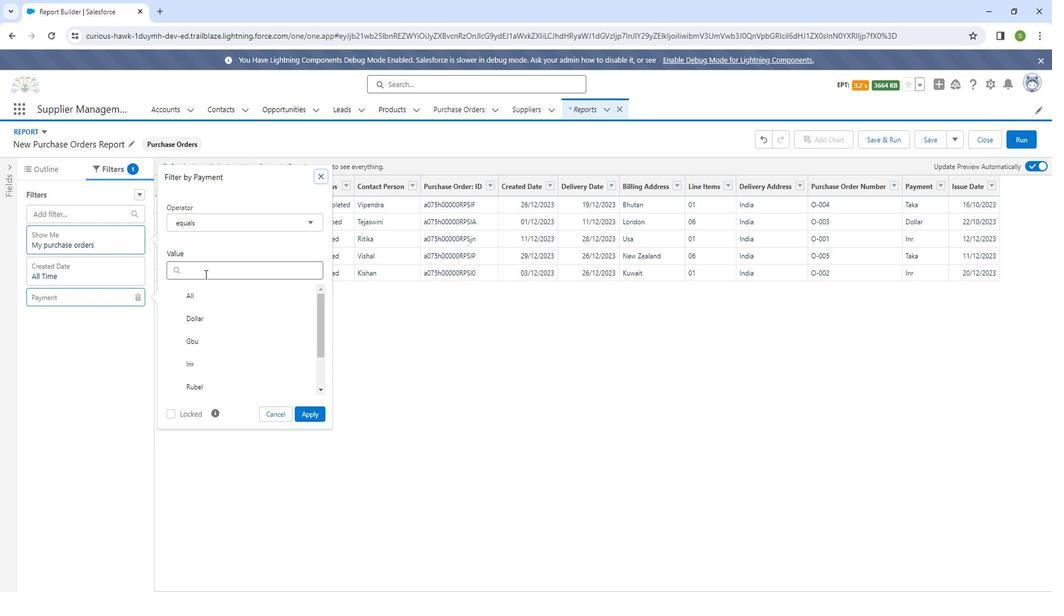 
Action: Key pressed <Key.shift_r>I
Screenshot: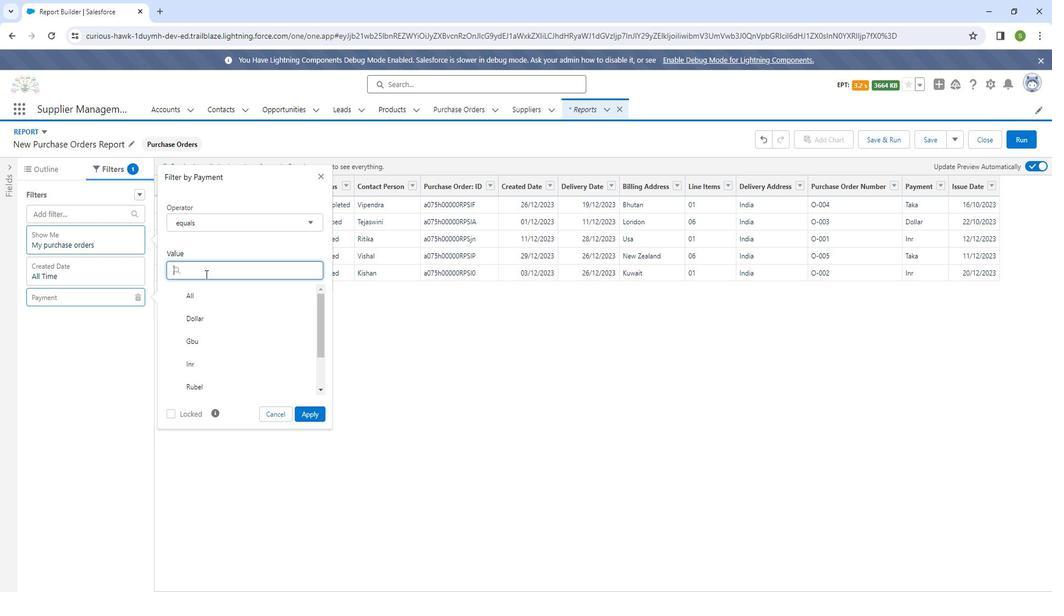 
Action: Mouse moved to (213, 293)
Screenshot: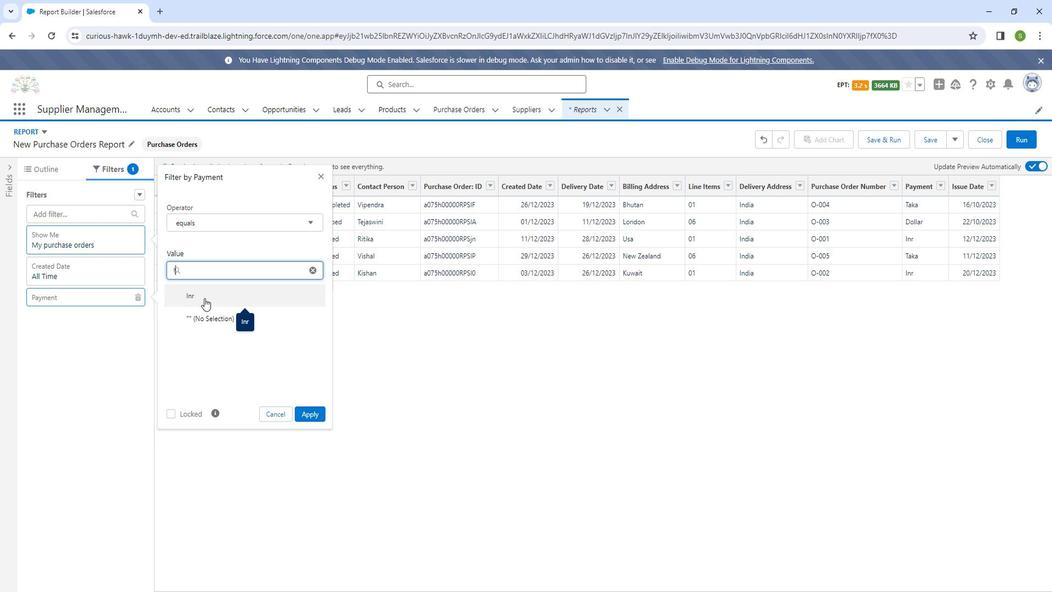 
Action: Mouse pressed left at (213, 293)
Screenshot: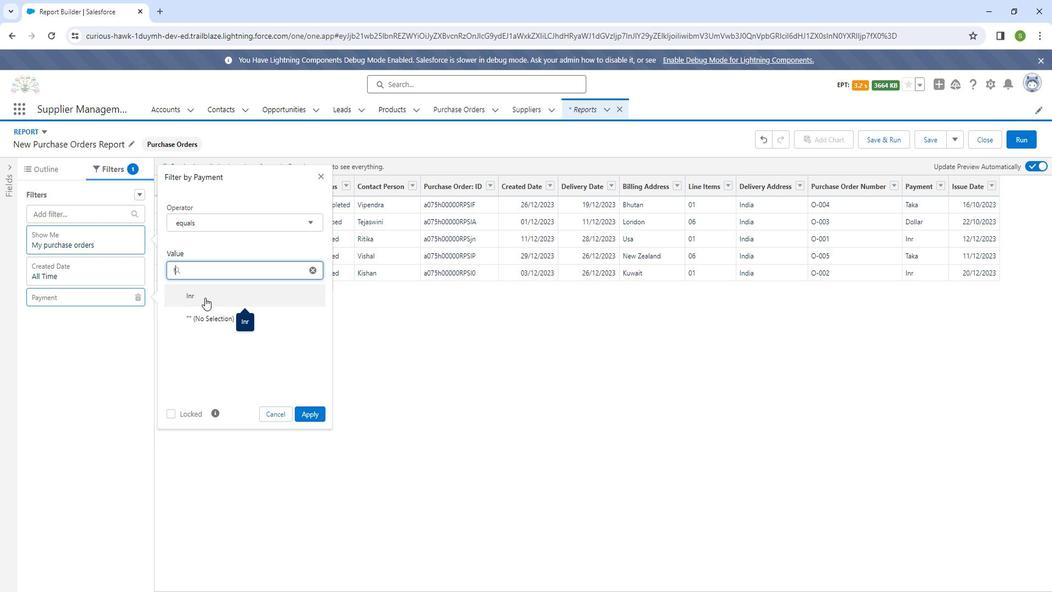 
Action: Mouse moved to (325, 402)
Screenshot: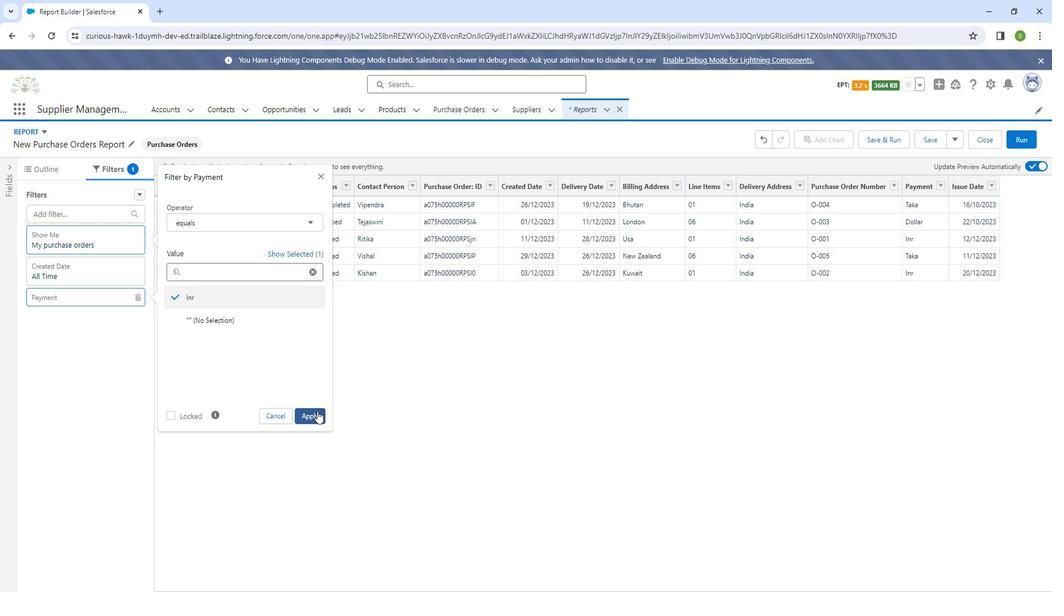 
Action: Mouse pressed left at (325, 402)
Screenshot: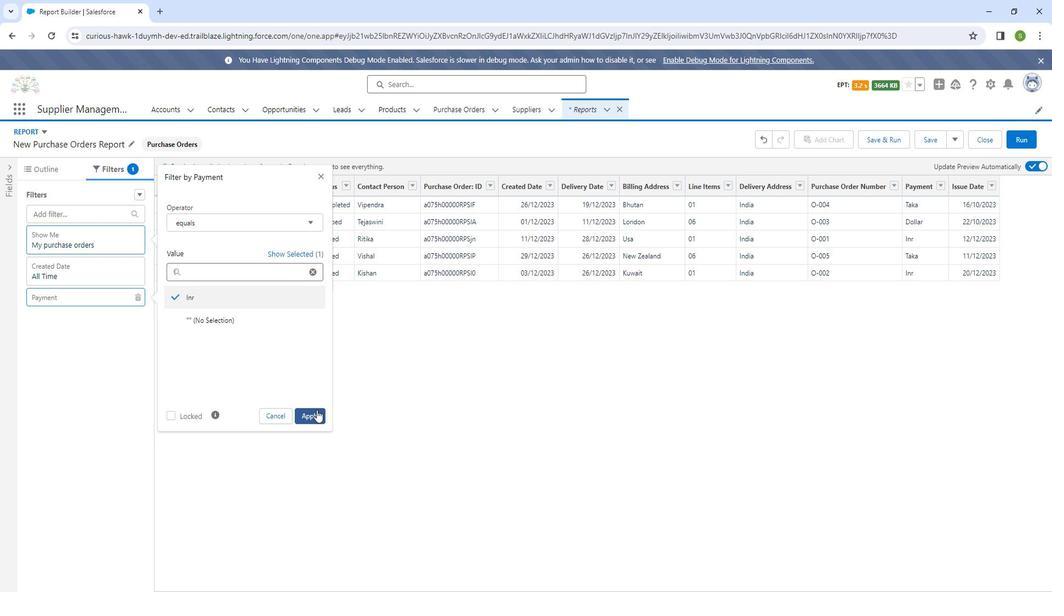
Action: Mouse moved to (316, 277)
Screenshot: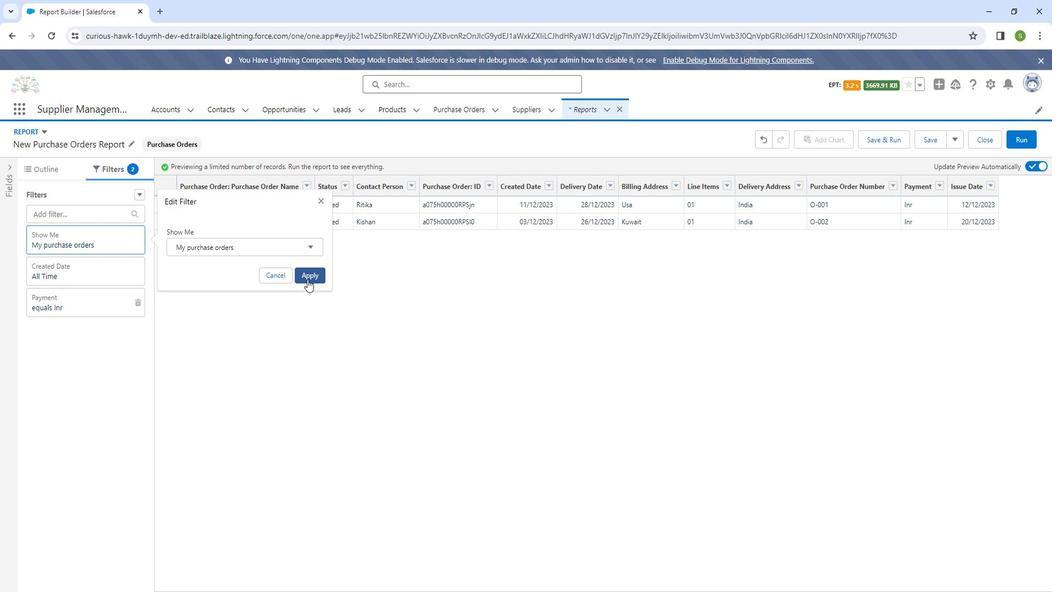 
Action: Mouse pressed left at (316, 277)
Screenshot: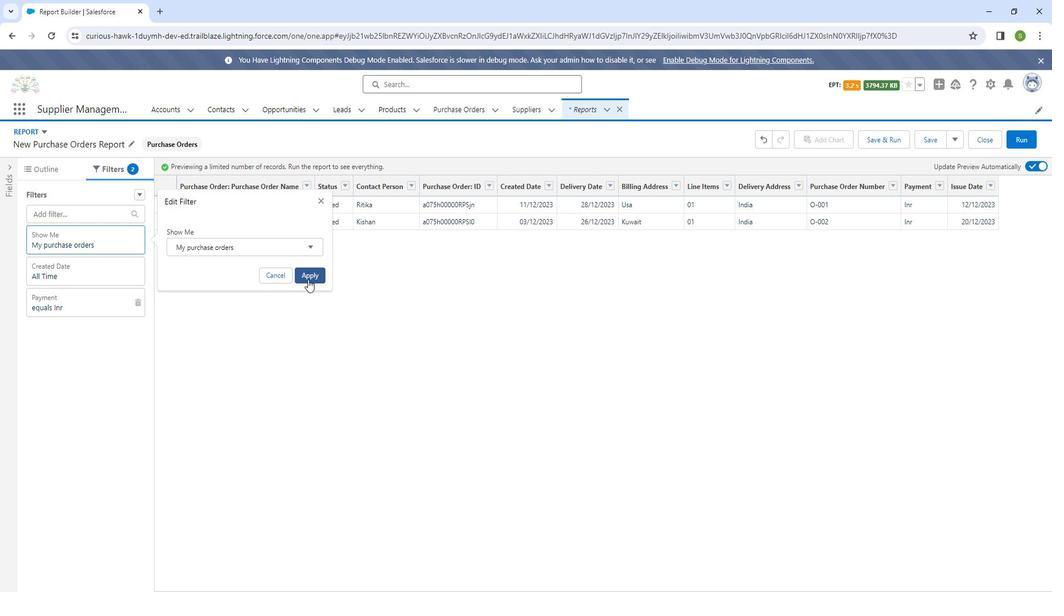 
Action: Mouse moved to (949, 141)
Screenshot: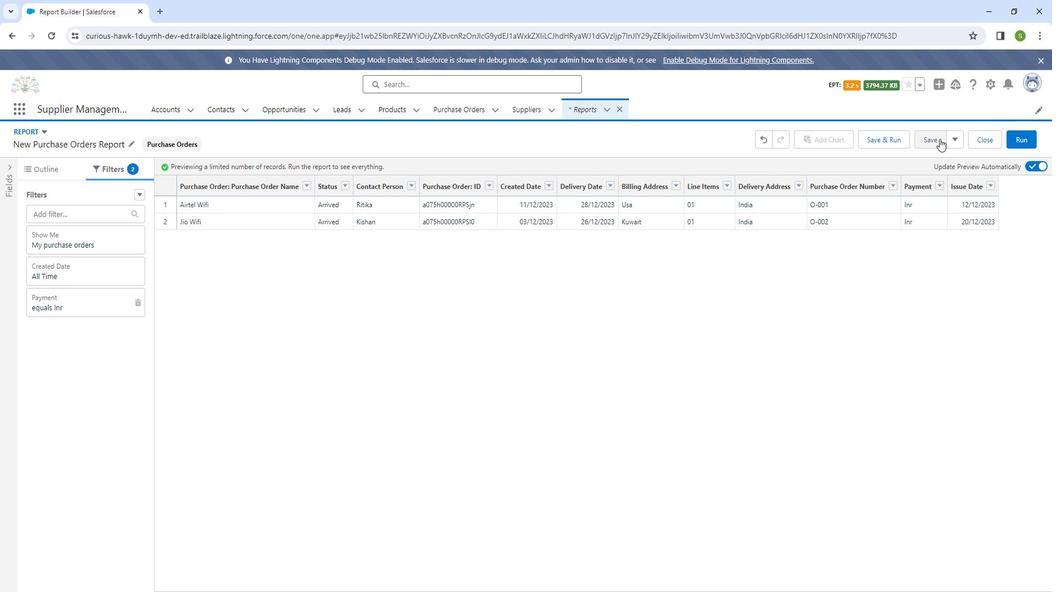 
Action: Mouse pressed left at (949, 141)
Screenshot: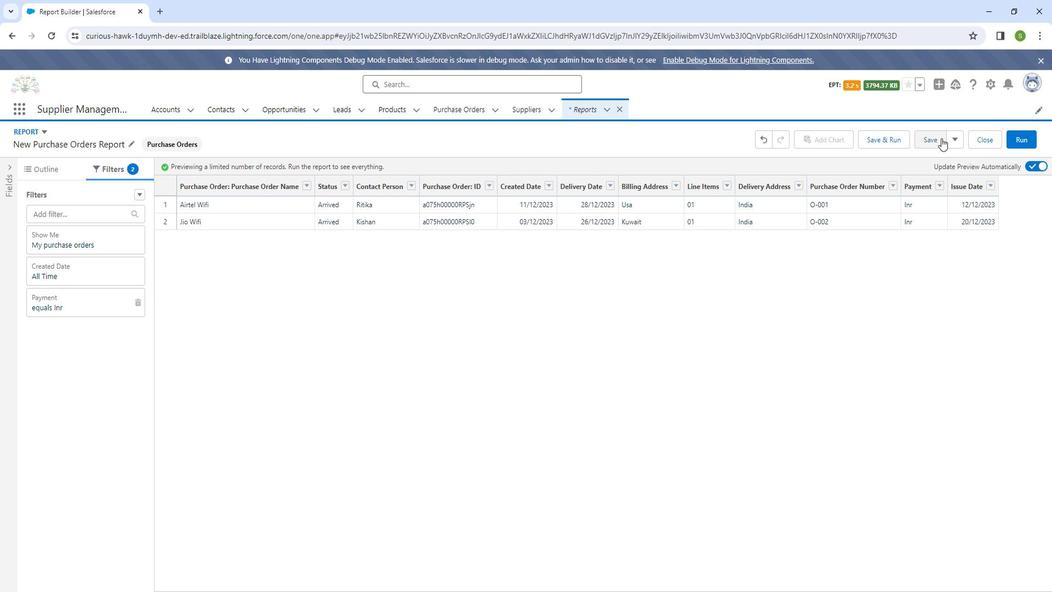 
Action: Mouse moved to (288, 315)
Screenshot: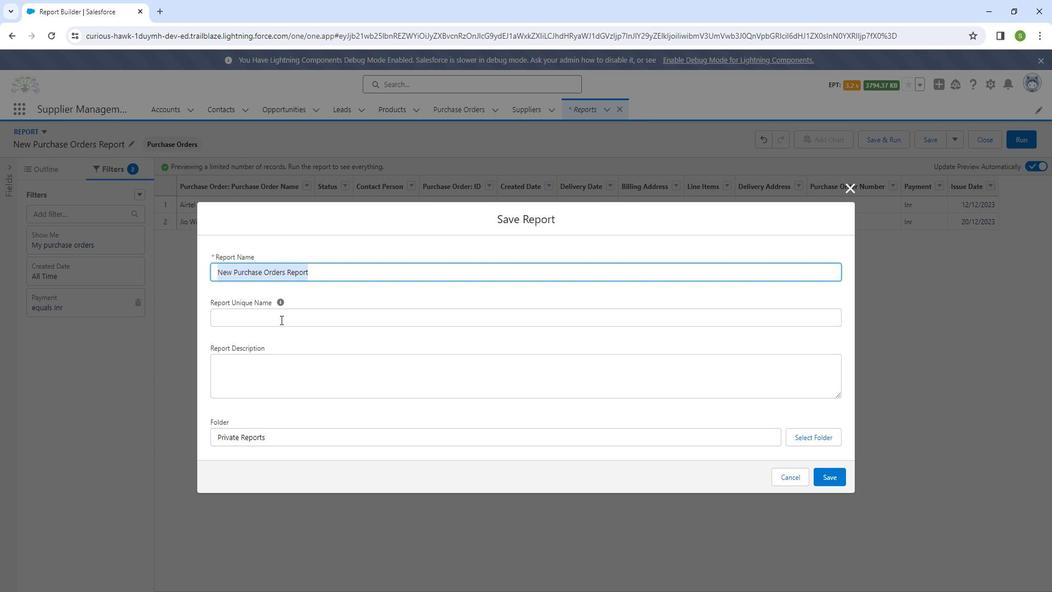 
Action: Mouse pressed left at (288, 315)
Screenshot: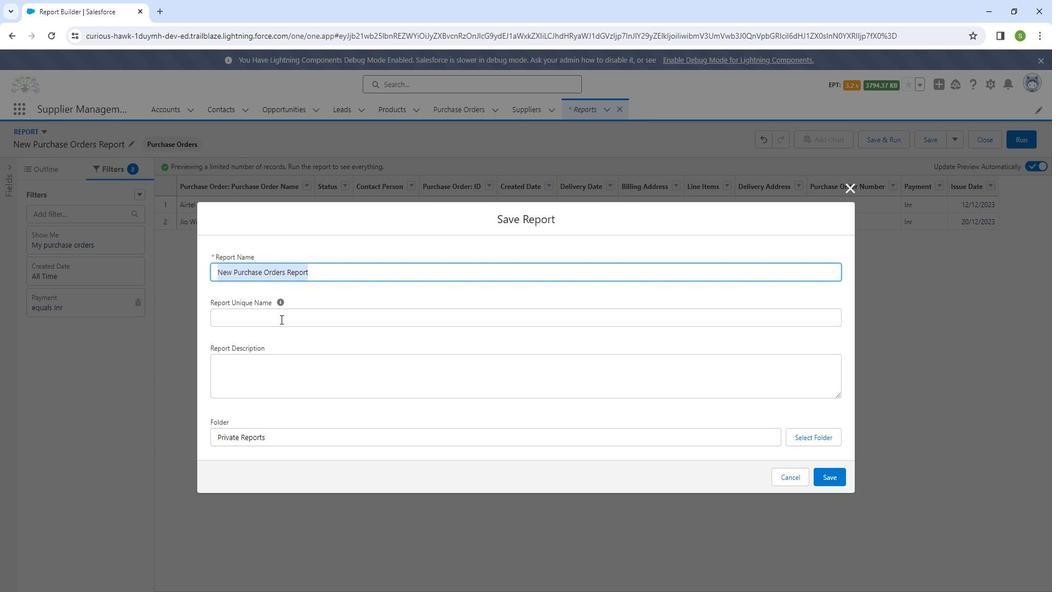 
Action: Mouse moved to (285, 365)
Screenshot: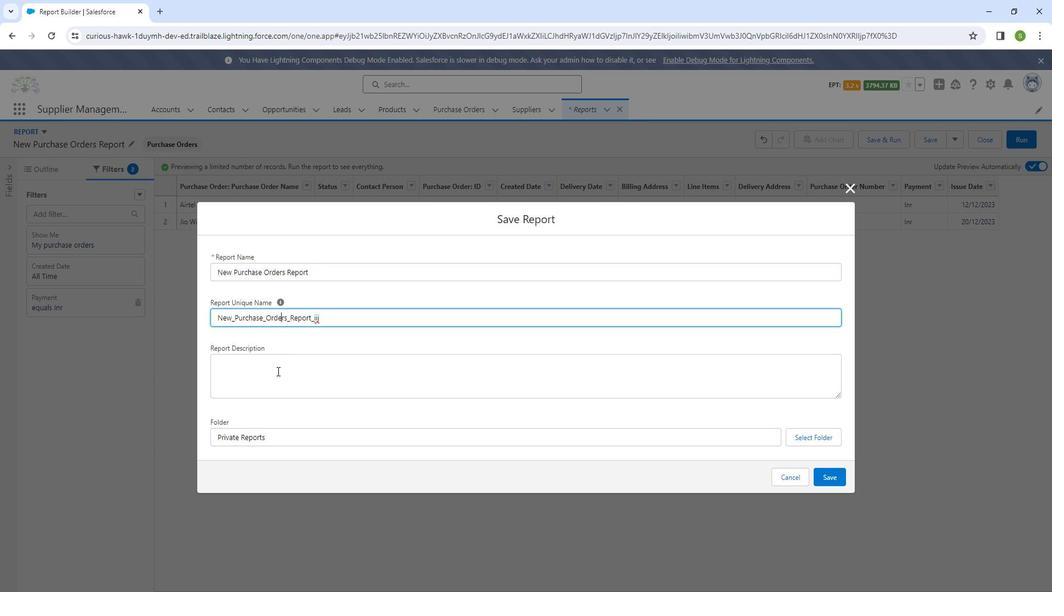 
Action: Mouse pressed left at (285, 365)
Screenshot: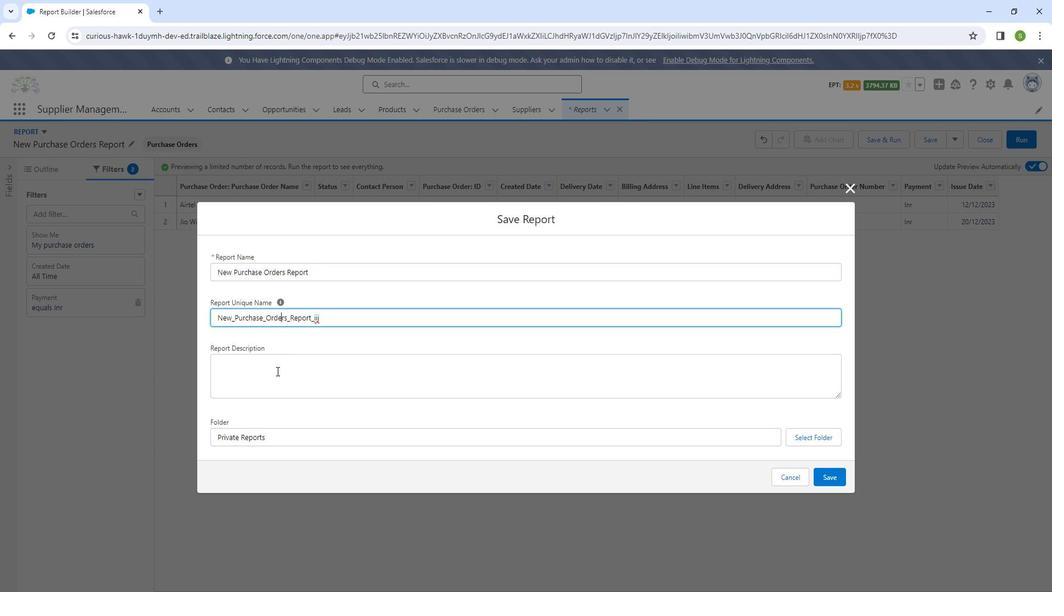 
Action: Mouse moved to (283, 355)
Screenshot: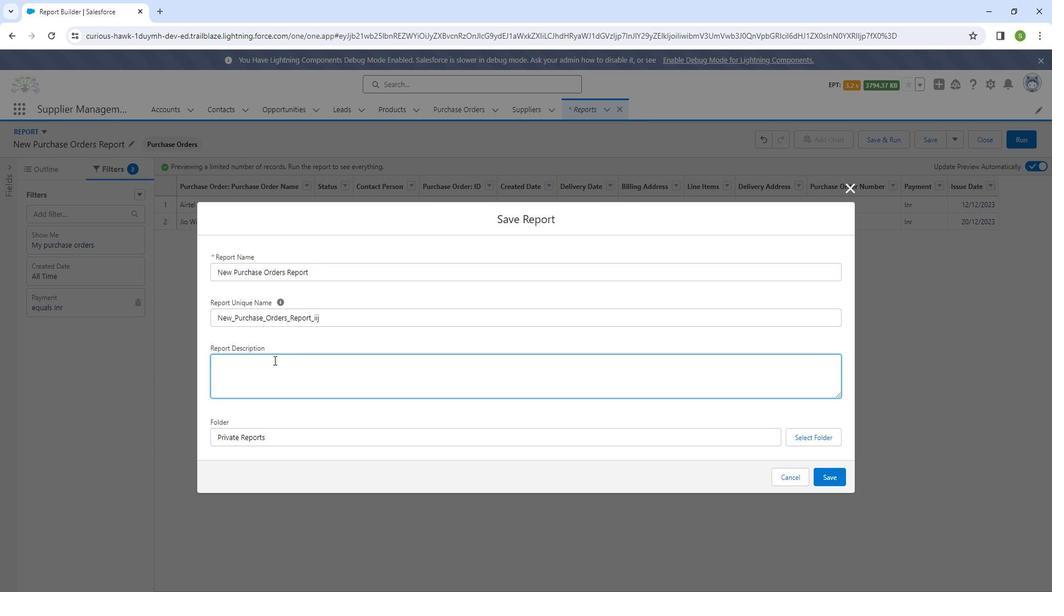 
Action: Key pressed <Key.shift_r>A<Key.space><Key.shift_r>Purchase<Key.space>p<Key.backspace>order<Key.space>serves<Key.space>as<Key.space>an<Key.space>official<Key.space>and<Key.space>legal<Key.space>document<Key.space>that<Key.space>outlines<Key.space>the<Key.space>specific<Key.space>details<Key.space>of<Key.space>a<Key.space>transaction<Key.space>between<Key.space>a<Key.space>buyer<Key.space>and<Key.space>a<Key.space>seller<Key.space><Key.backspace>.<Key.space><Key.shift_r>It<Key.space>is<Key.space>generated<Key.space>by<Key.space>the<Key.space>buyer<Key.space>to<Key.space>communicate<Key.space>the<Key.space>intent<Key.space>to<Key.space>purchase<Key.space>goods<Key.space>or<Key.space>services.
Screenshot: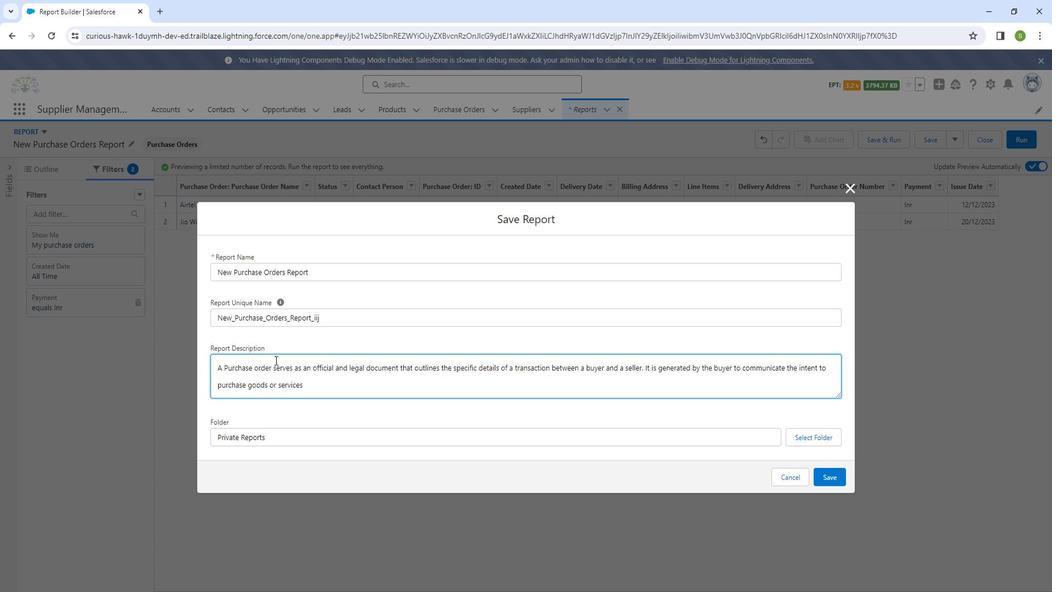 
Action: Mouse moved to (820, 430)
Screenshot: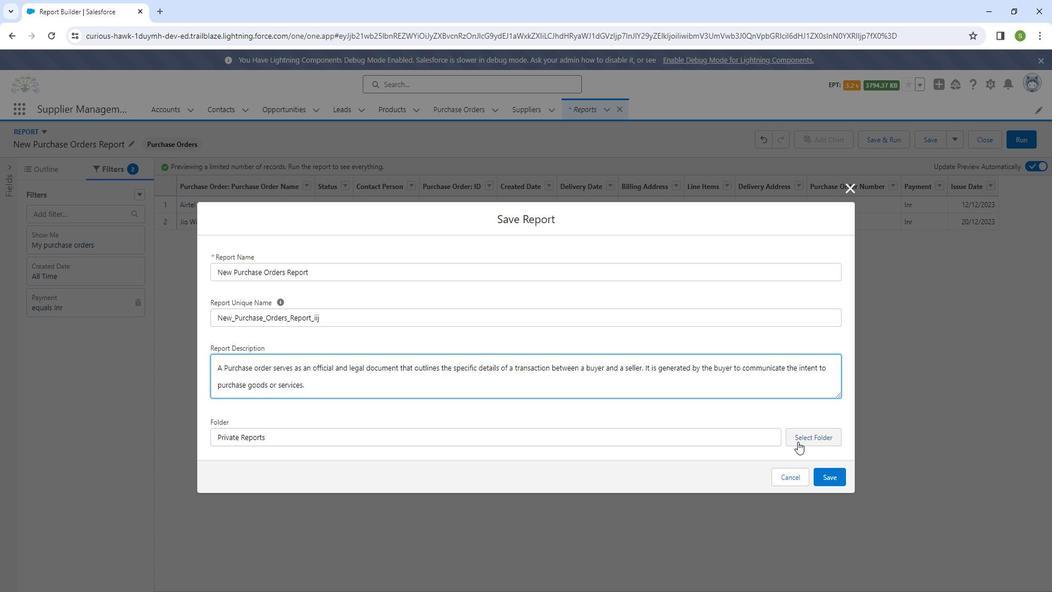
Action: Mouse pressed left at (820, 430)
Screenshot: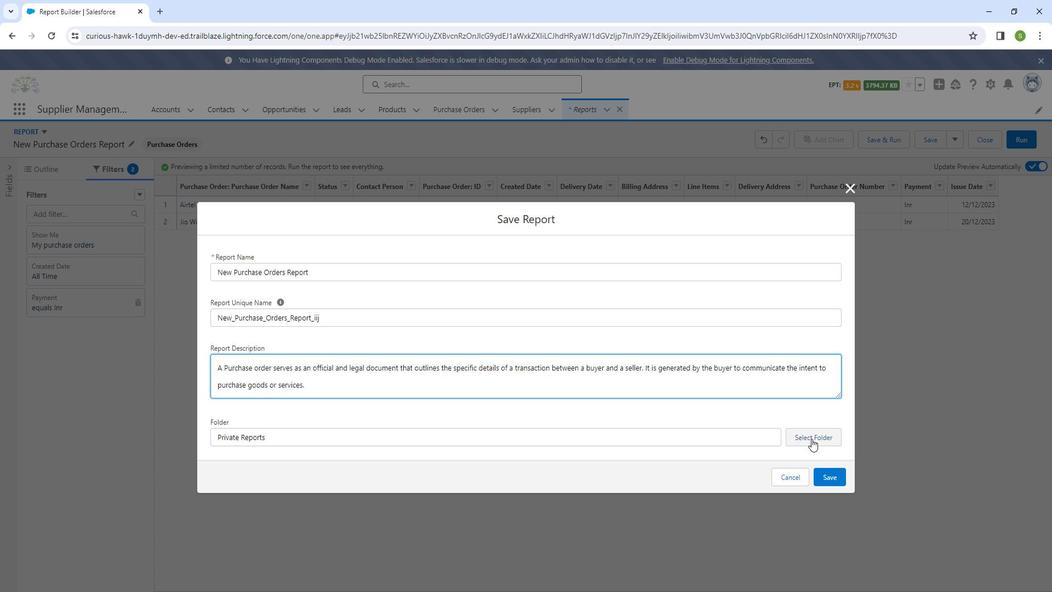 
Action: Mouse moved to (418, 518)
Screenshot: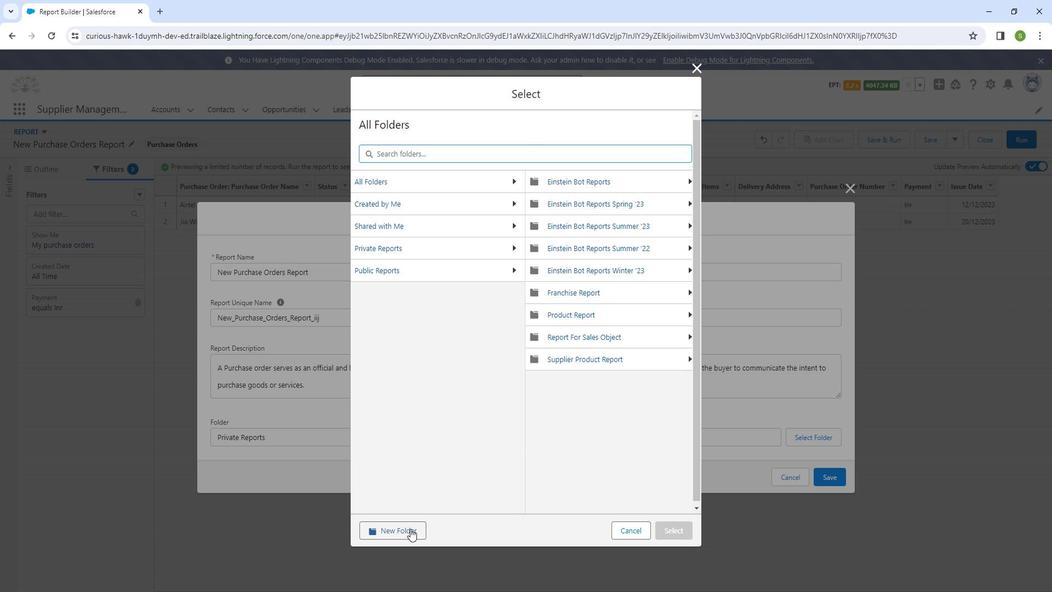 
Action: Mouse pressed left at (418, 518)
Screenshot: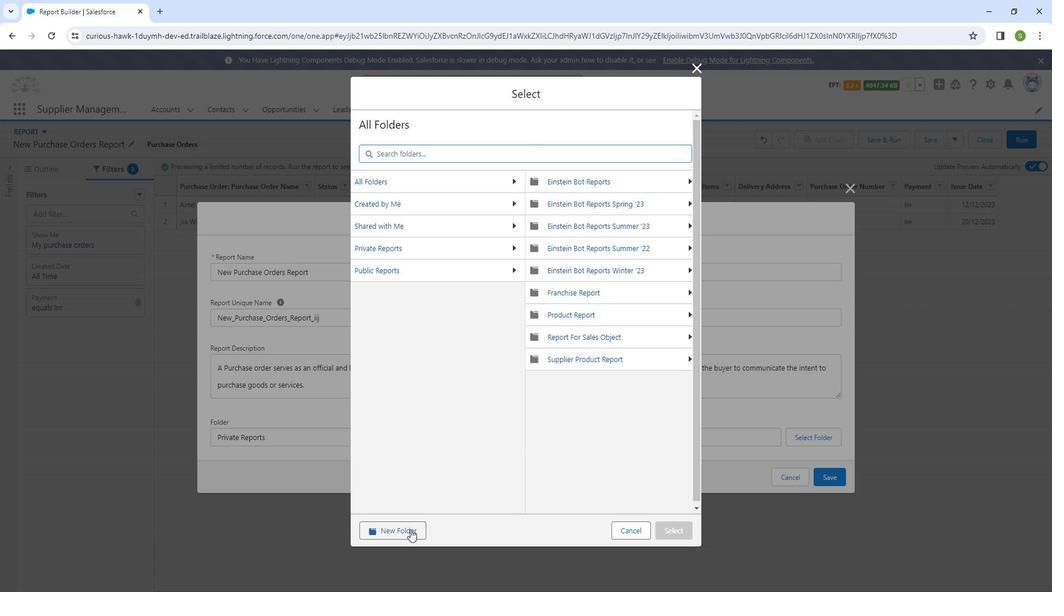 
Action: Mouse moved to (437, 294)
Screenshot: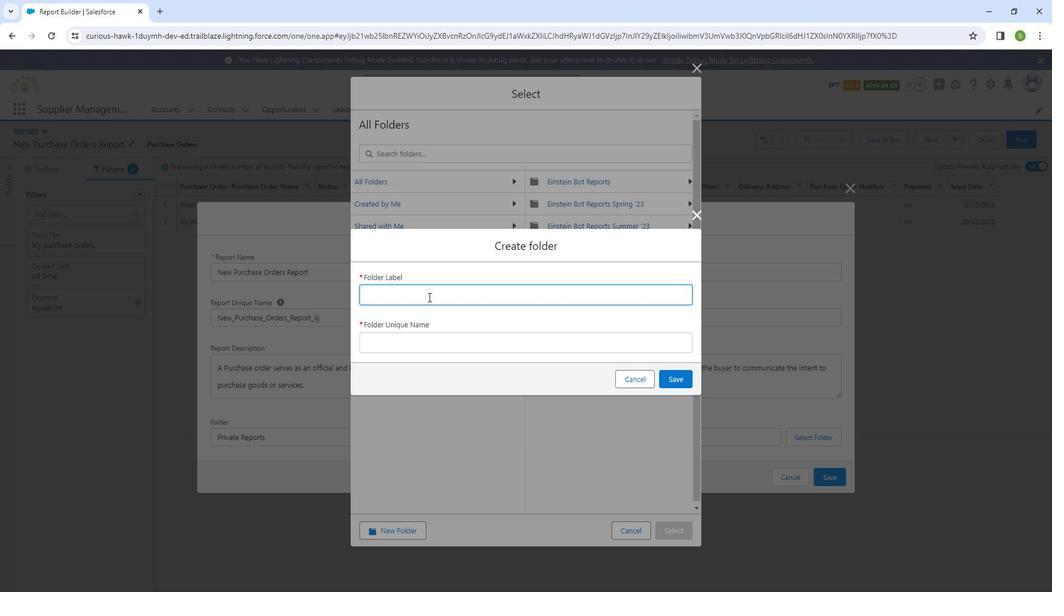 
Action: Mouse pressed left at (437, 294)
Screenshot: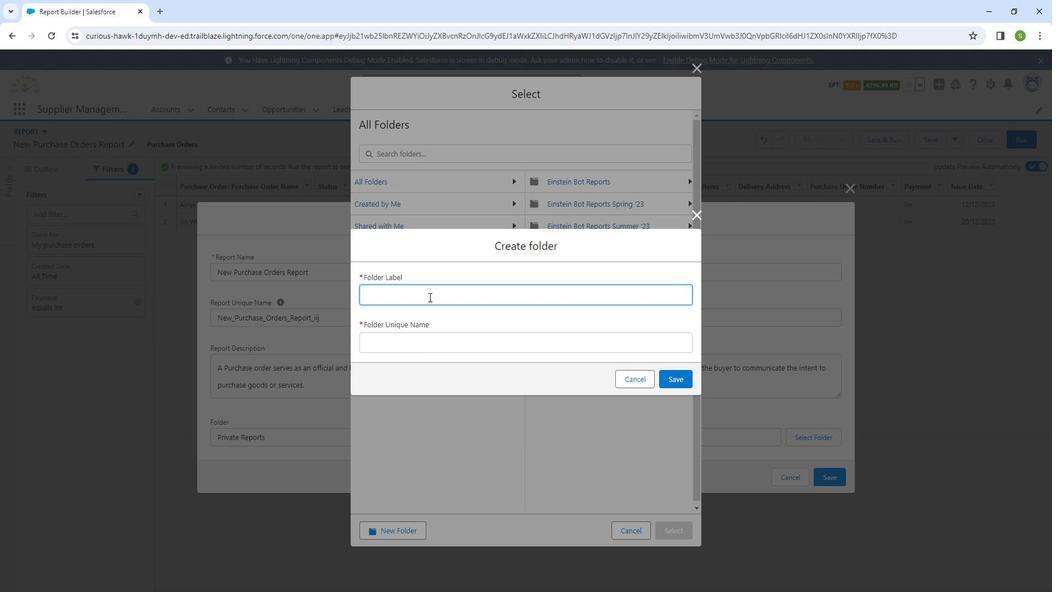 
Action: Key pressed <Key.shift_r>Supplier<Key.space><Key.shift_r>Purchase<Key.space><Key.shift_r>Obje<Key.backspace><Key.backspace><Key.backspace><Key.backspace><Key.shift_r>Order
Screenshot: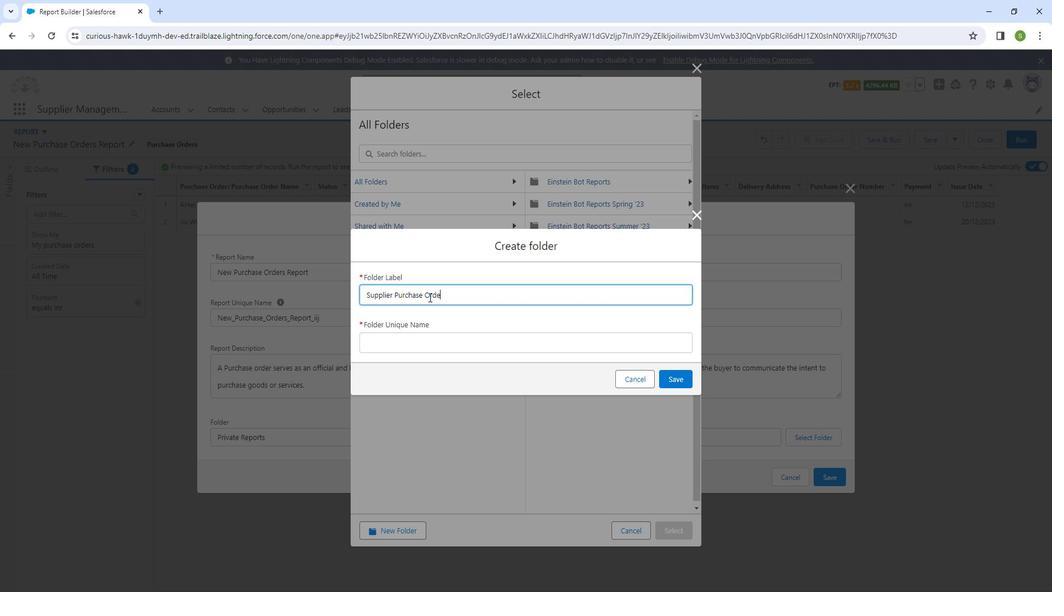 
Action: Mouse moved to (428, 340)
Screenshot: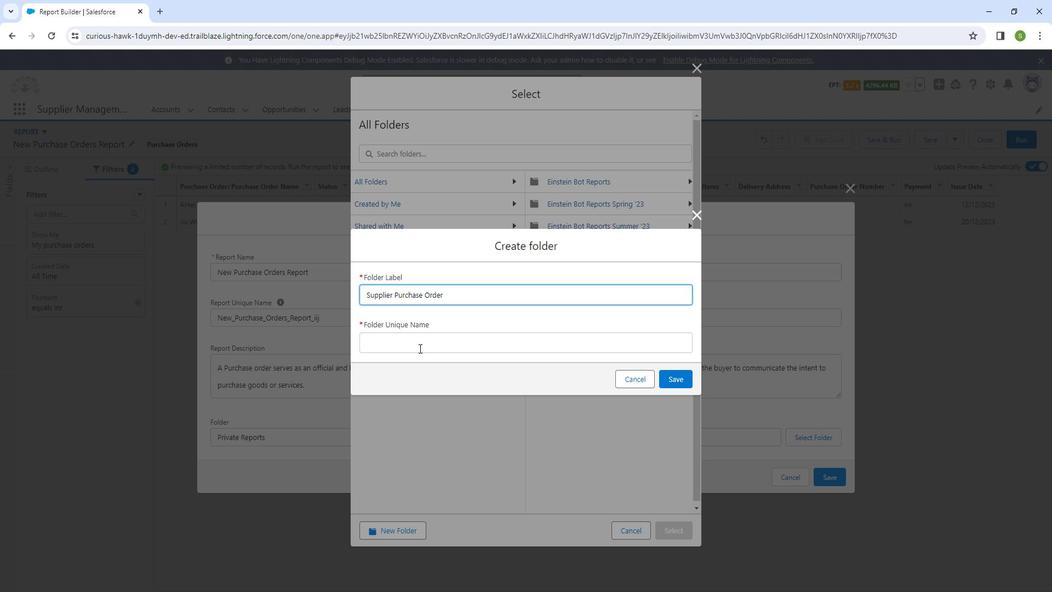 
Action: Mouse pressed left at (428, 340)
Screenshot: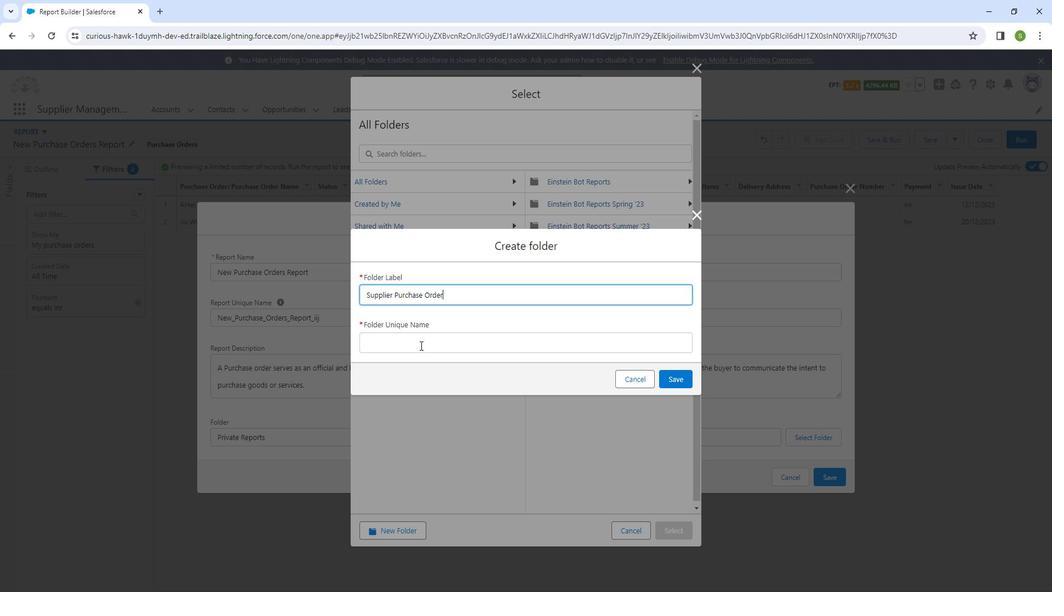 
Action: Mouse moved to (695, 374)
Screenshot: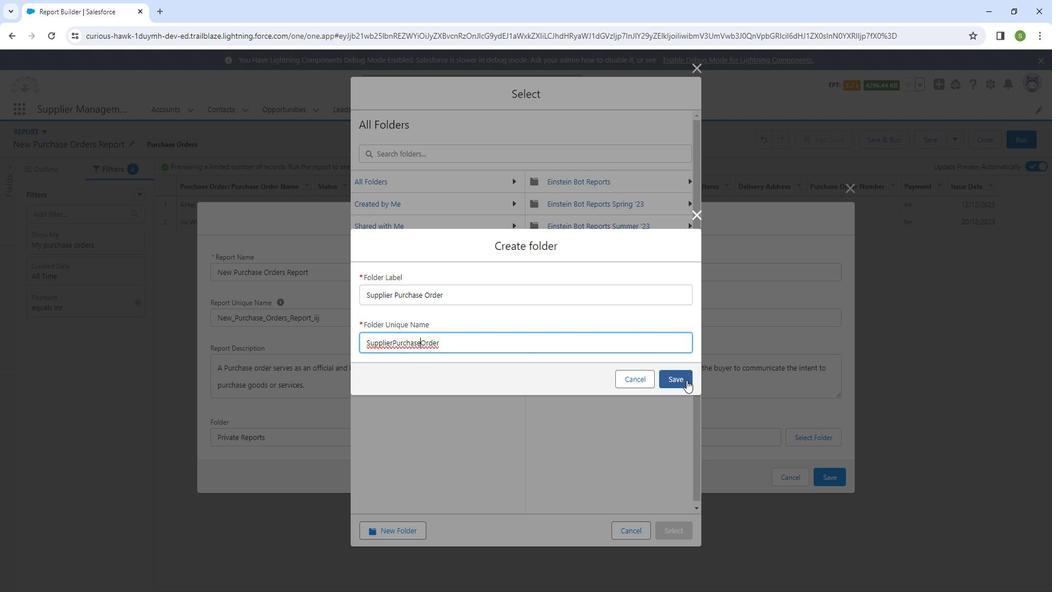 
Action: Mouse pressed left at (695, 374)
Screenshot: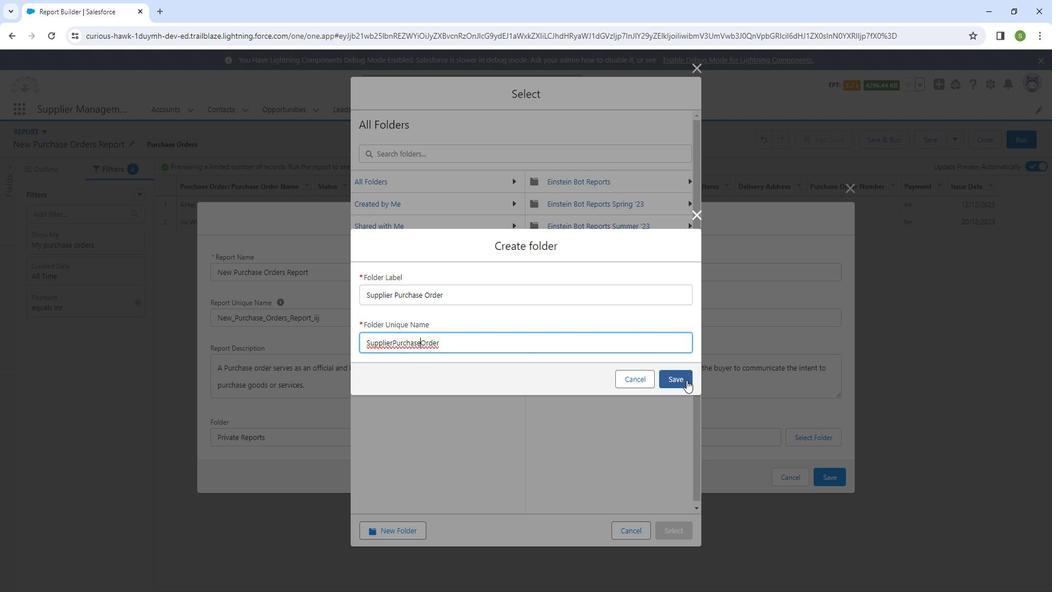 
Action: Mouse moved to (416, 376)
Screenshot: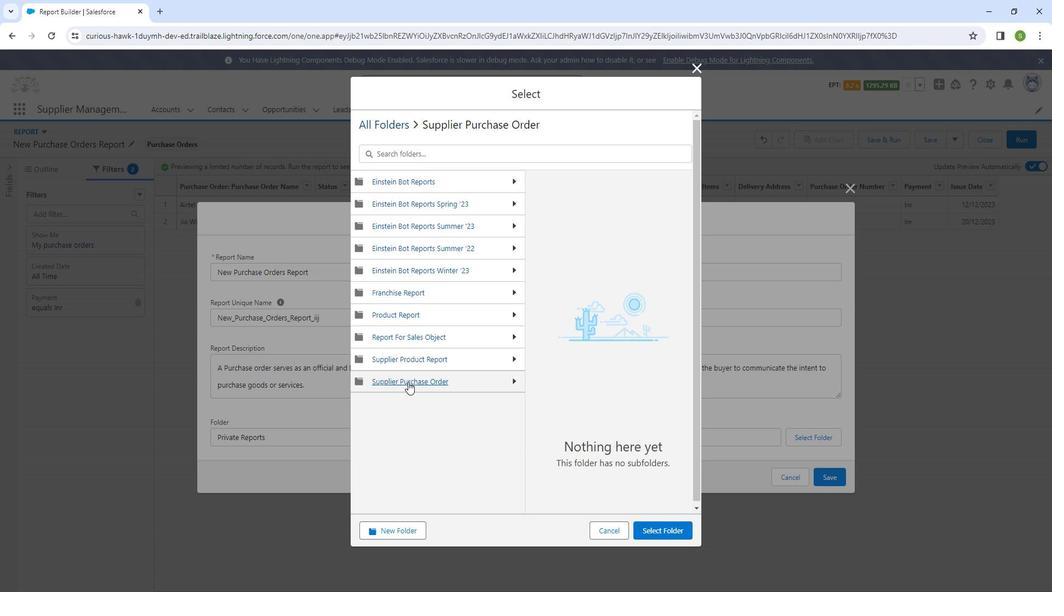 
Action: Mouse pressed left at (416, 376)
Screenshot: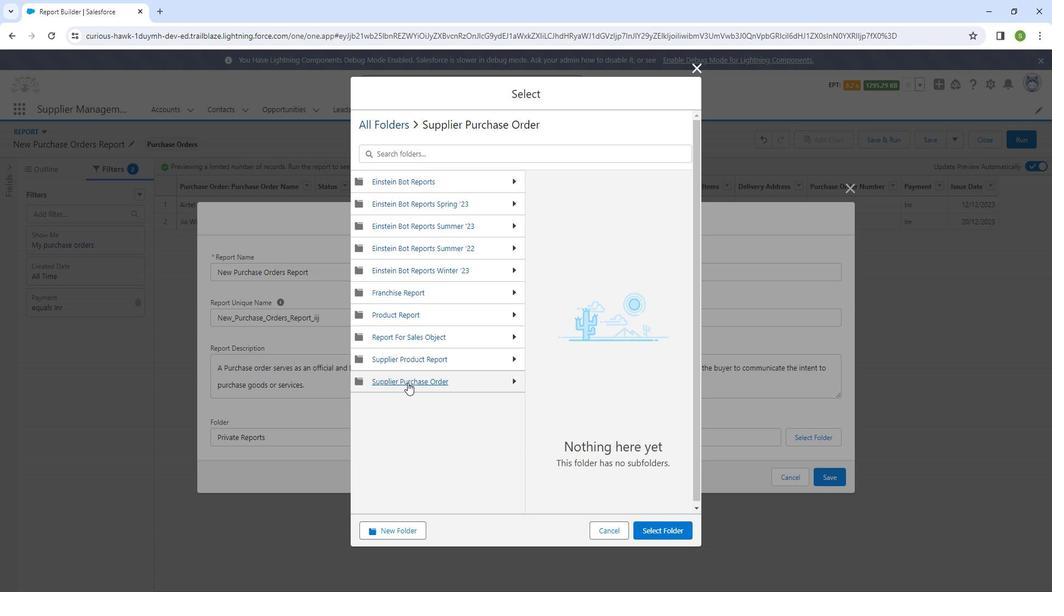 
Action: Mouse moved to (666, 516)
Screenshot: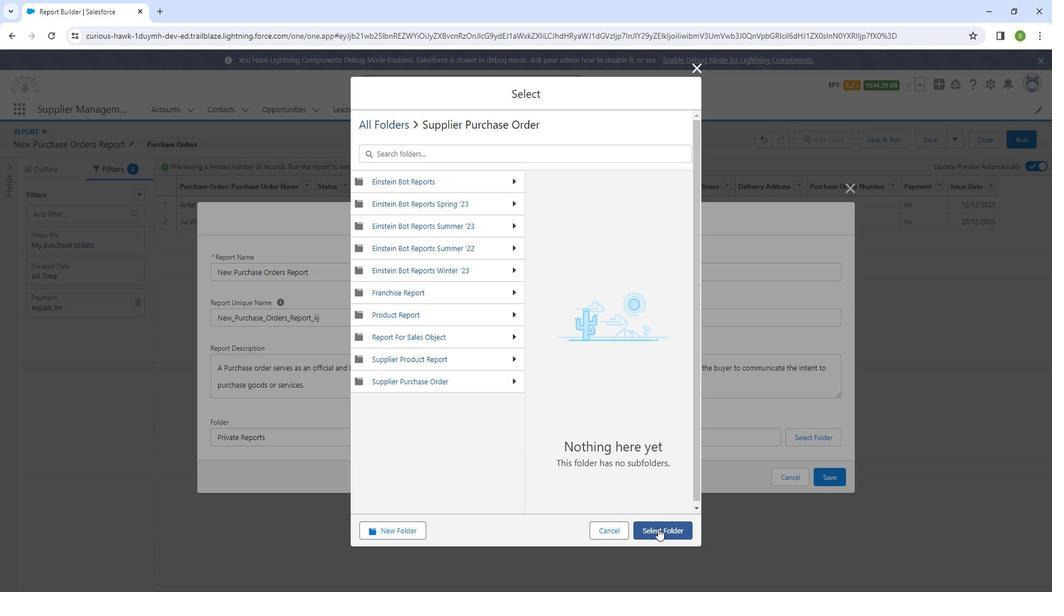 
Action: Mouse pressed left at (666, 516)
Screenshot: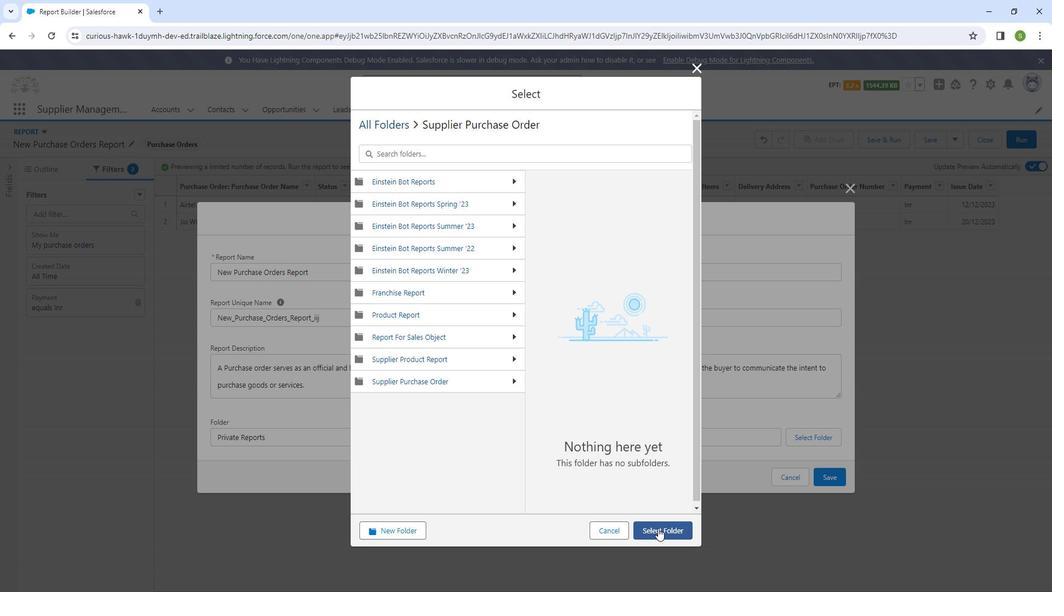 
Action: Mouse moved to (843, 462)
Screenshot: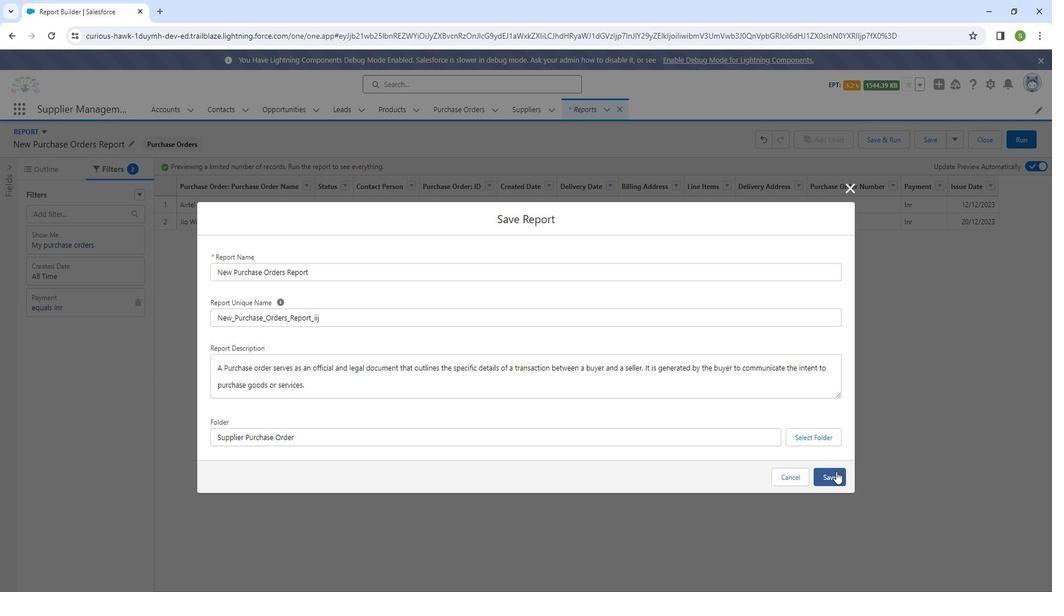 
Action: Mouse pressed left at (843, 462)
Screenshot: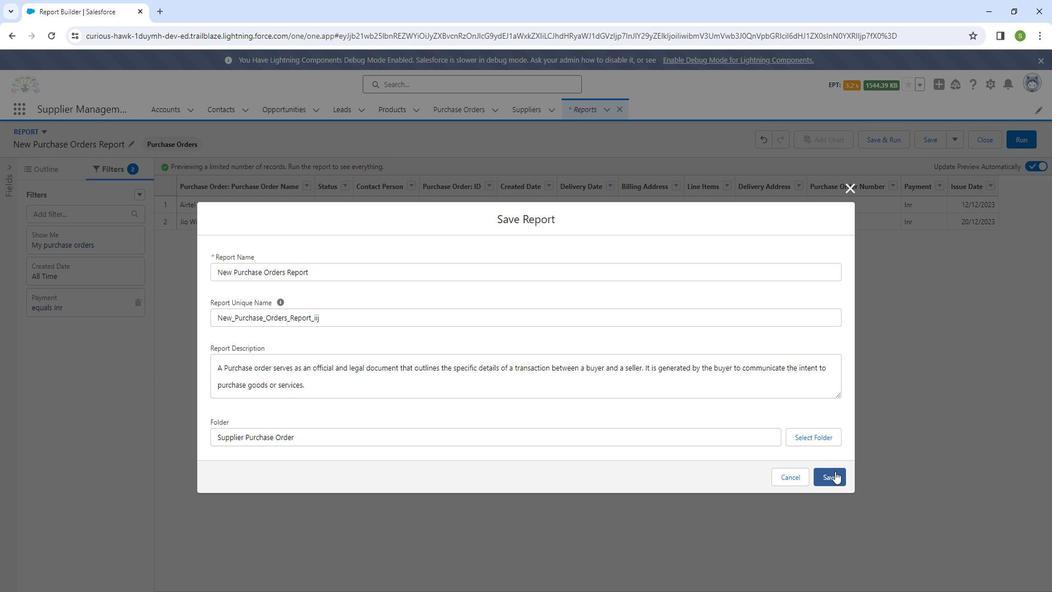 
Action: Mouse moved to (122, 167)
Screenshot: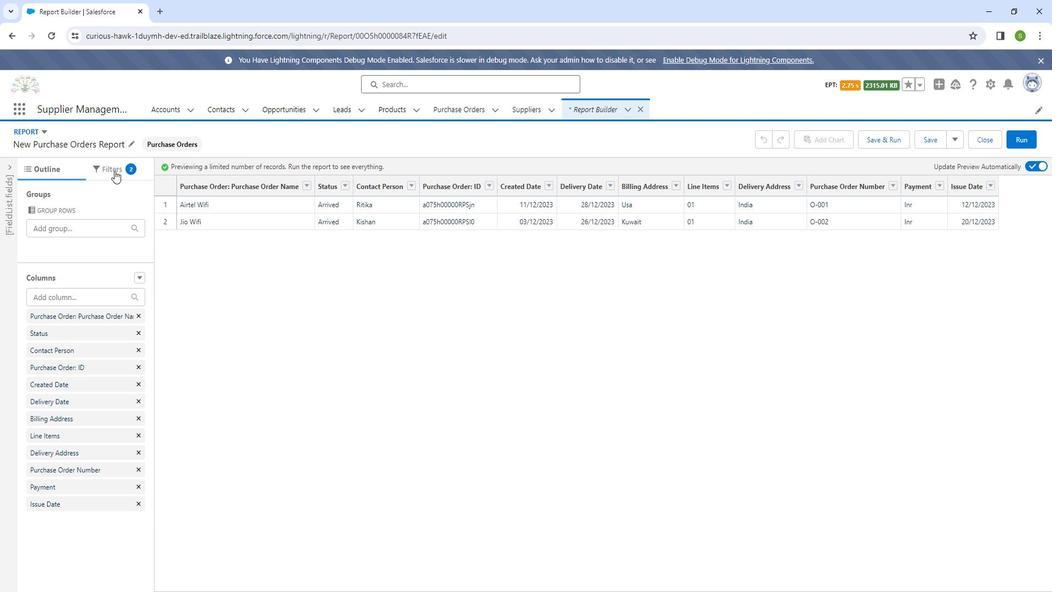 
Action: Mouse pressed left at (122, 167)
Screenshot: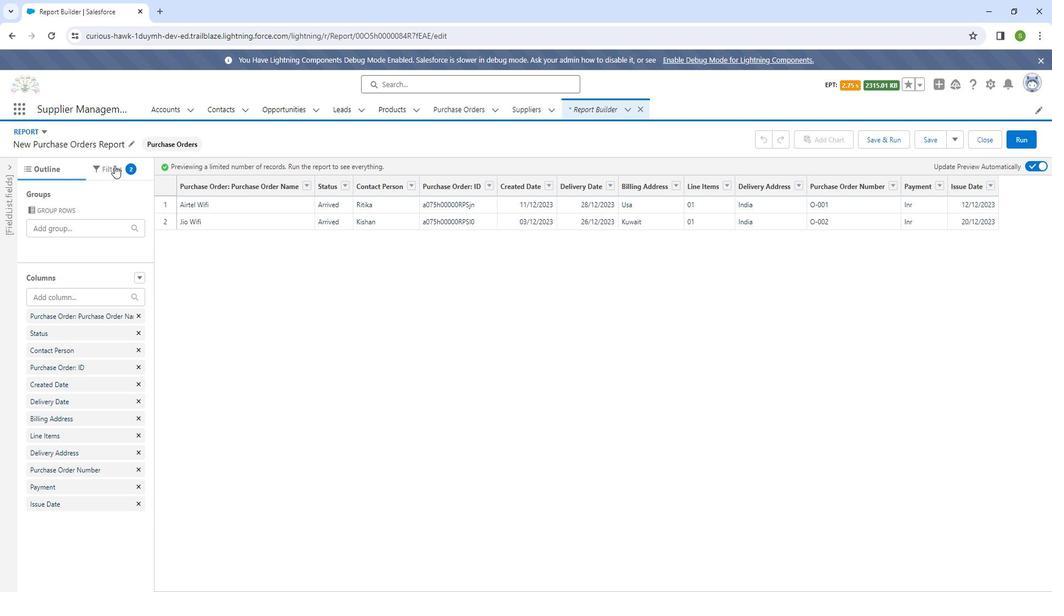 
Action: Mouse moved to (144, 297)
Screenshot: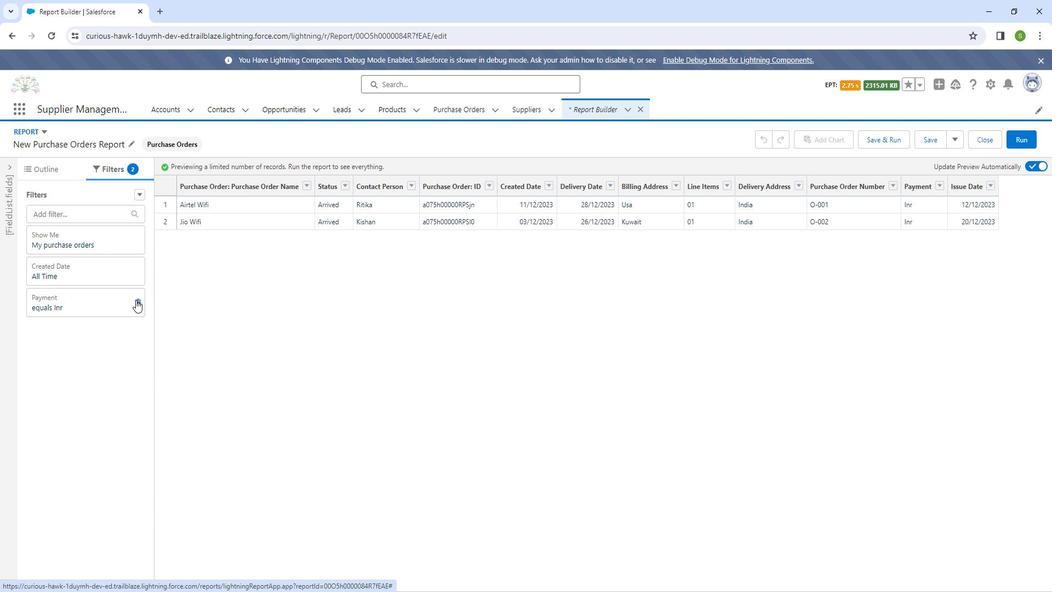 
Action: Mouse pressed left at (144, 297)
Screenshot: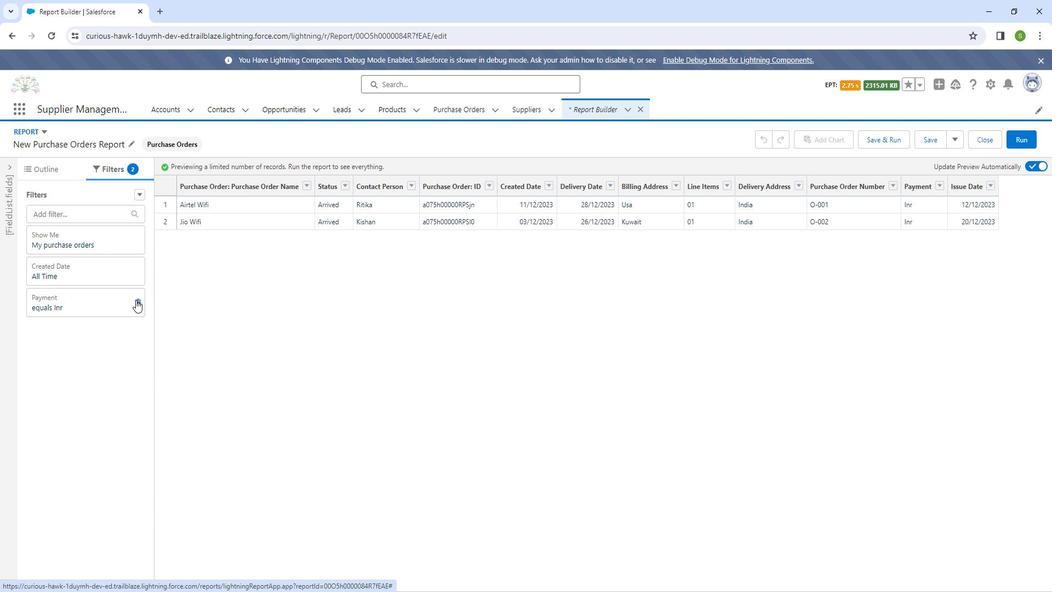 
Action: Mouse moved to (881, 138)
Screenshot: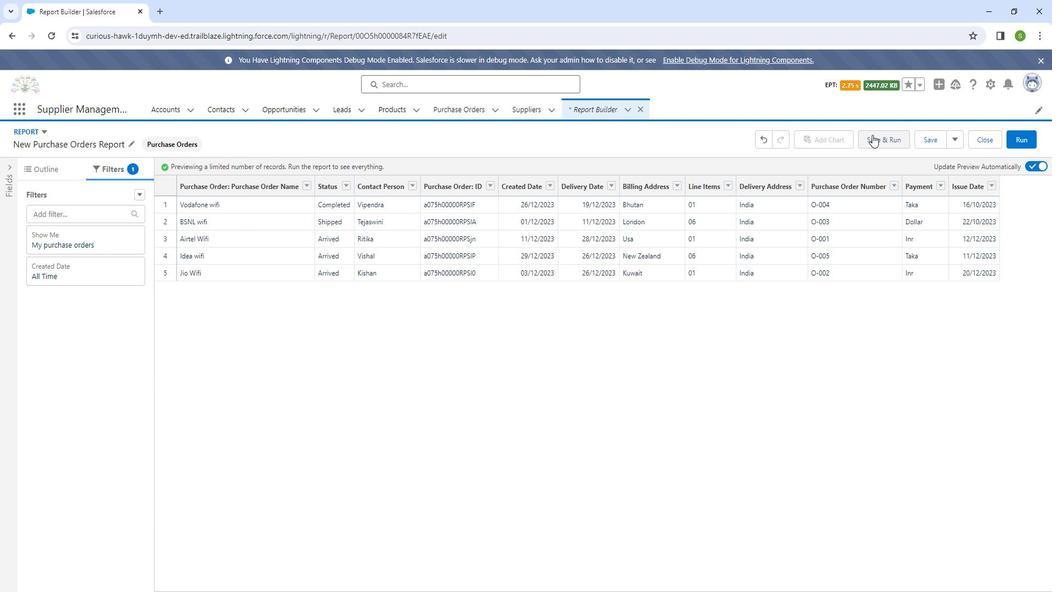 
Action: Mouse pressed left at (881, 138)
Screenshot: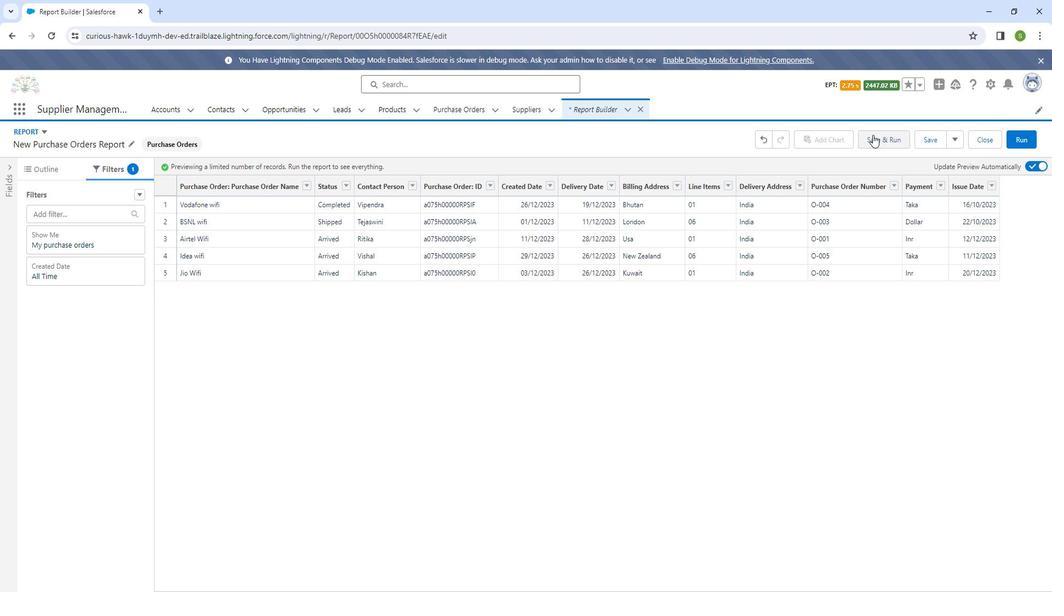 
Action: Mouse moved to (270, 326)
Screenshot: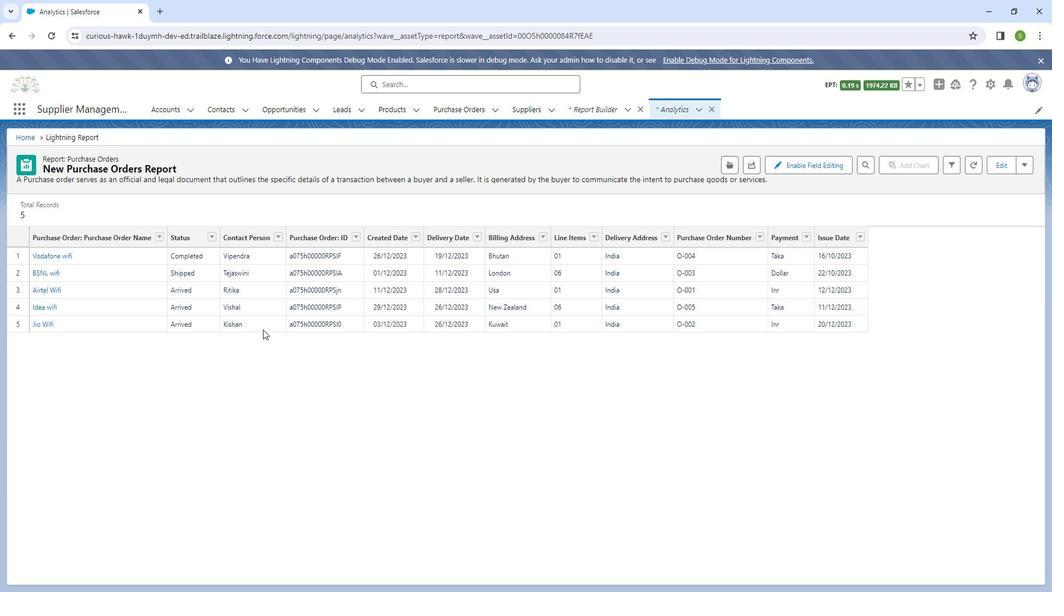 
